 Task: Open a blank sheet, save the file as setbound.doc Add Heading 'Importance of setting boundaries: 'Importance of setting boundaries:  Add the following points with circle bulletsAdd the following points with circle bullets •	Work-life balance_x000D_
•	Mental and physical well-being_x000D_
•	Healthy relationships_x000D_
 Highlight heading with color  Blue Select the entire text and apply  Outside Borders ,change the font size of heading and points to 18
Action: Mouse pressed left at (172, 192)
Screenshot: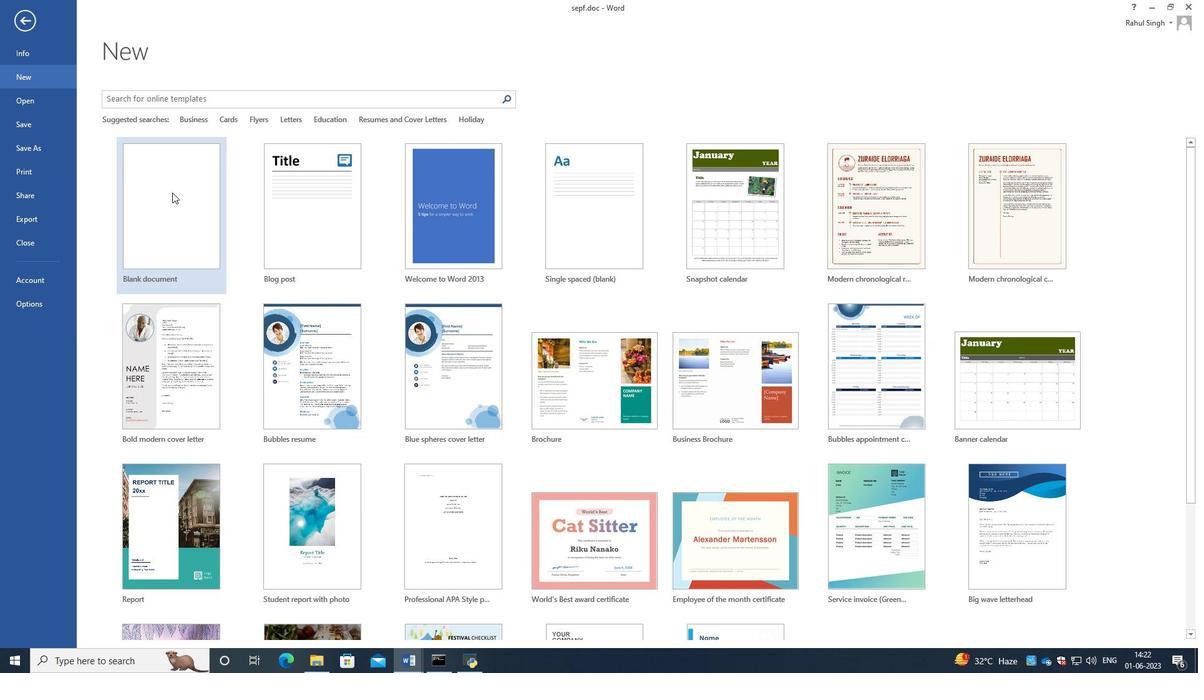 
Action: Mouse moved to (7, 21)
Screenshot: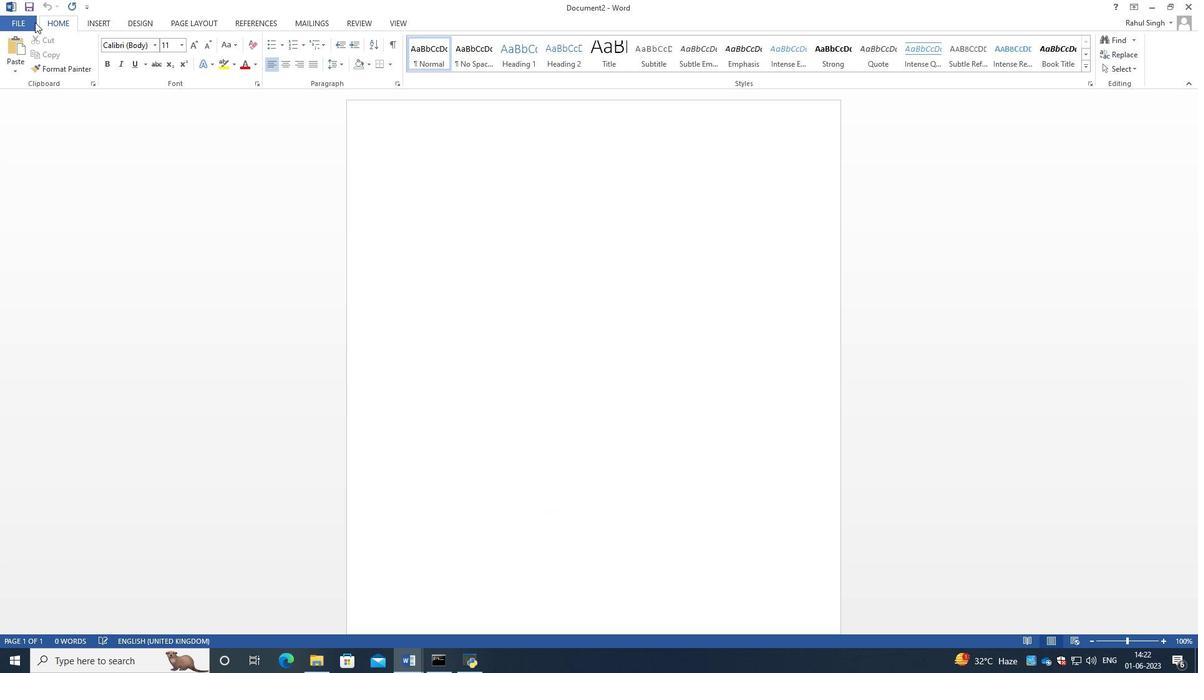 
Action: Mouse pressed left at (7, 21)
Screenshot: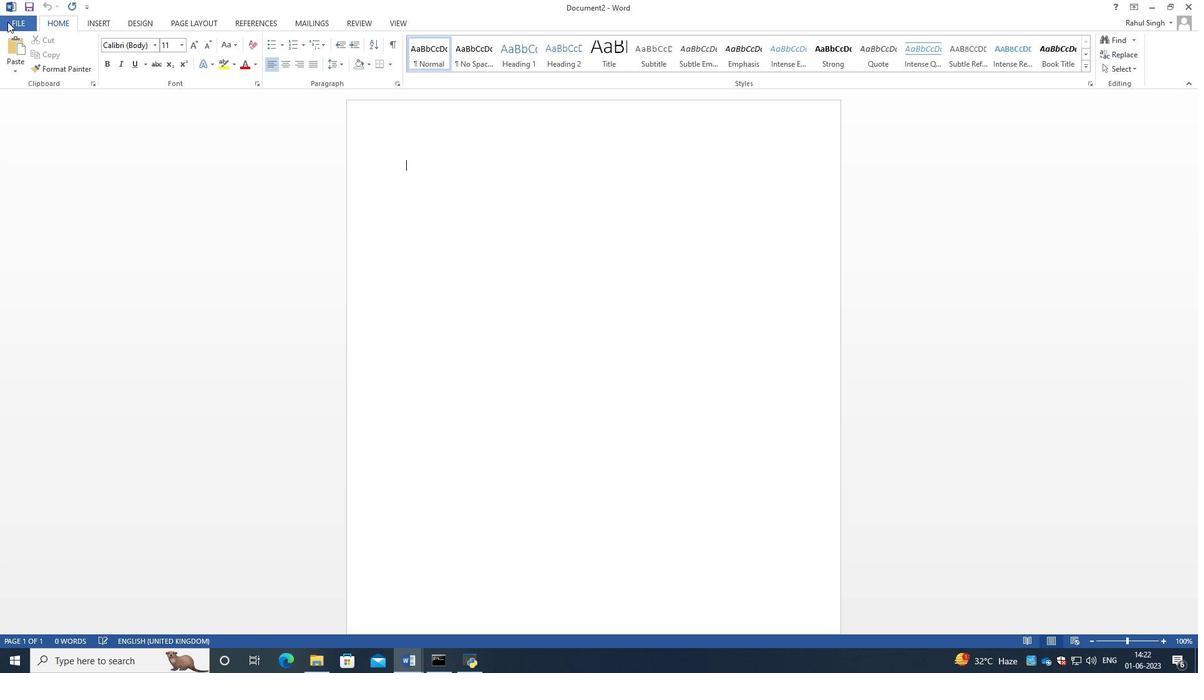 
Action: Mouse moved to (43, 145)
Screenshot: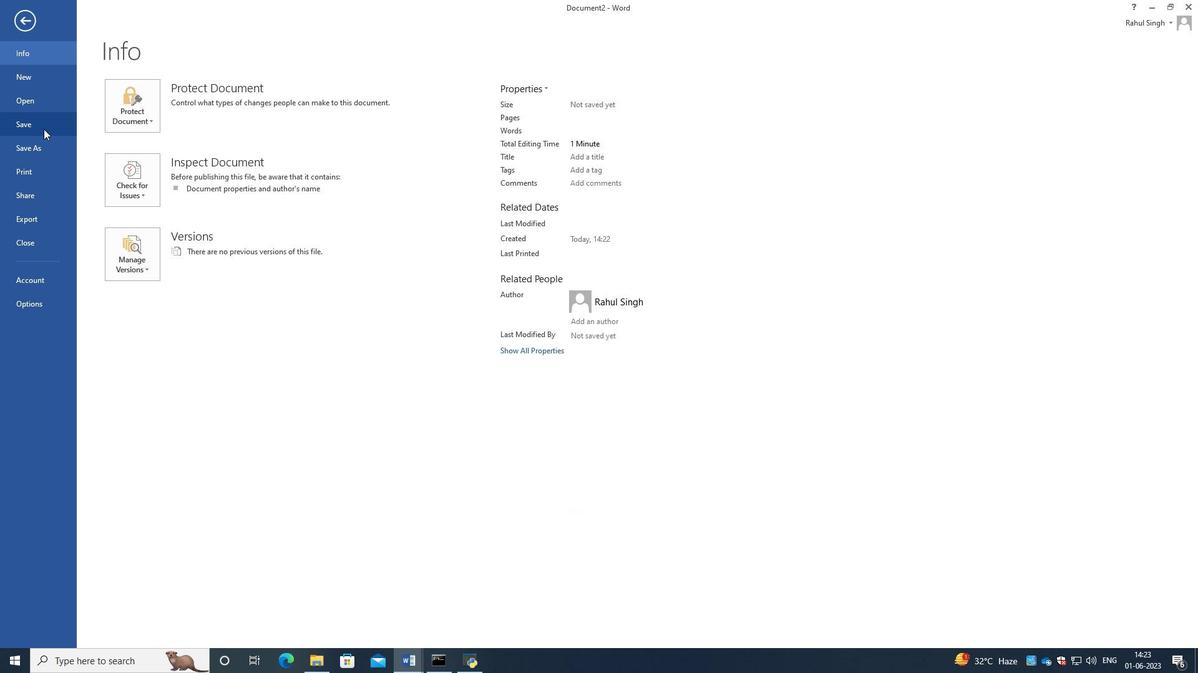 
Action: Mouse pressed left at (43, 145)
Screenshot: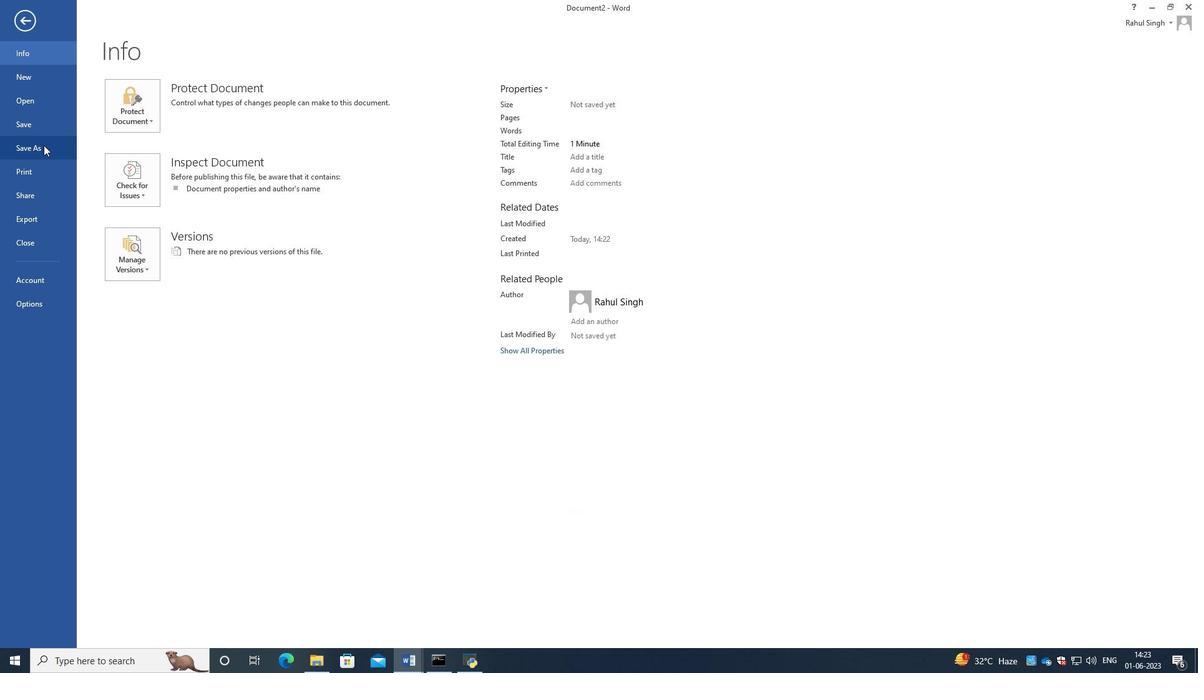 
Action: Mouse moved to (323, 136)
Screenshot: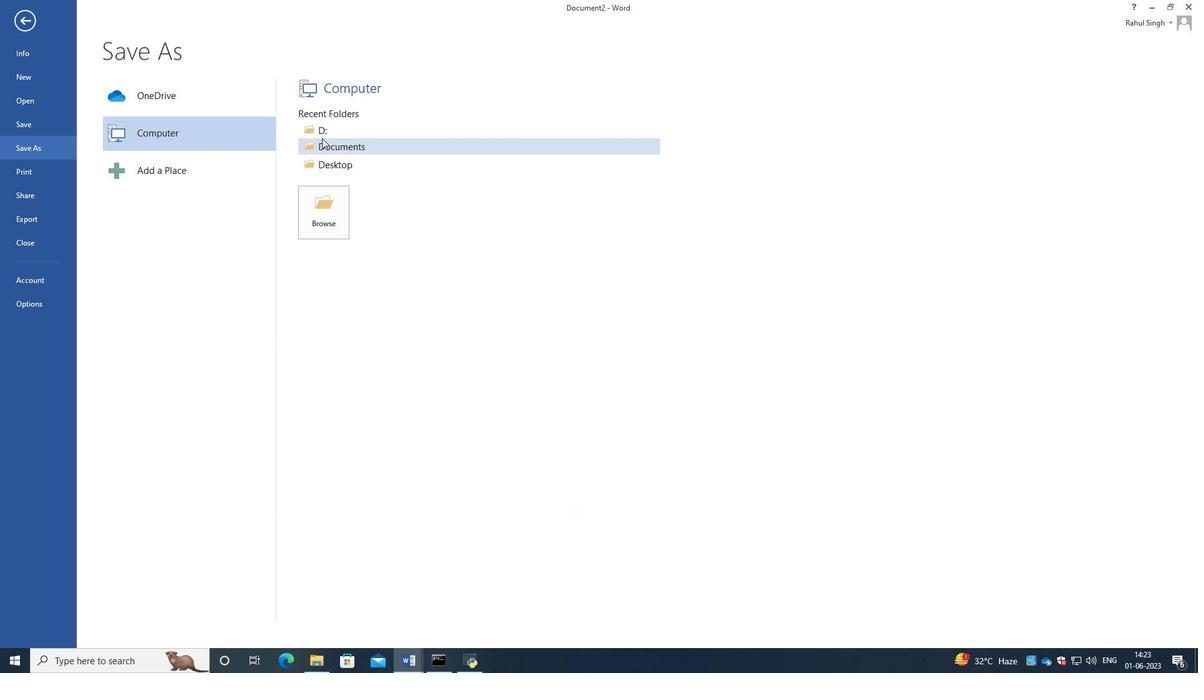 
Action: Mouse pressed left at (323, 136)
Screenshot: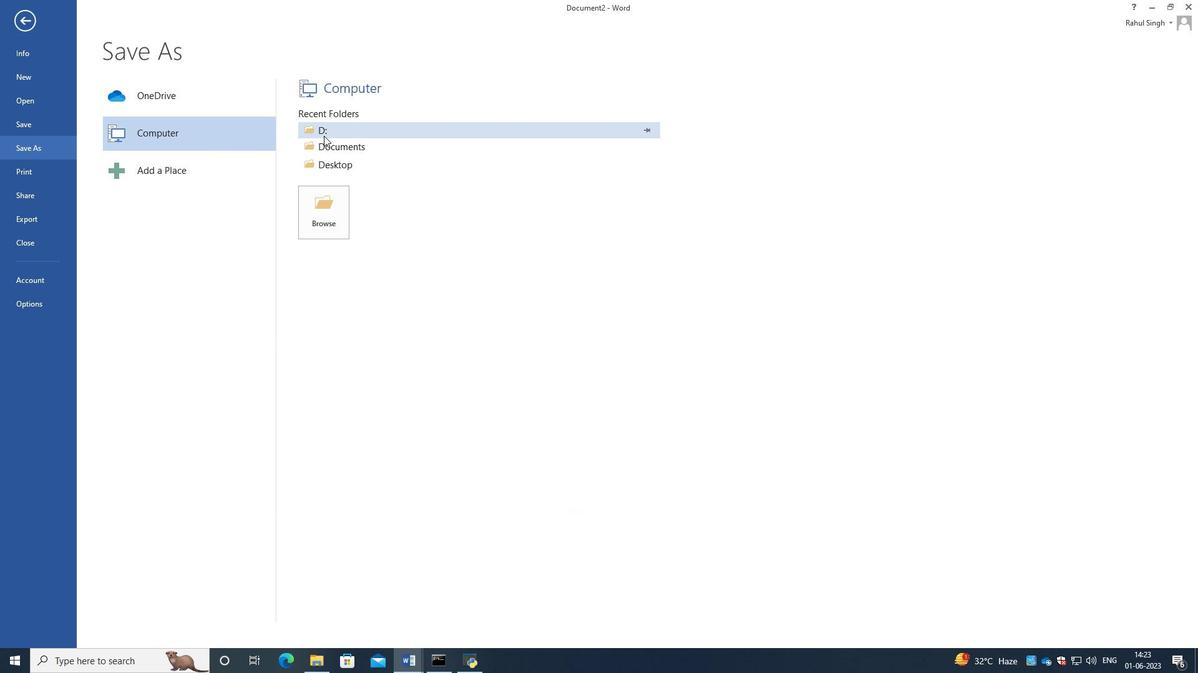 
Action: Mouse moved to (388, 288)
Screenshot: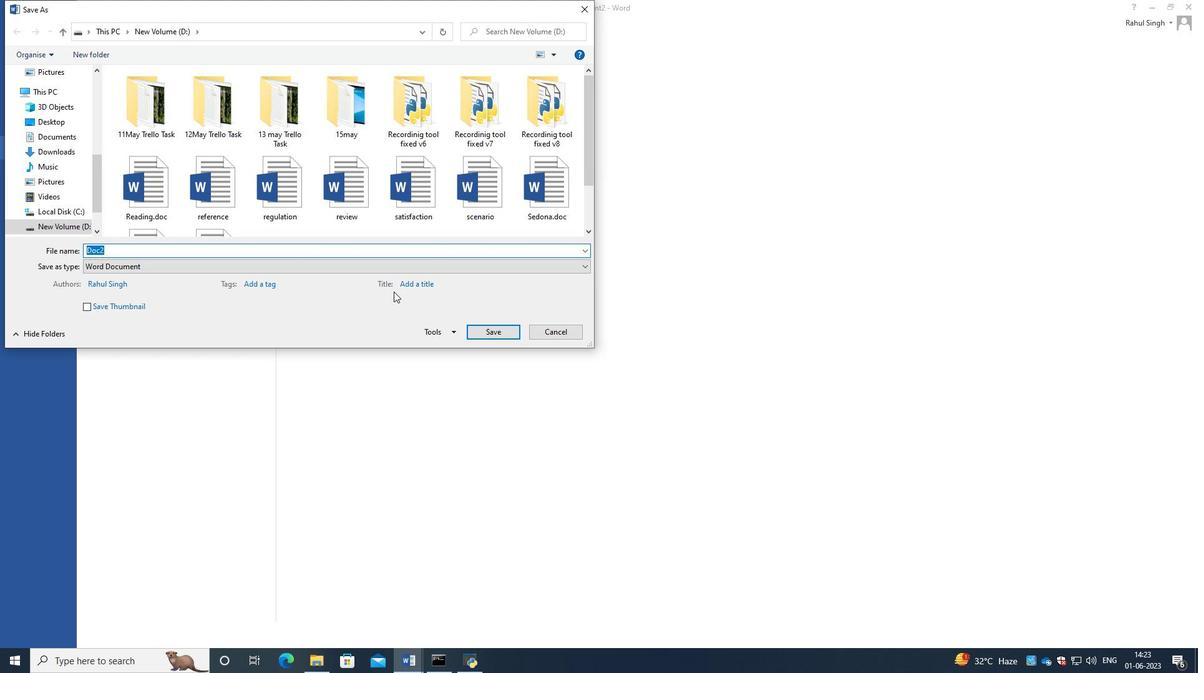 
Action: Key pressed <Key.backspace><Key.caps_lock>
Screenshot: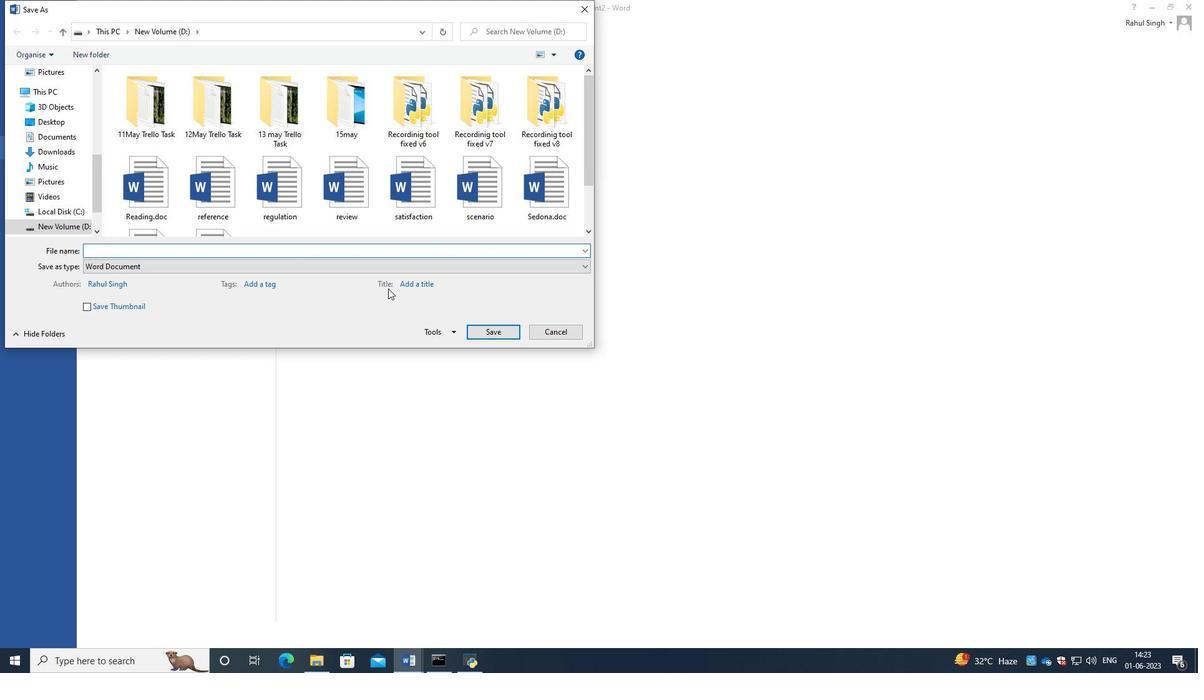 
Action: Mouse moved to (388, 288)
Screenshot: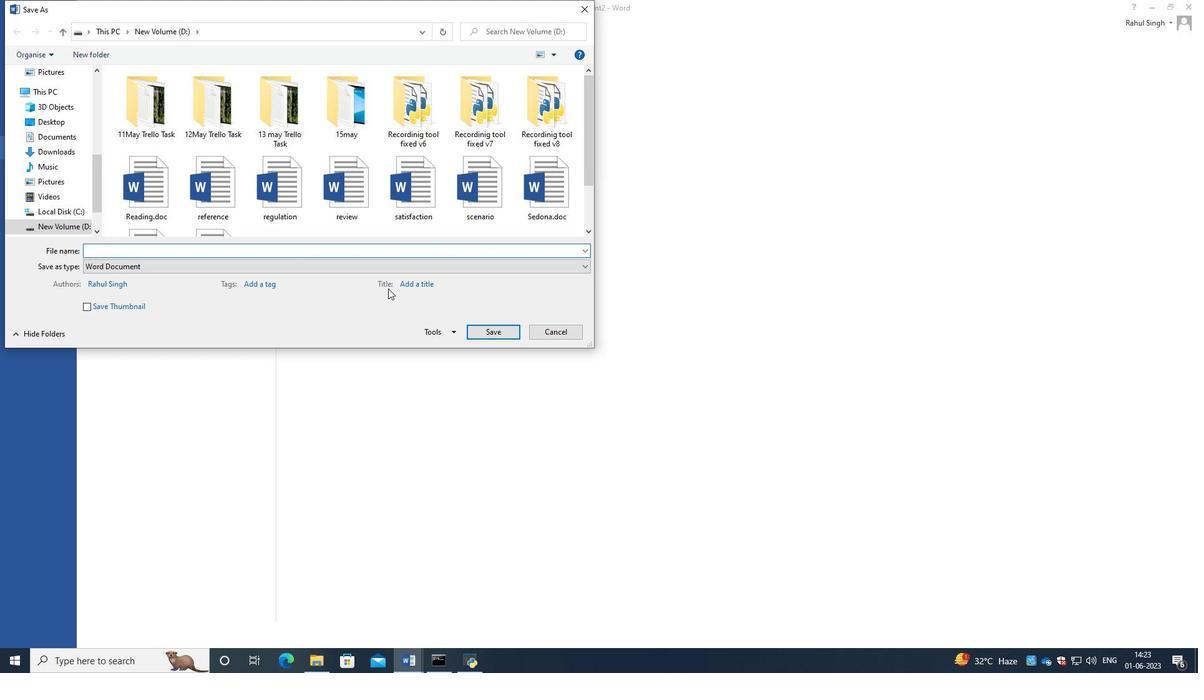 
Action: Key pressed S<Key.backspace><Key.caps_lock>setbound.doc
Screenshot: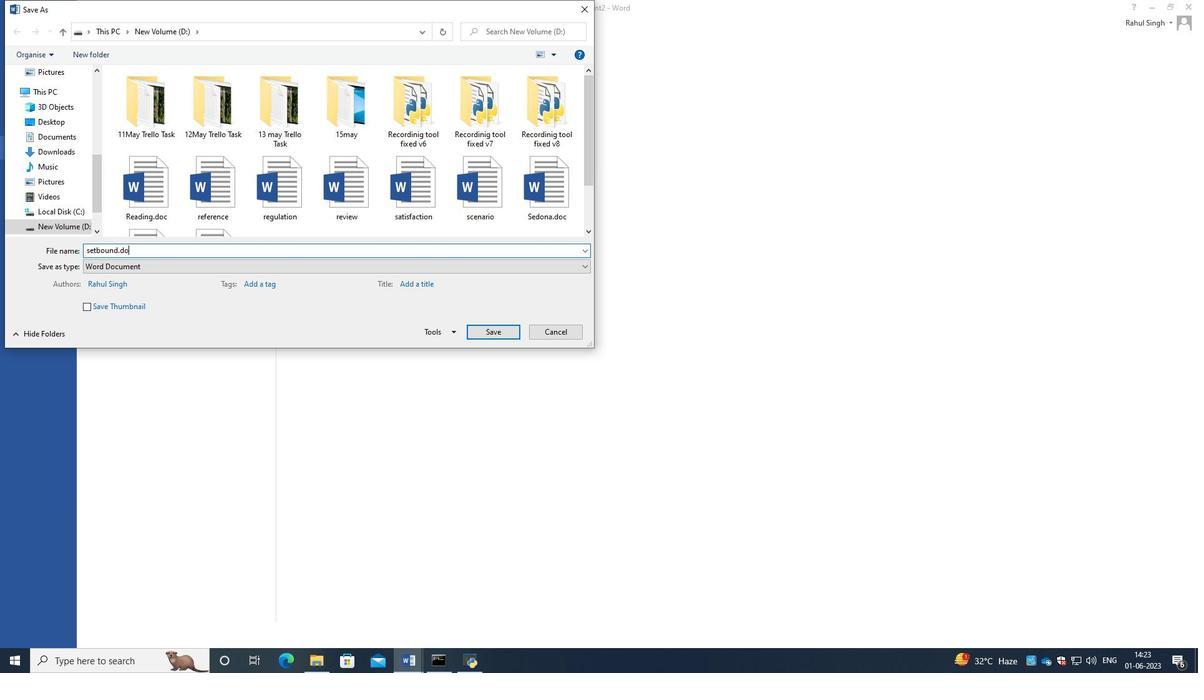 
Action: Mouse moved to (508, 332)
Screenshot: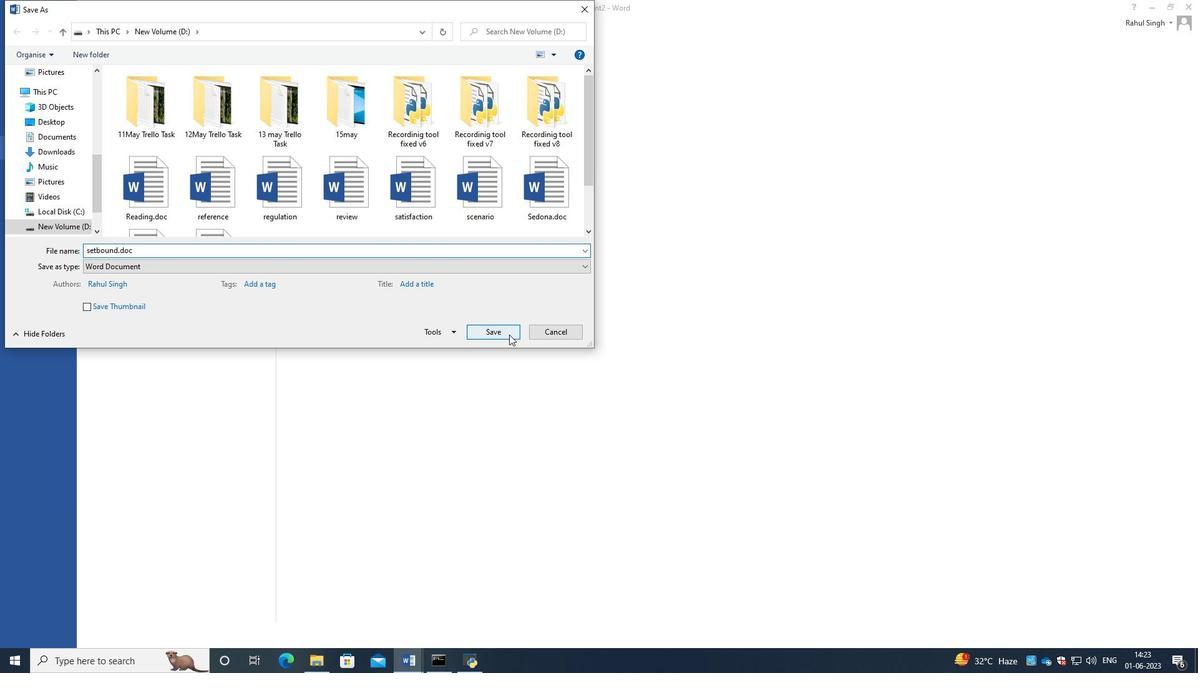 
Action: Mouse pressed left at (508, 332)
Screenshot: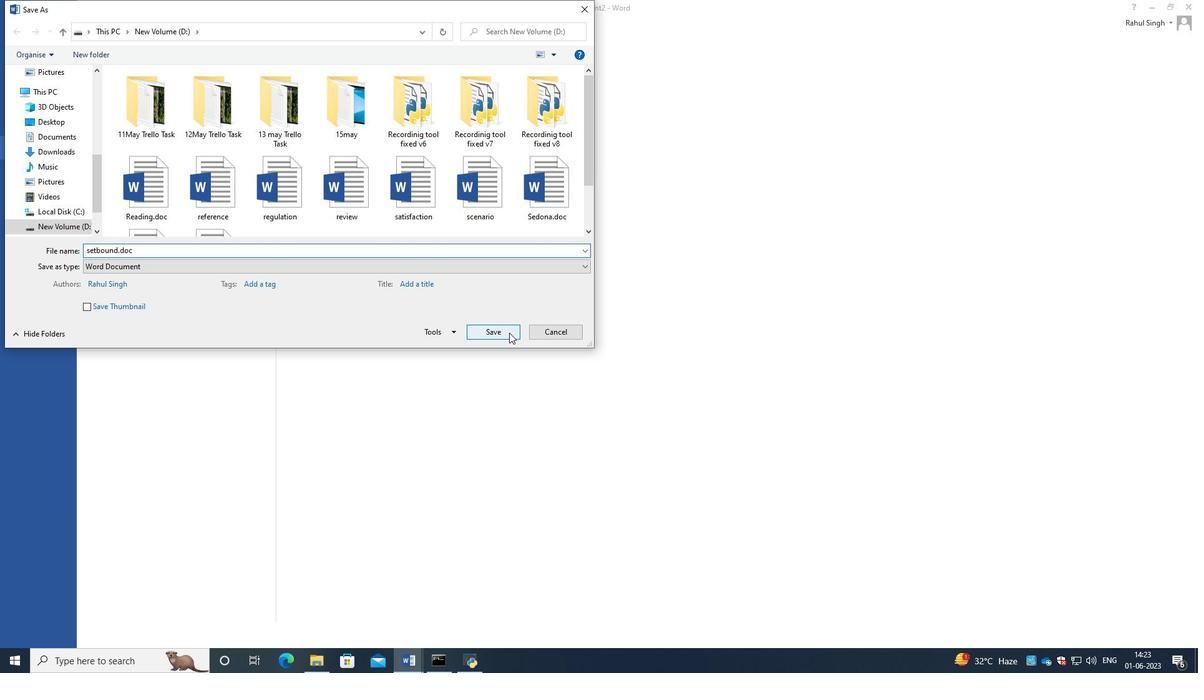 
Action: Mouse moved to (476, 174)
Screenshot: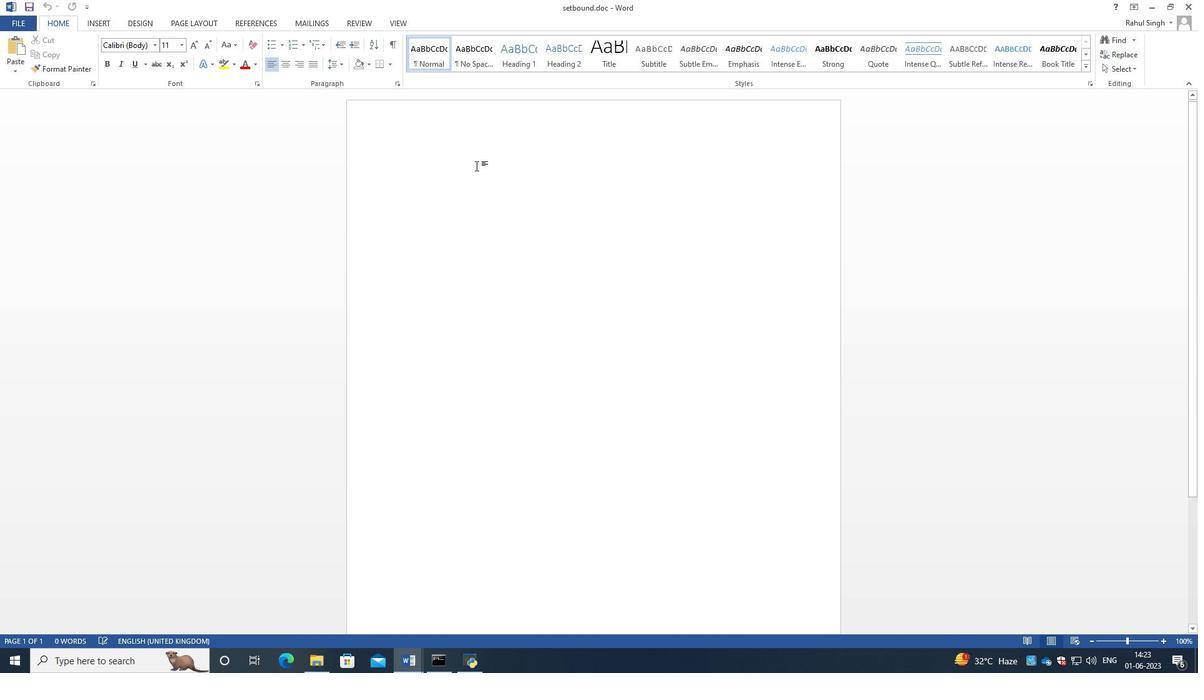 
Action: Key pressed <Key.caps_lock>I<Key.caps_lock>mpot<Key.backspace>rtance<Key.space>of<Key.space>setting<Key.space>boundaries<Key.shift_r><Key.shift_r><Key.shift_r>:<Key.enter>
Screenshot: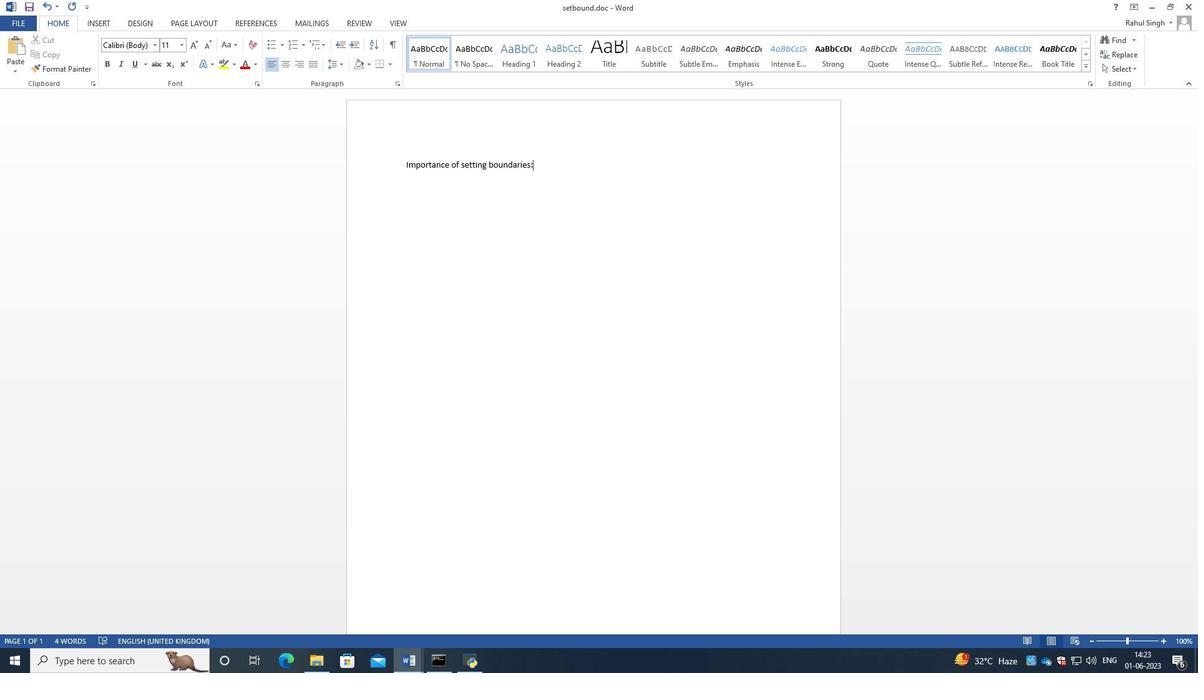 
Action: Mouse moved to (283, 45)
Screenshot: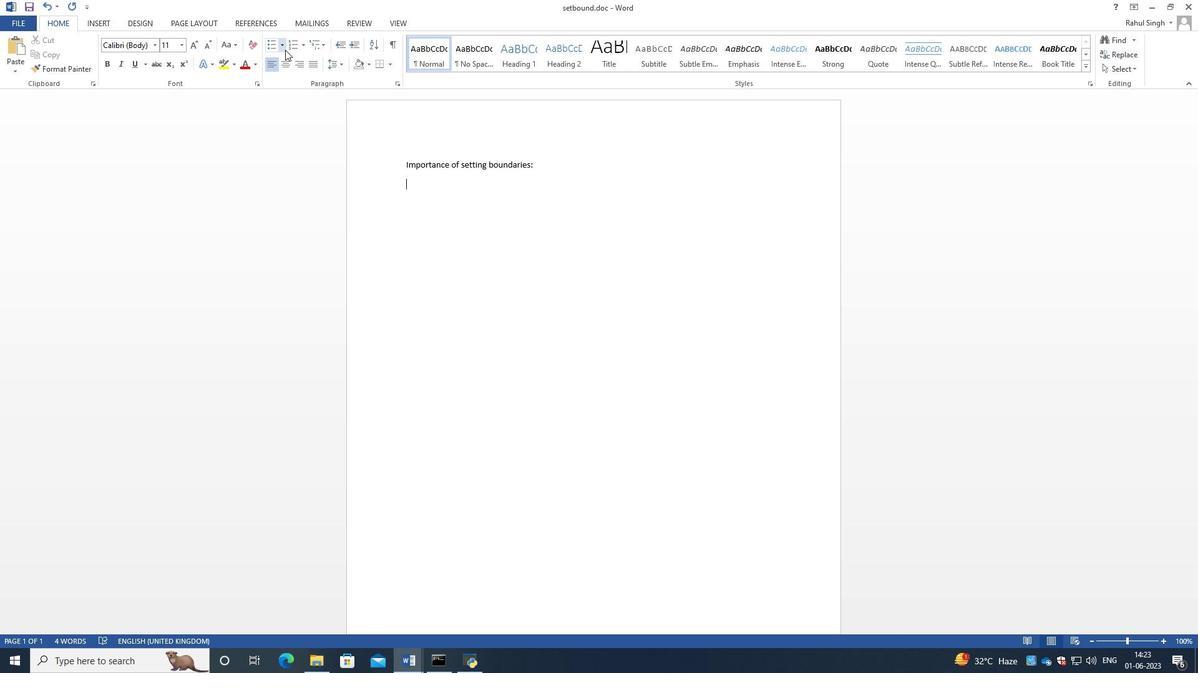 
Action: Mouse pressed left at (283, 45)
Screenshot: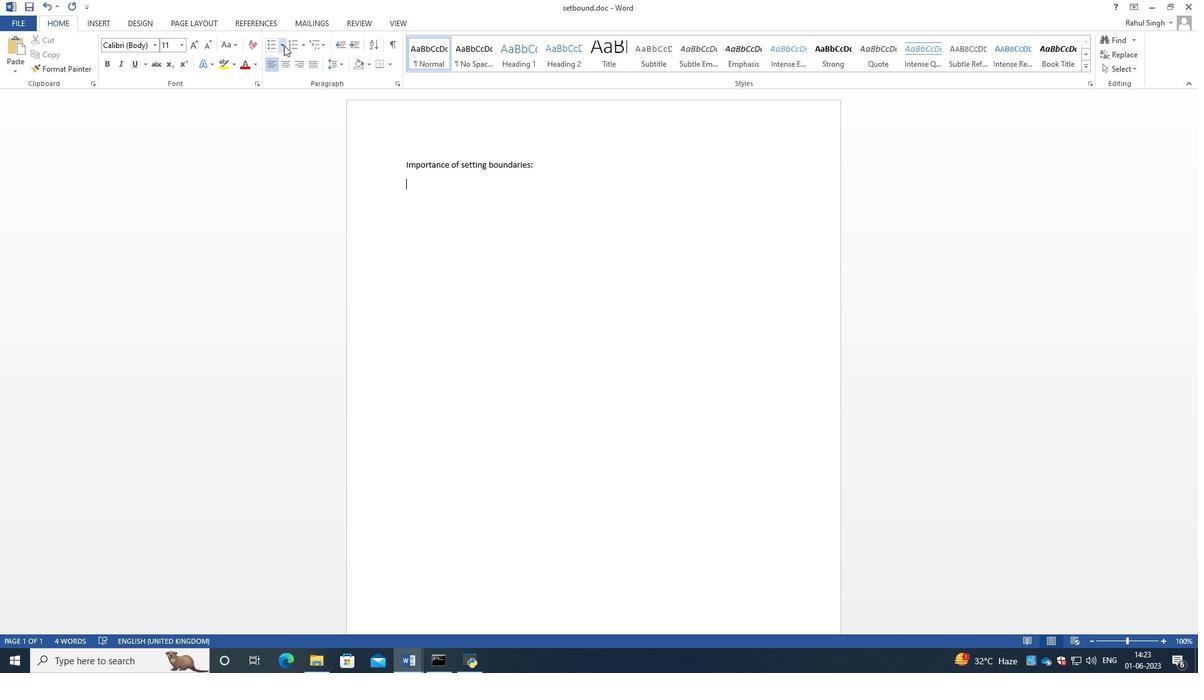 
Action: Mouse moved to (318, 134)
Screenshot: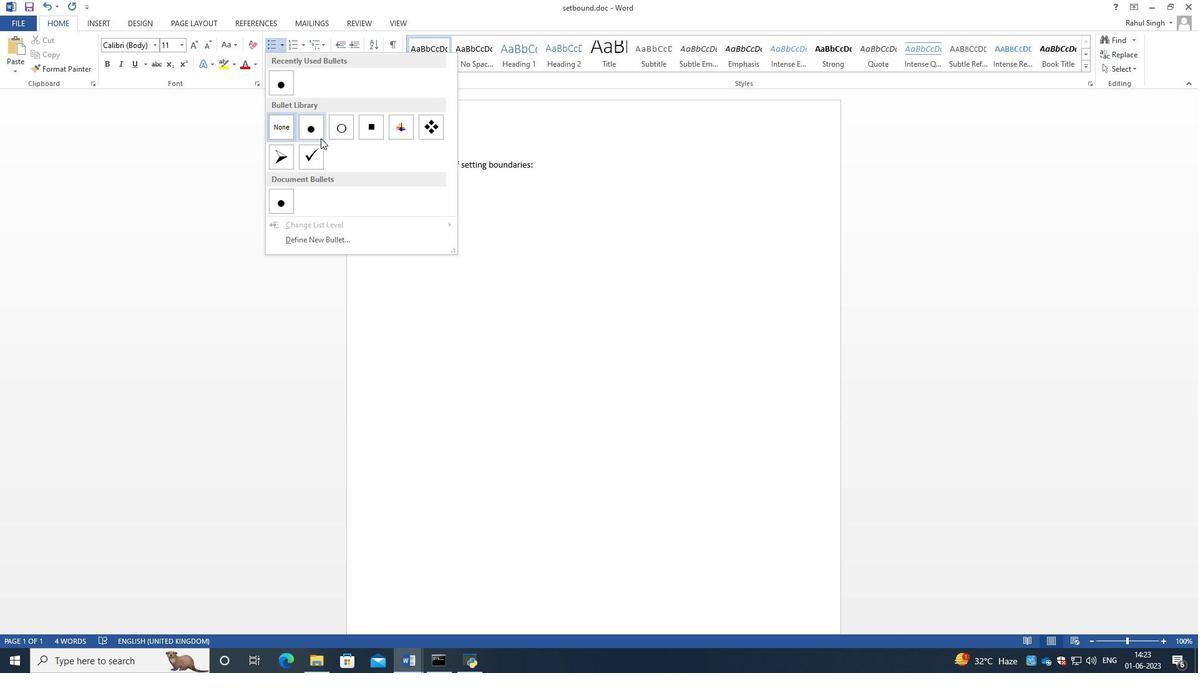 
Action: Mouse pressed left at (318, 134)
Screenshot: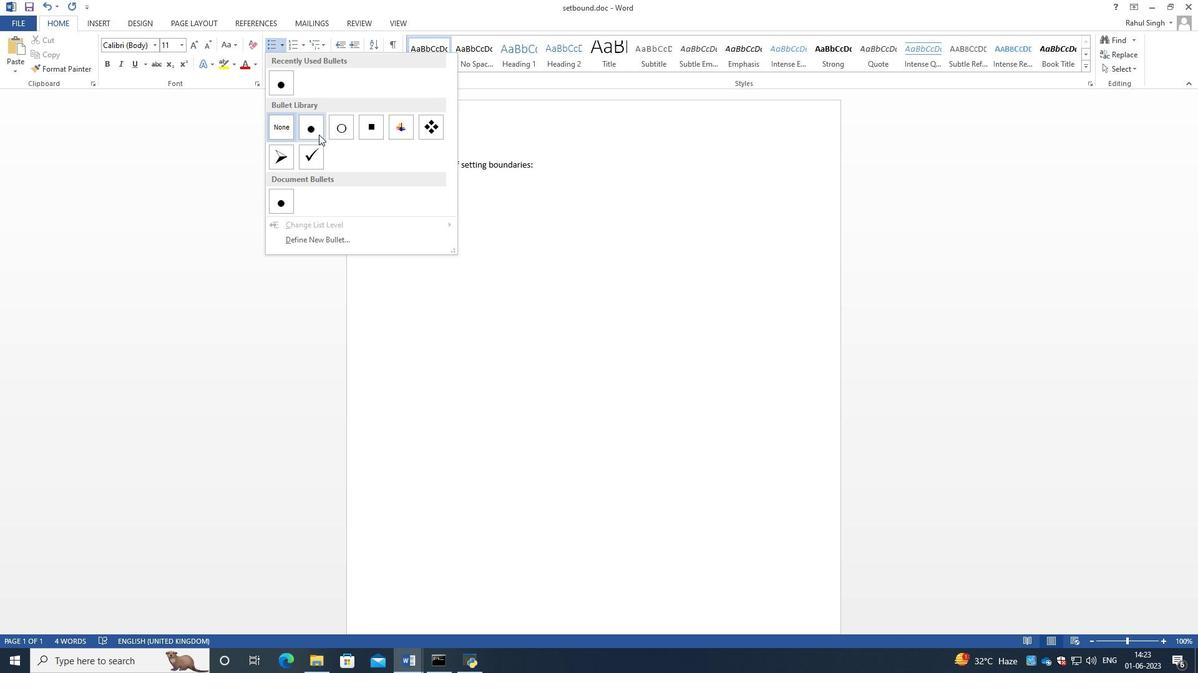 
Action: Mouse moved to (484, 194)
Screenshot: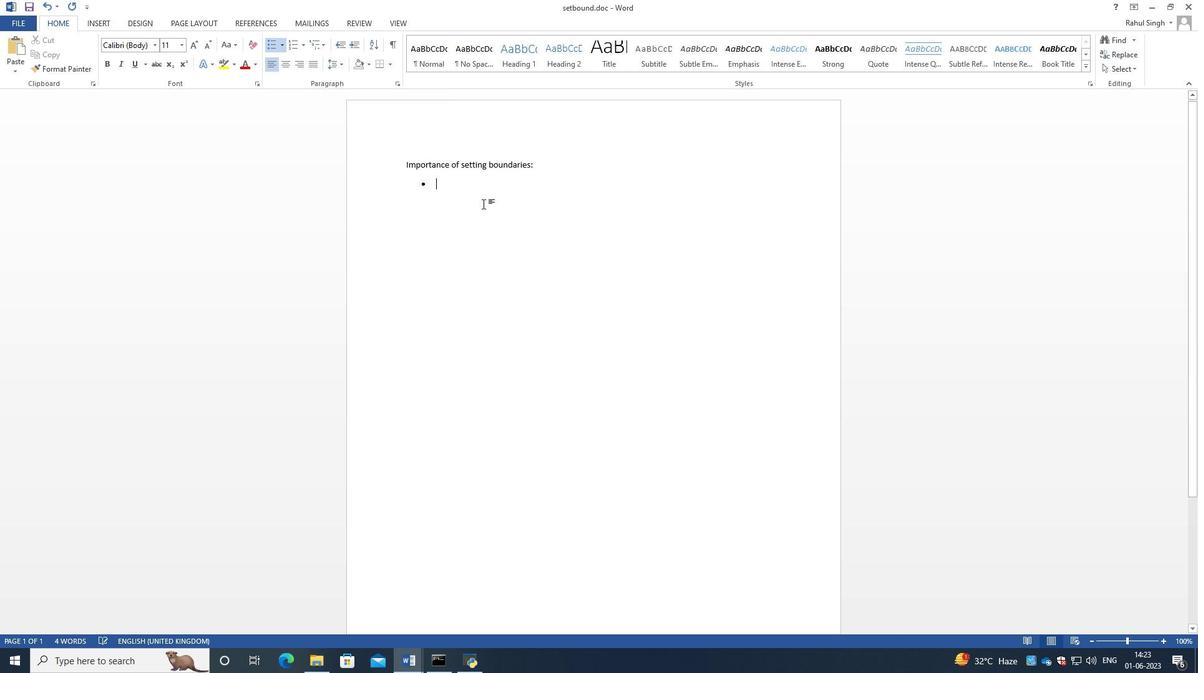 
Action: Key pressed <Key.caps_lock>W<Key.caps_lock>ork-life<Key.space><Key.caps_lock>B<Key.caps_lock><Key.backspace>balance<Key.enter><Key.caps_lock>M<Key.caps_lock>ental<Key.space>and<Key.space>phyical<Key.space><Key.caps_lock><Key.caps_lock>well-being<Key.enter><Key.caps_lock>H<Key.caps_lock>ealthy<Key.space><Key.caps_lock>R<Key.caps_lock><Key.backspace>realationship<Key.space><Key.enter><Key.enter><Key.enter>
Screenshot: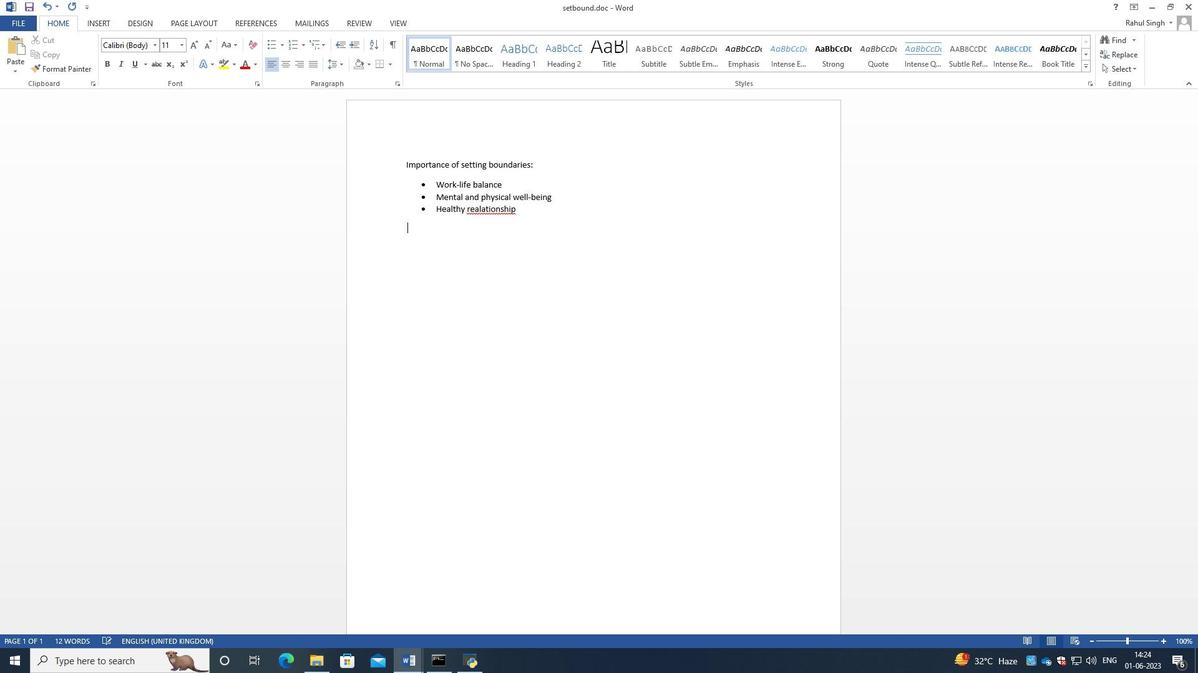 
Action: Mouse moved to (493, 207)
Screenshot: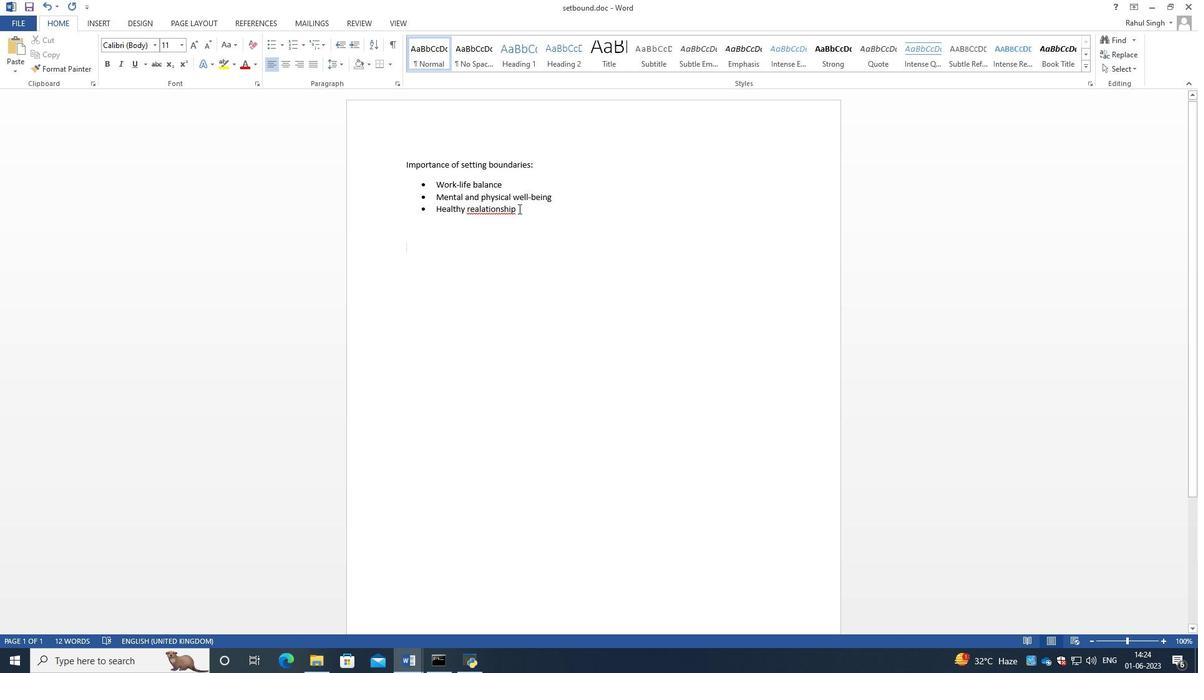
Action: Mouse pressed left at (493, 207)
Screenshot: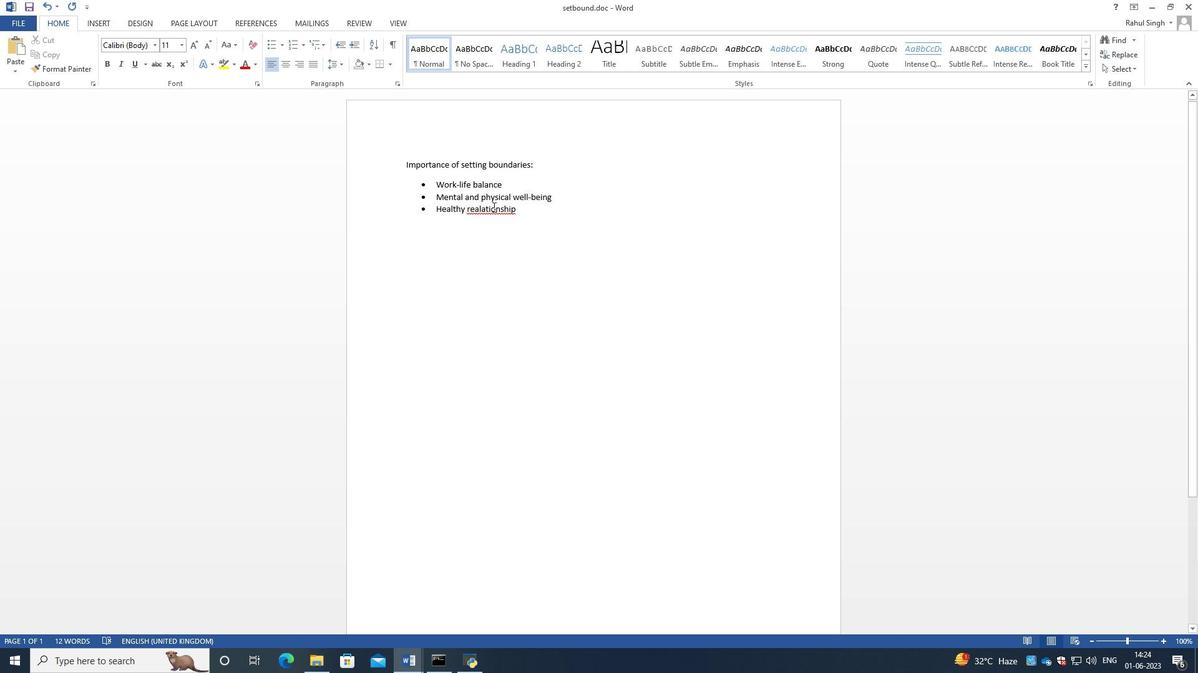 
Action: Mouse moved to (501, 206)
Screenshot: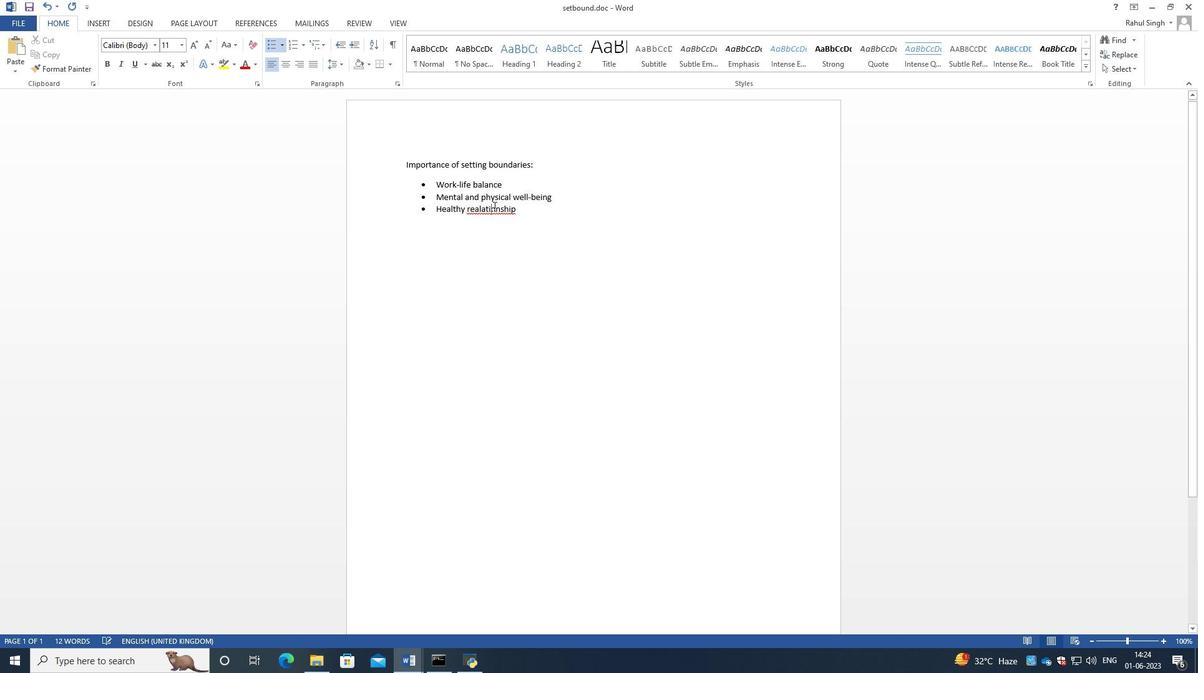 
Action: Mouse pressed right at (501, 206)
Screenshot: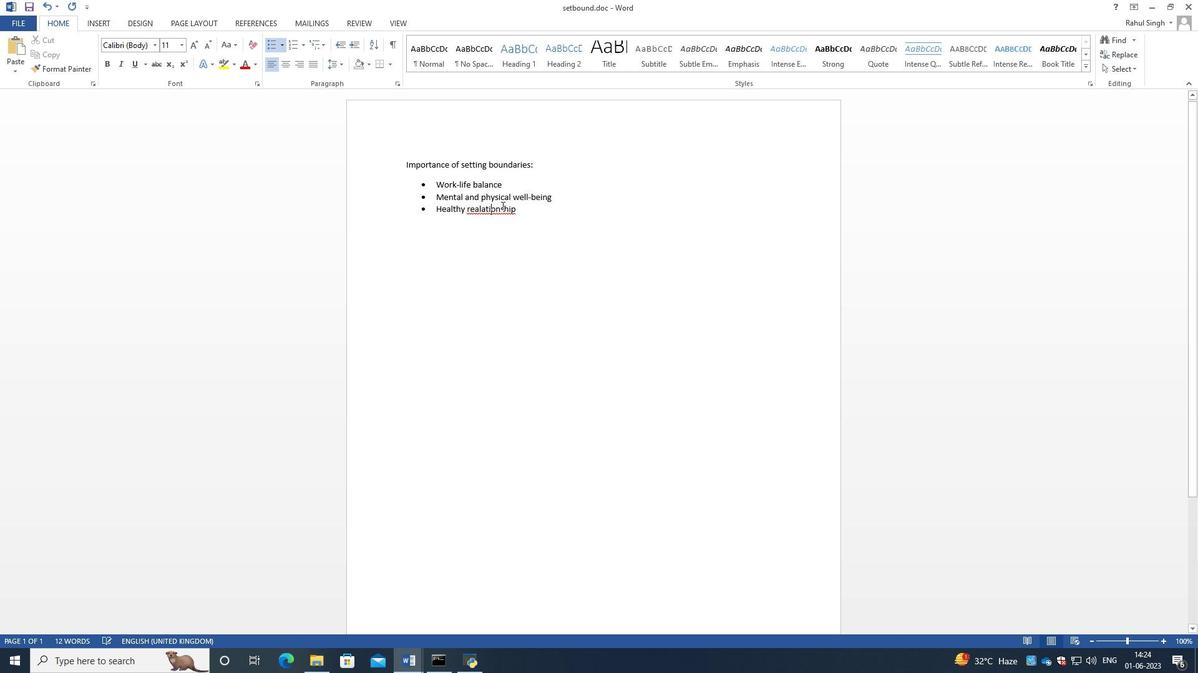 
Action: Mouse moved to (542, 219)
Screenshot: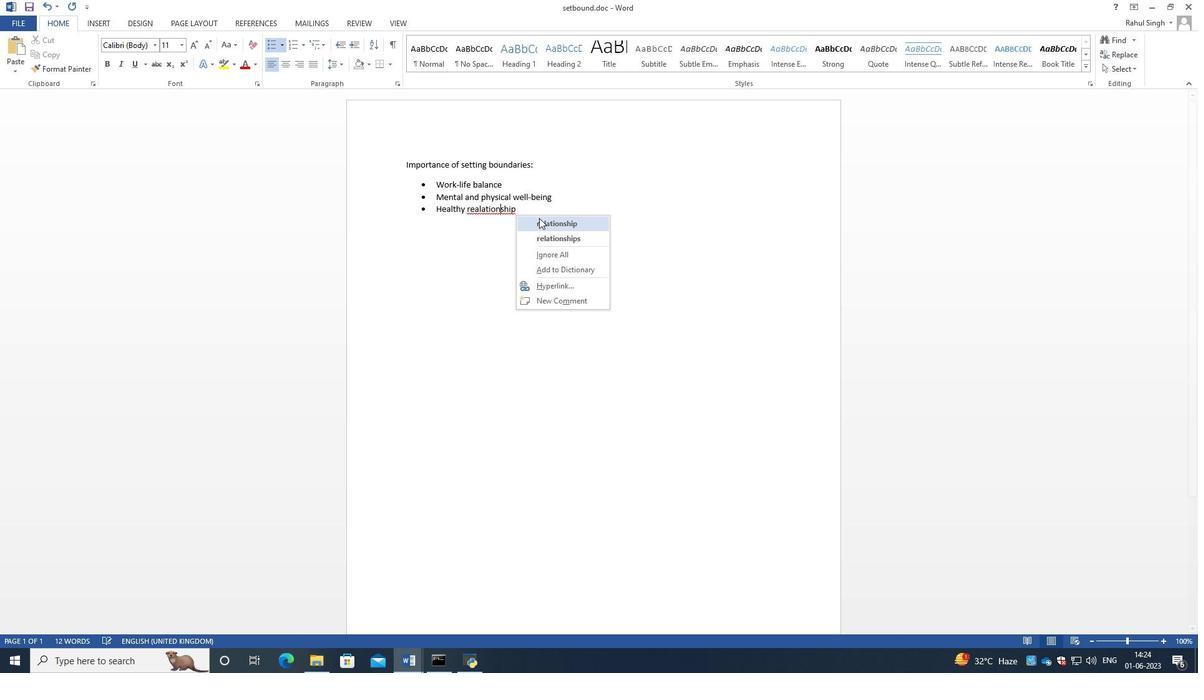 
Action: Mouse pressed left at (542, 219)
Screenshot: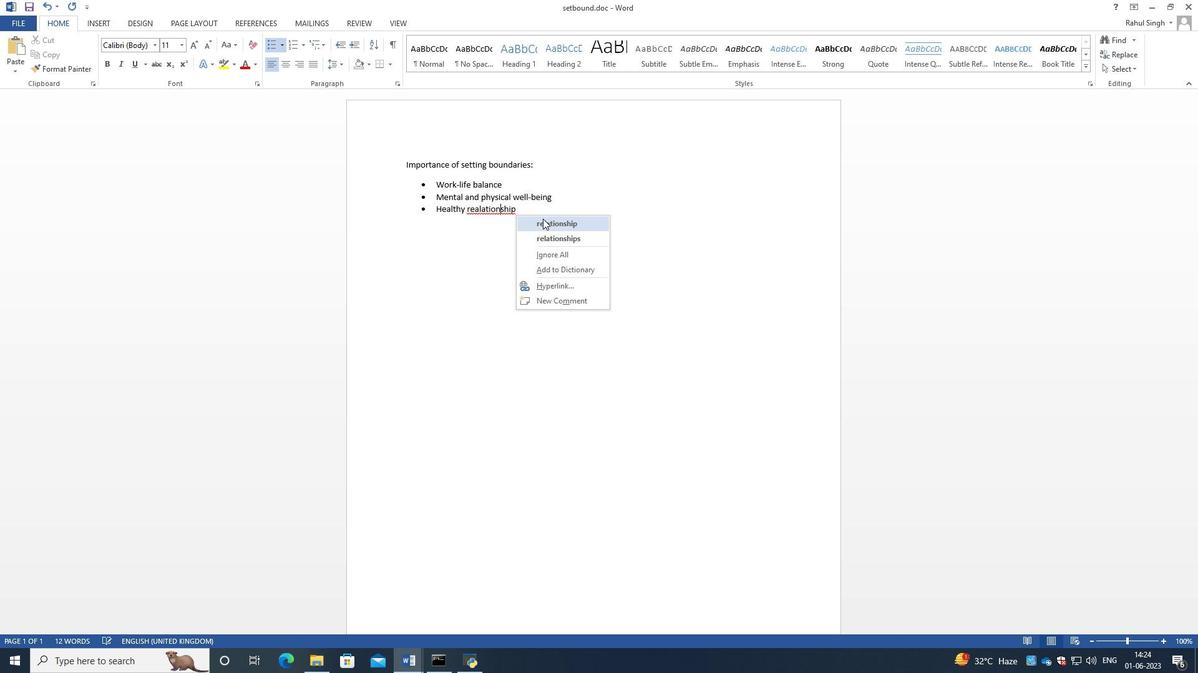 
Action: Mouse moved to (529, 212)
Screenshot: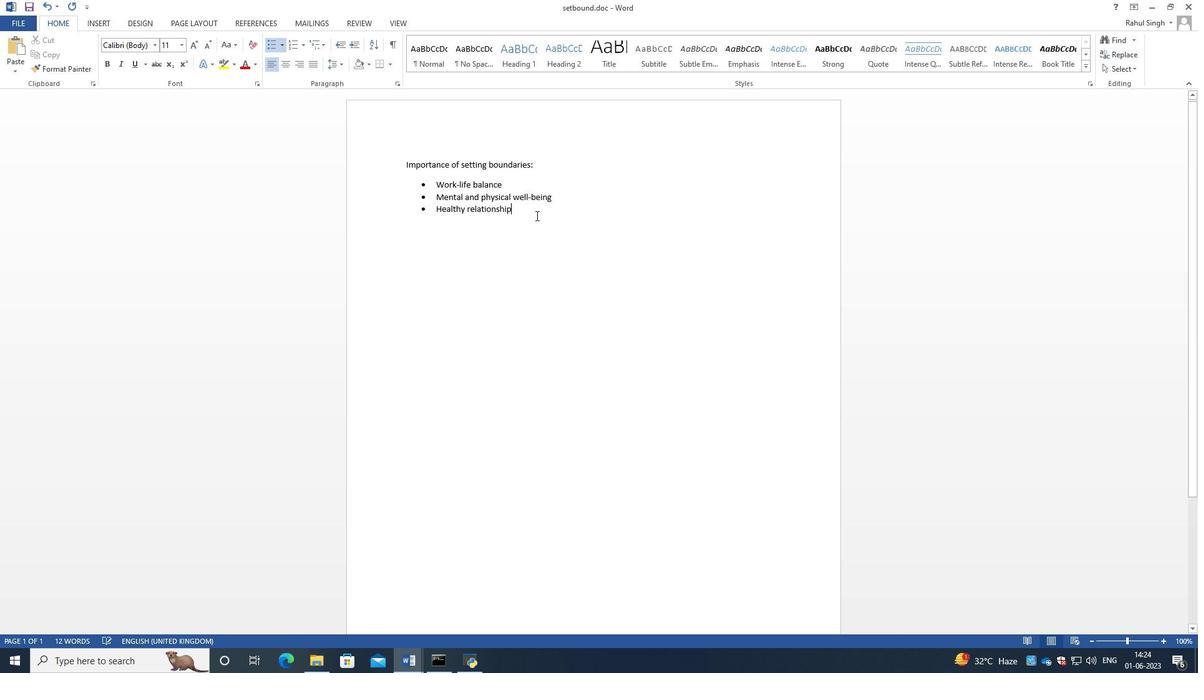 
Action: Mouse pressed left at (529, 212)
Screenshot: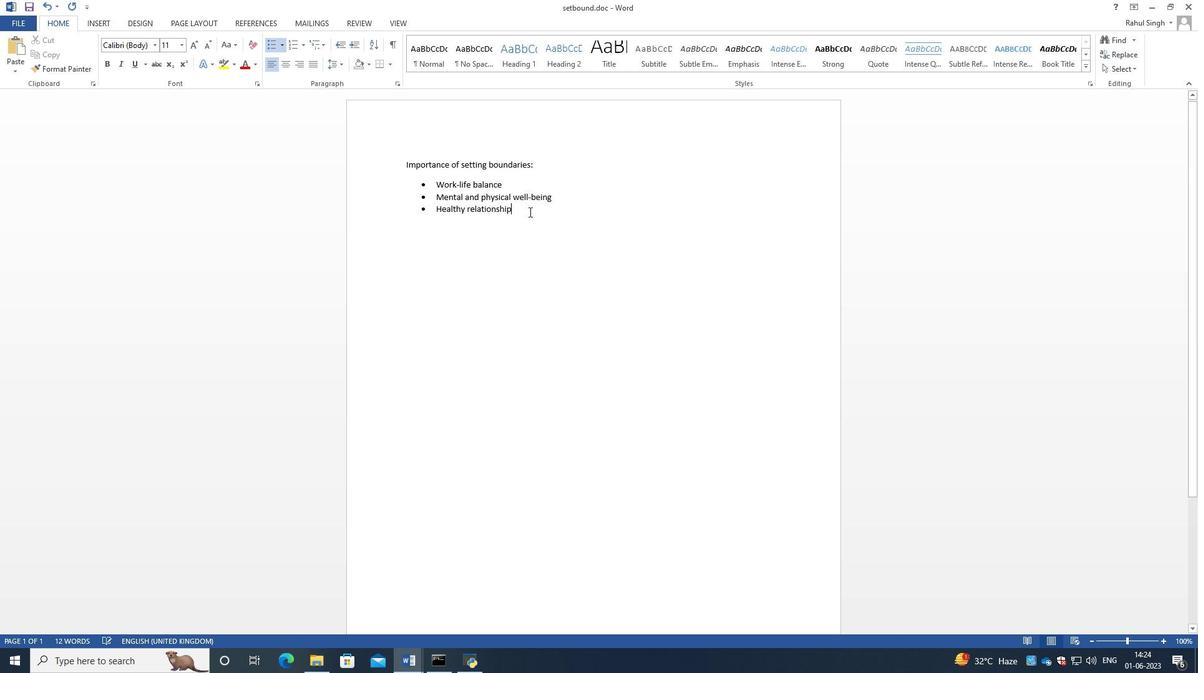 
Action: Key pressed <Key.space>
Screenshot: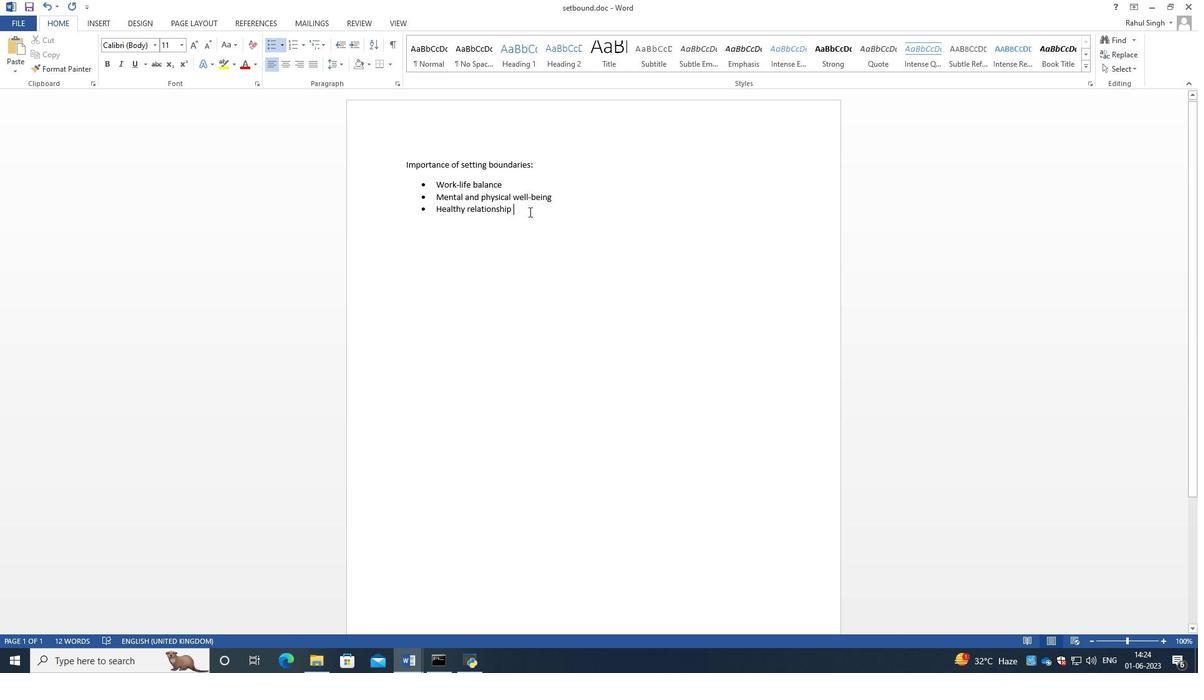 
Action: Mouse moved to (539, 162)
Screenshot: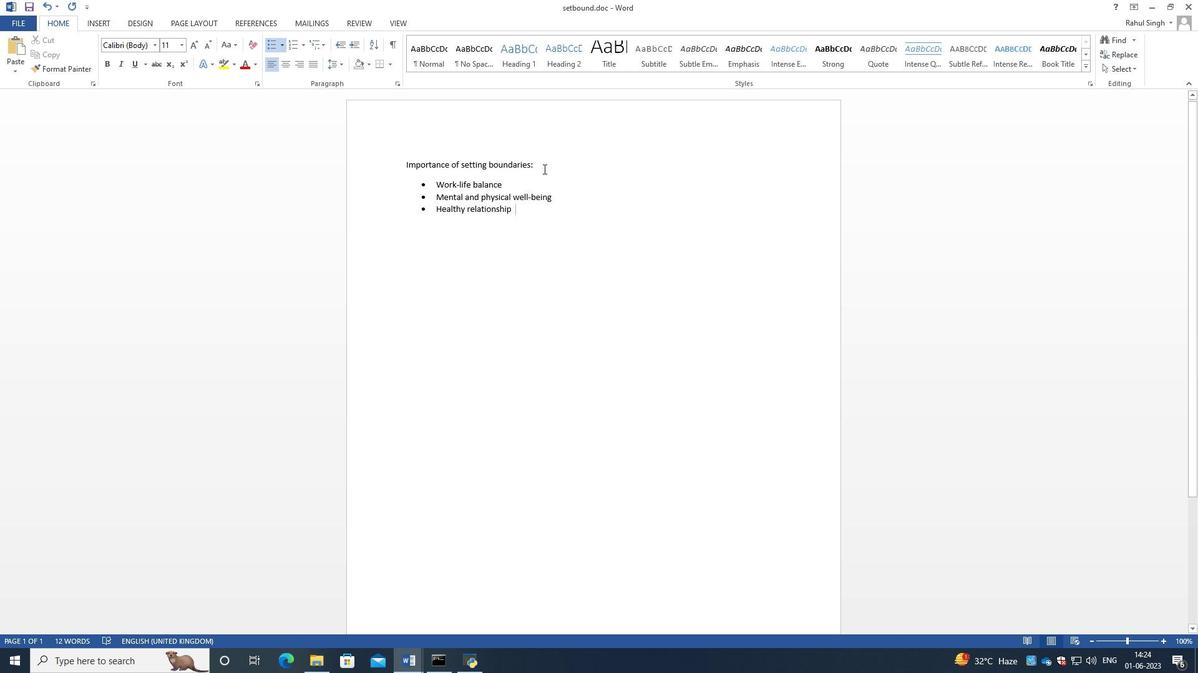 
Action: Mouse pressed left at (539, 162)
Screenshot: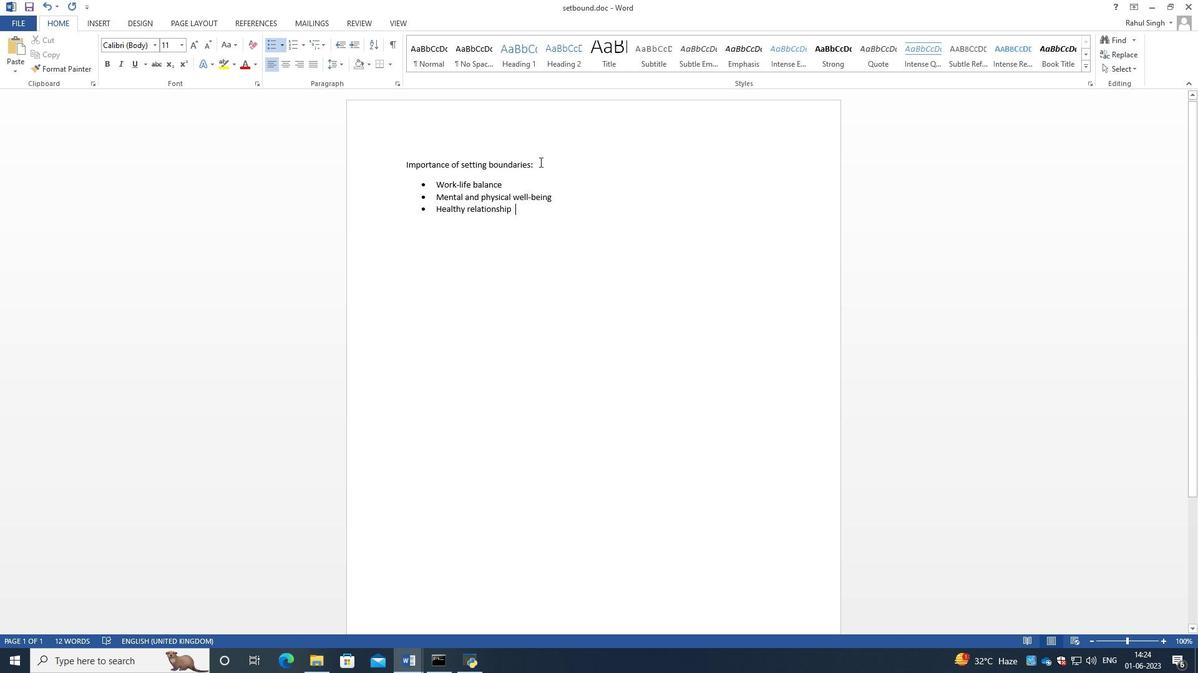 
Action: Mouse moved to (457, 141)
Screenshot: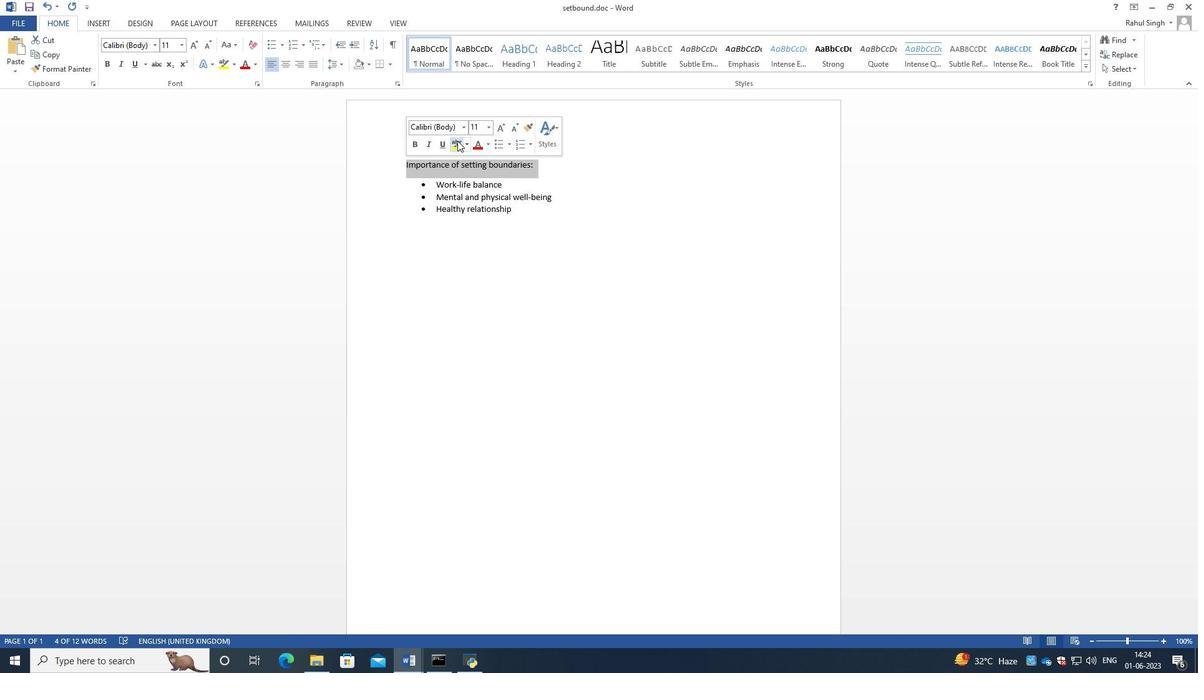 
Action: Mouse pressed left at (457, 141)
Screenshot: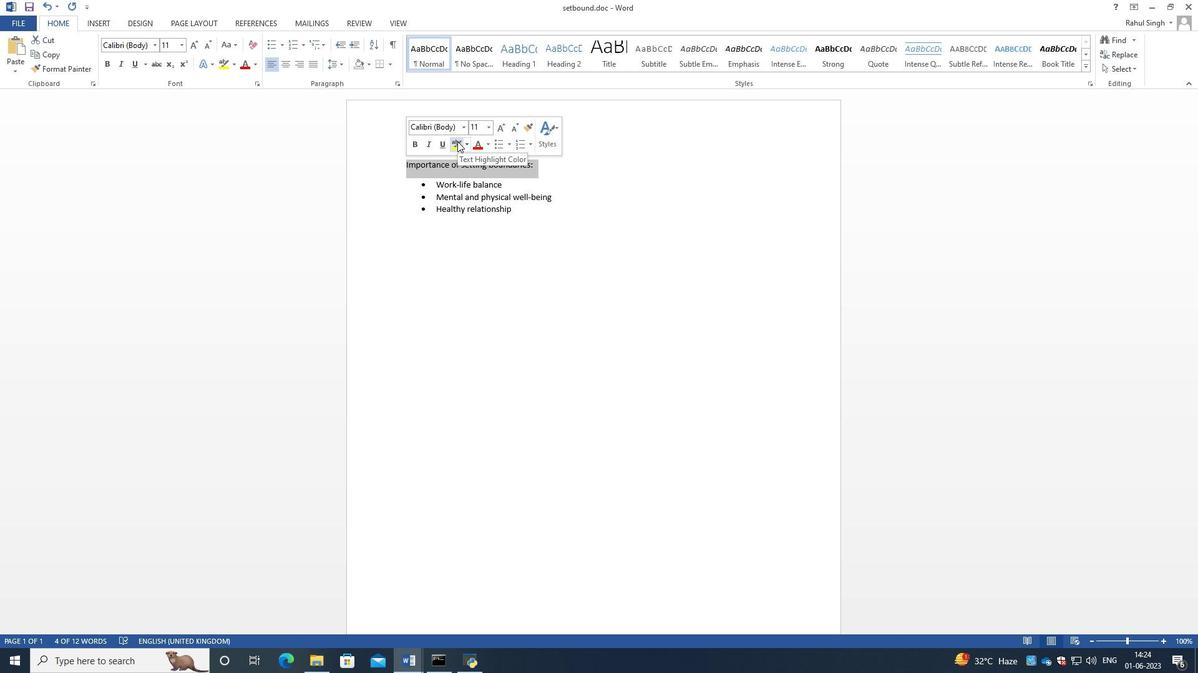 
Action: Mouse moved to (465, 142)
Screenshot: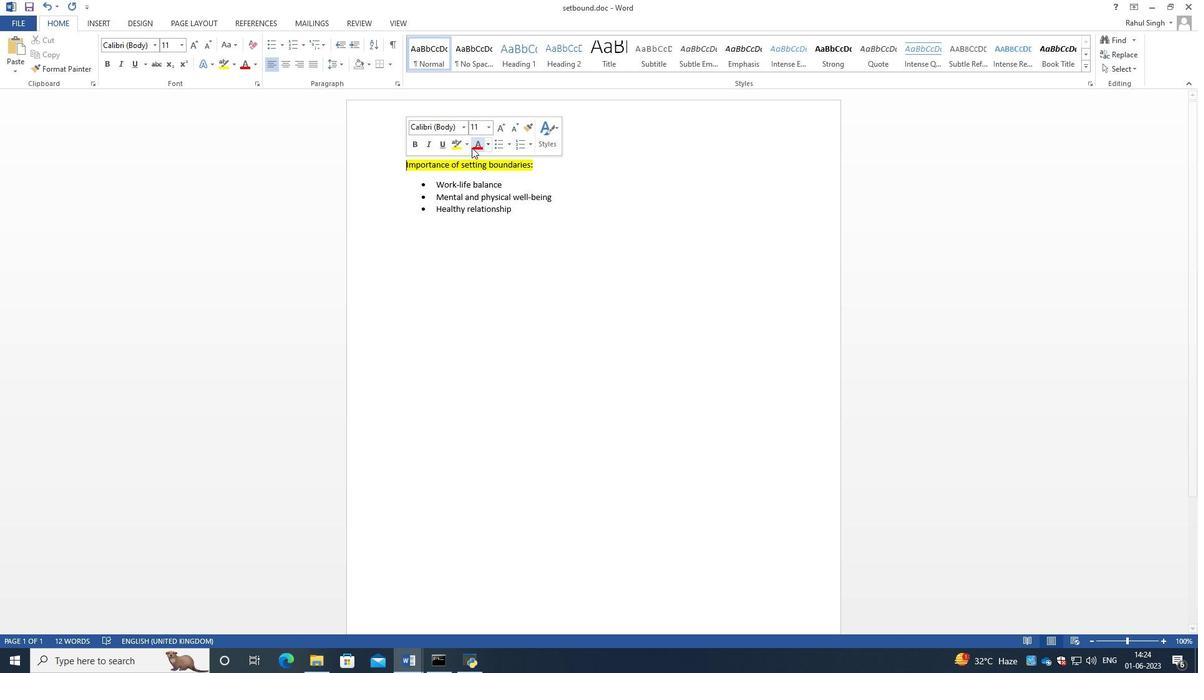 
Action: Mouse pressed left at (465, 142)
Screenshot: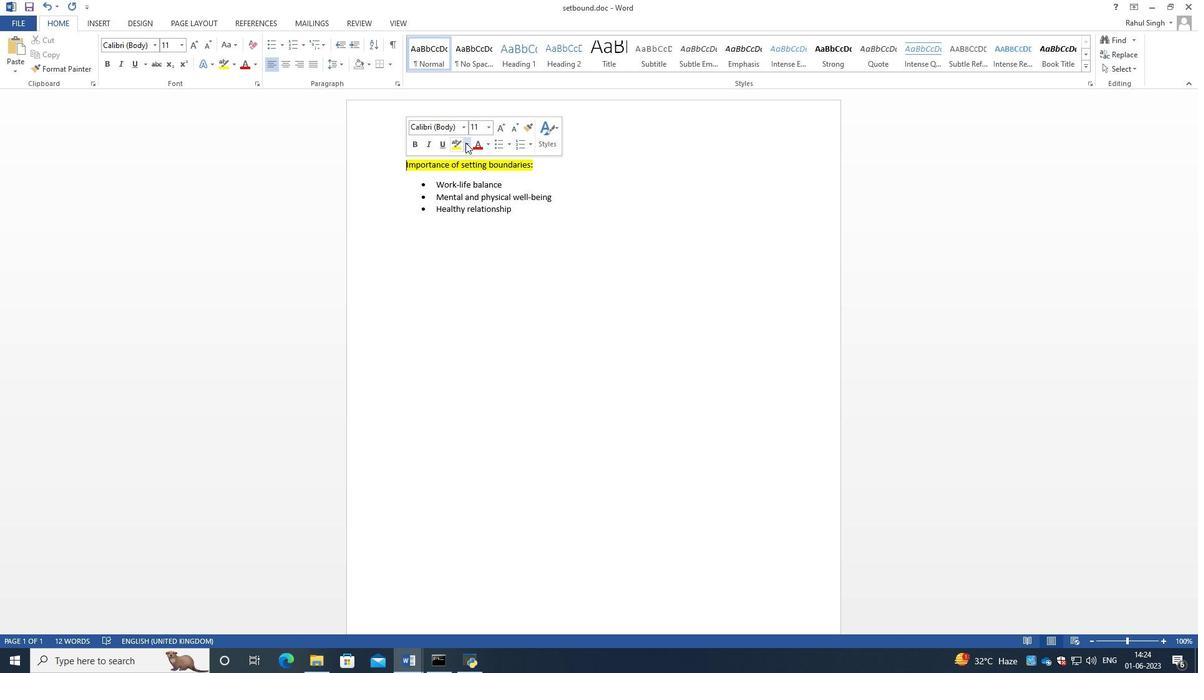 
Action: Mouse moved to (480, 177)
Screenshot: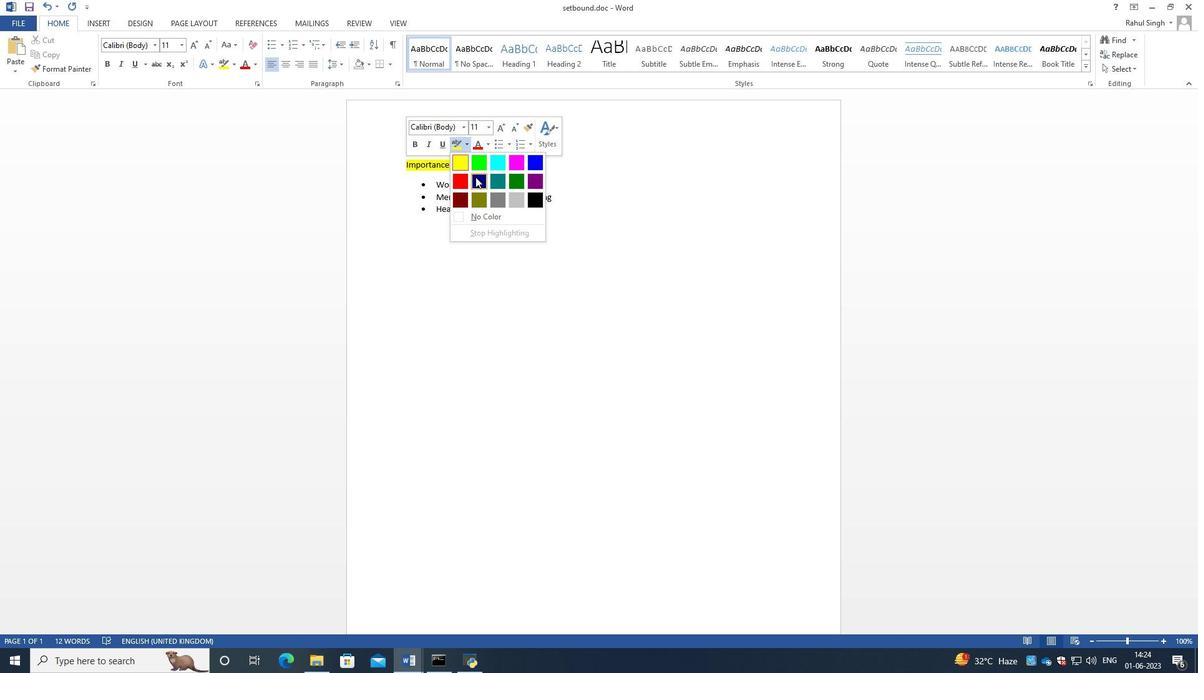 
Action: Mouse pressed left at (480, 177)
Screenshot: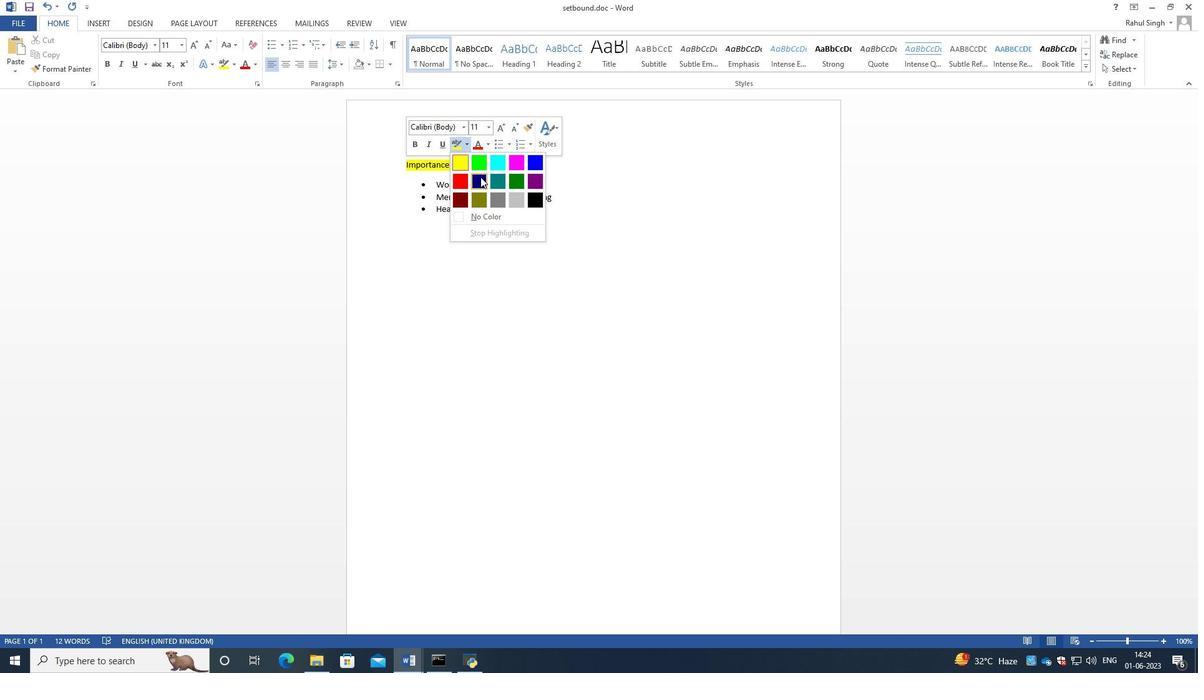 
Action: Mouse moved to (539, 167)
Screenshot: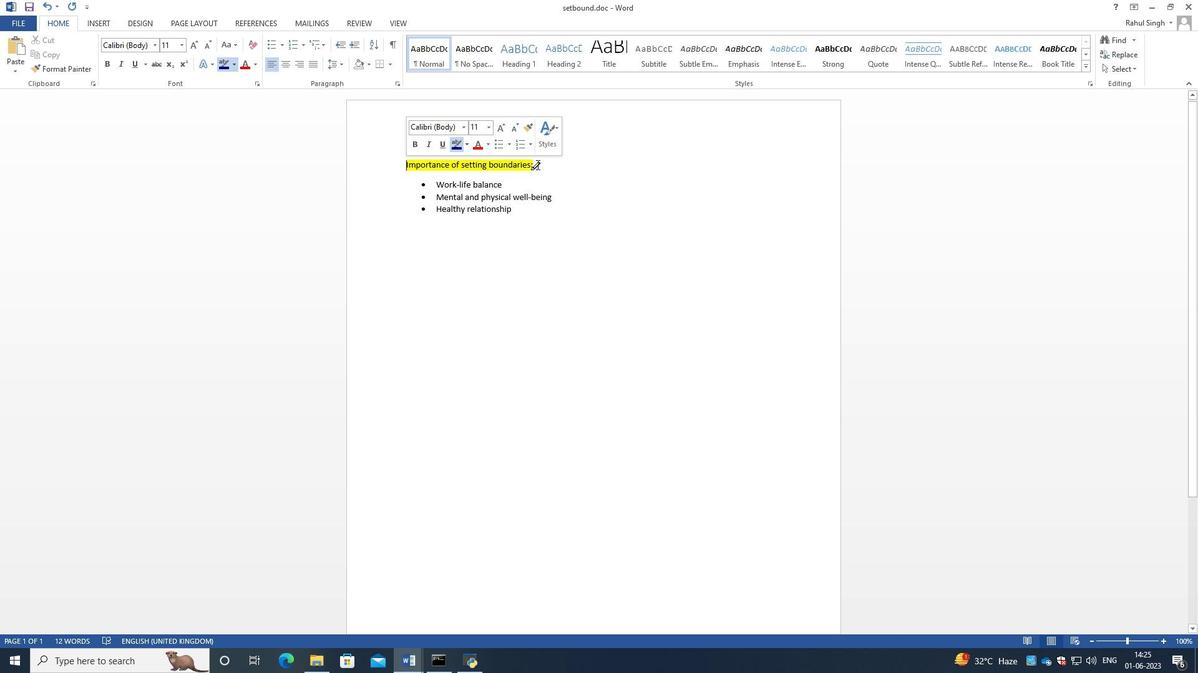 
Action: Mouse pressed left at (539, 167)
Screenshot: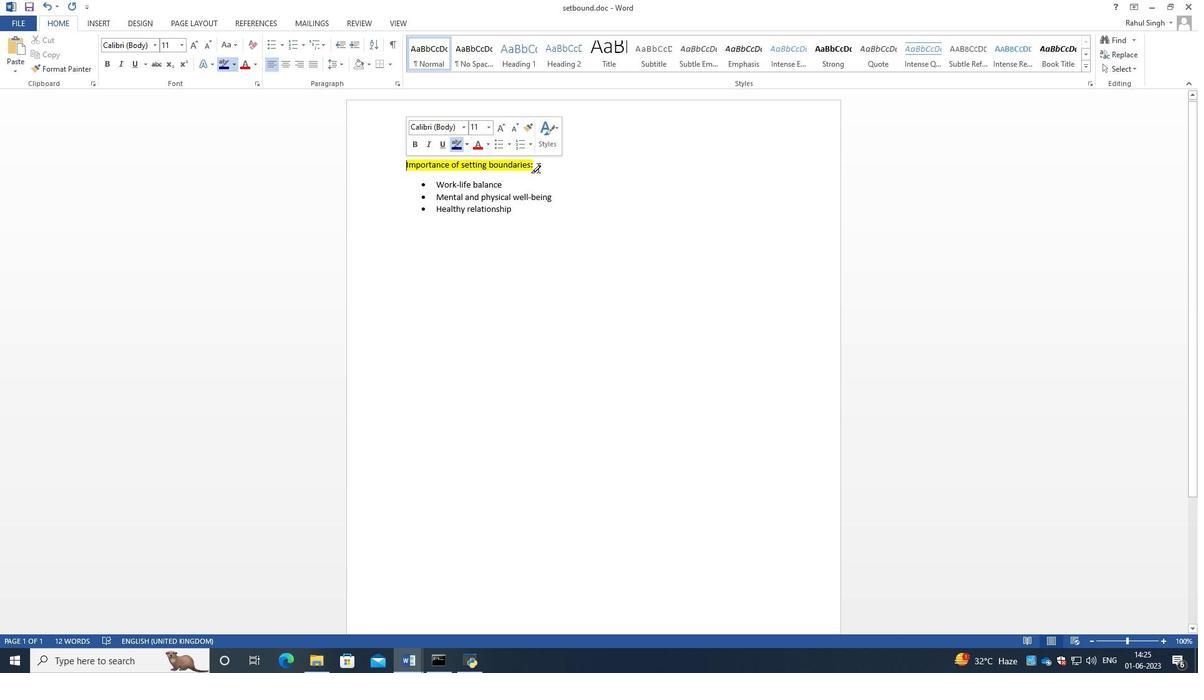 
Action: Mouse moved to (537, 164)
Screenshot: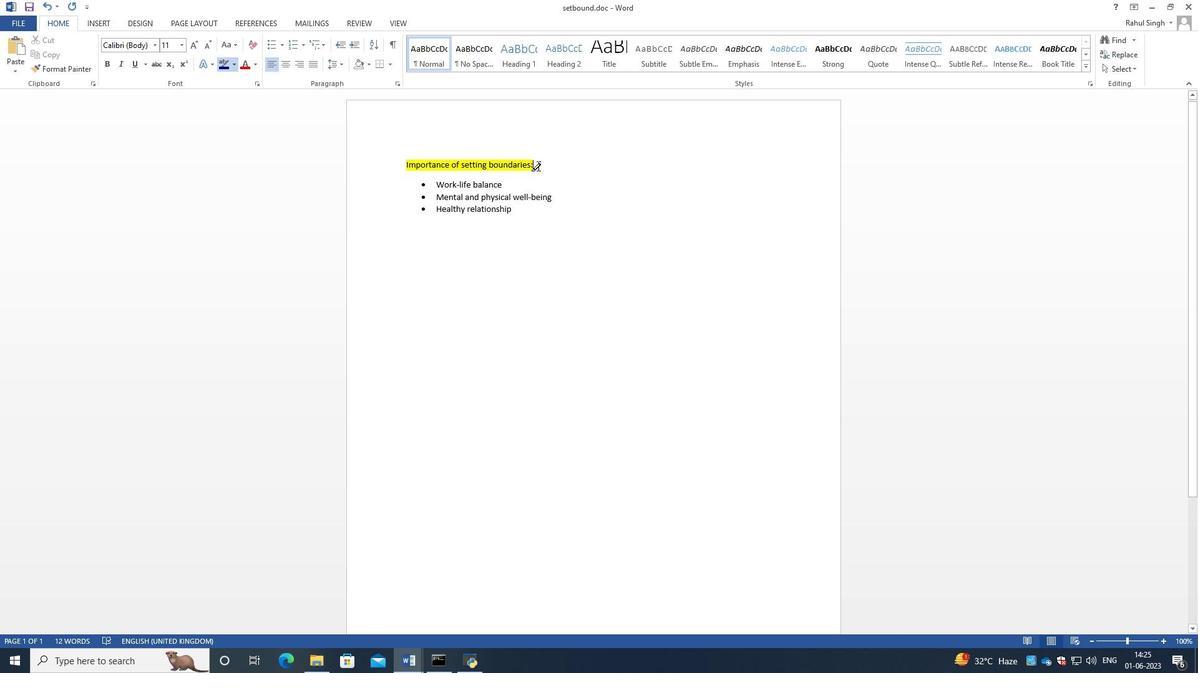 
Action: Mouse pressed left at (537, 164)
Screenshot: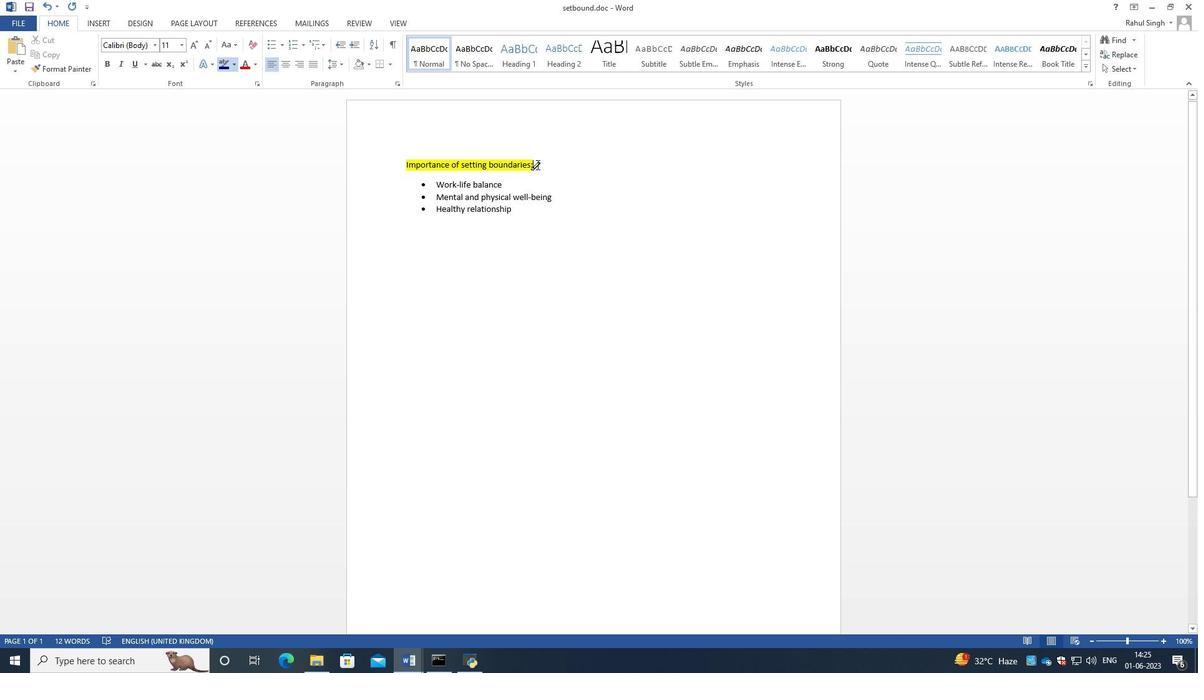 
Action: Mouse moved to (478, 142)
Screenshot: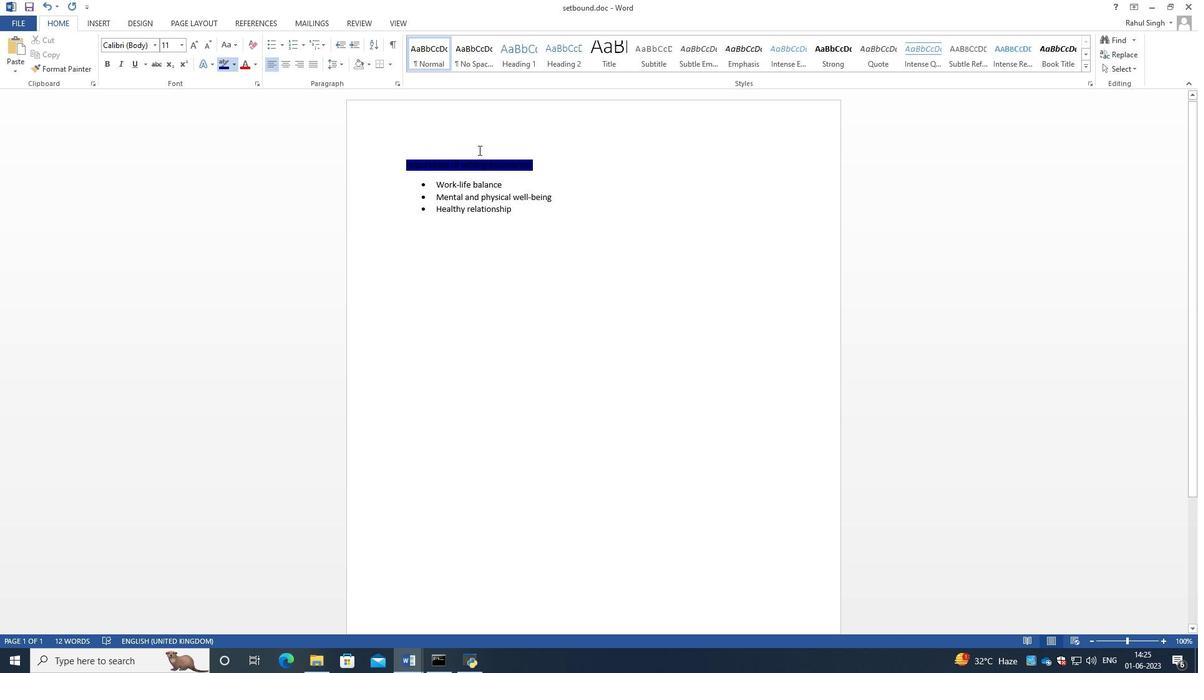 
Action: Mouse pressed left at (478, 142)
Screenshot: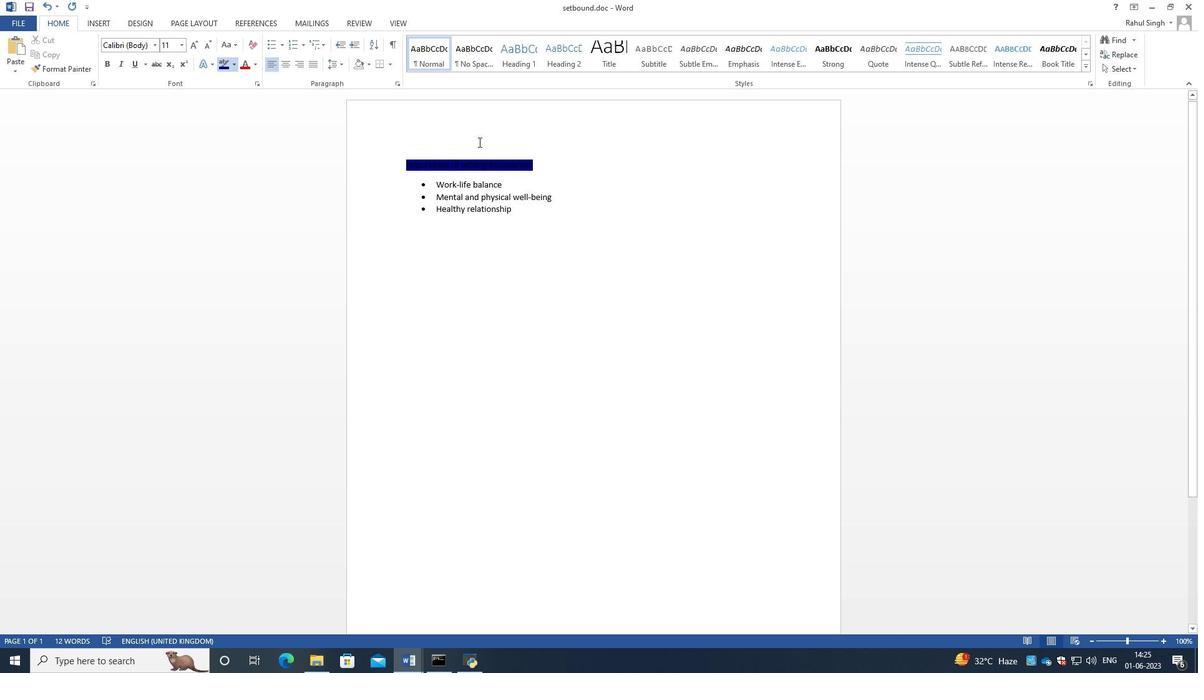 
Action: Mouse moved to (565, 159)
Screenshot: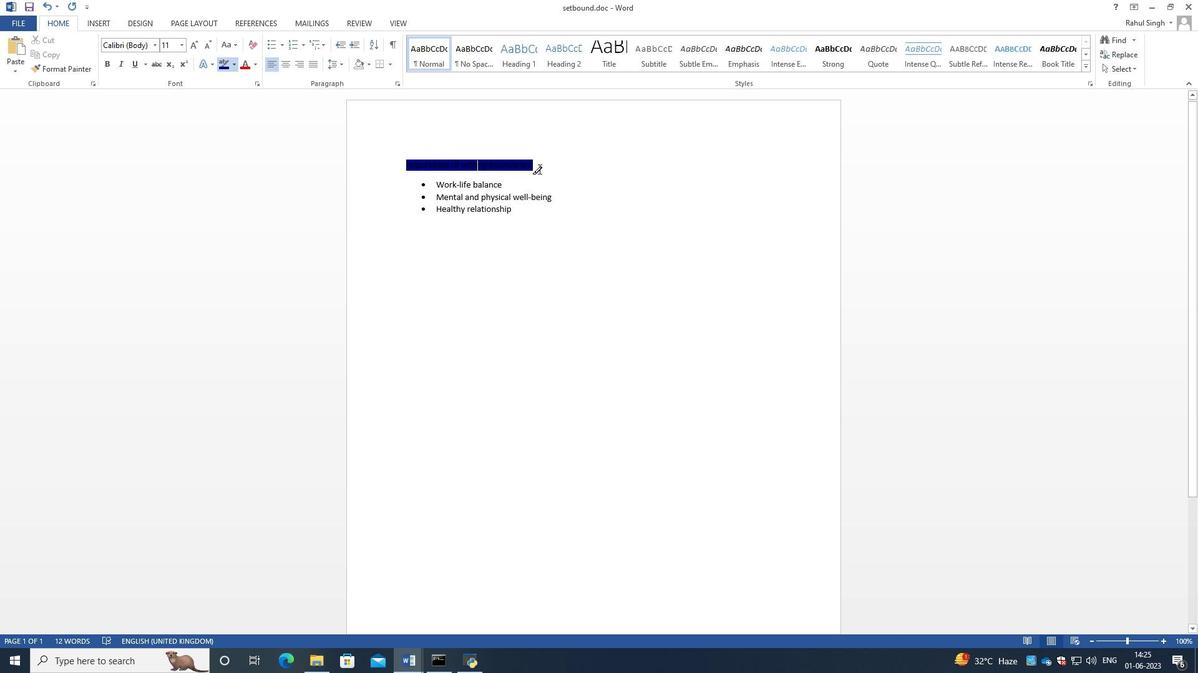
Action: Mouse pressed left at (565, 159)
Screenshot: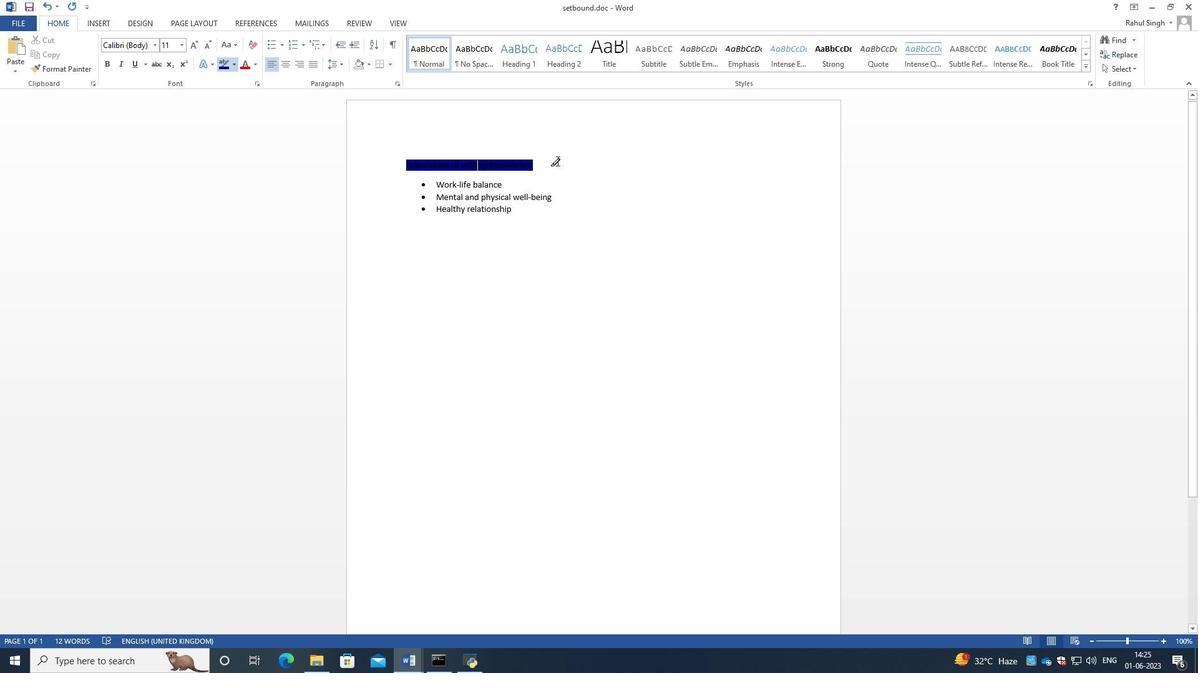 
Action: Mouse moved to (43, 4)
Screenshot: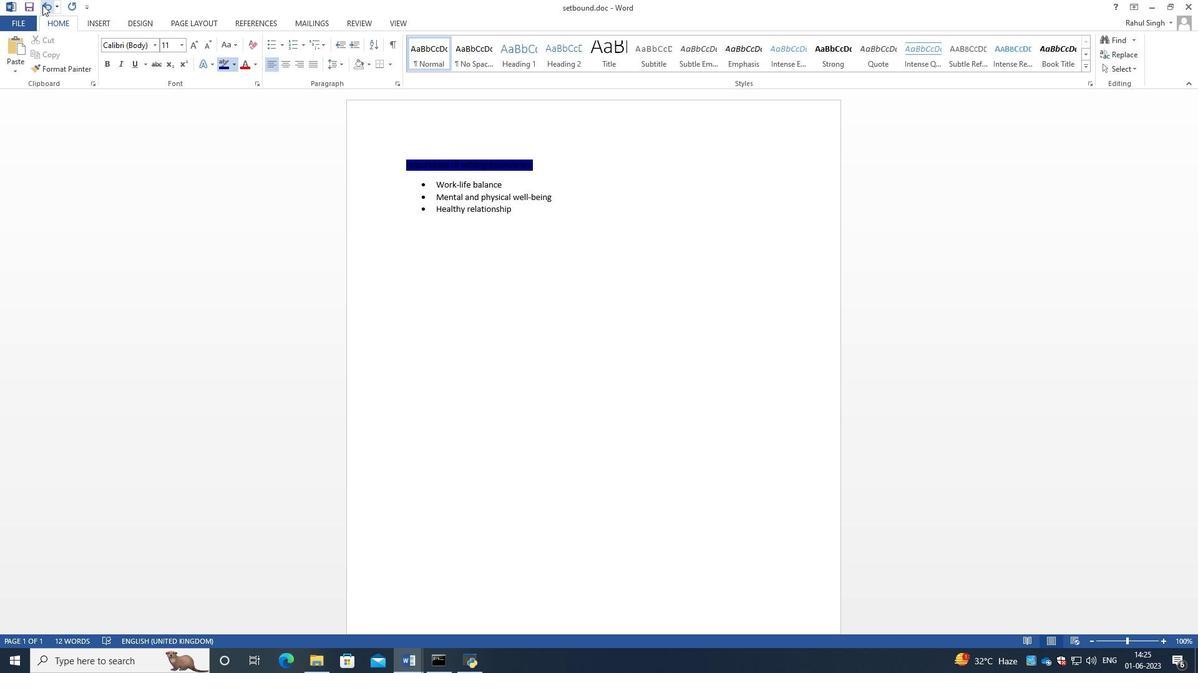 
Action: Mouse pressed left at (43, 4)
Screenshot: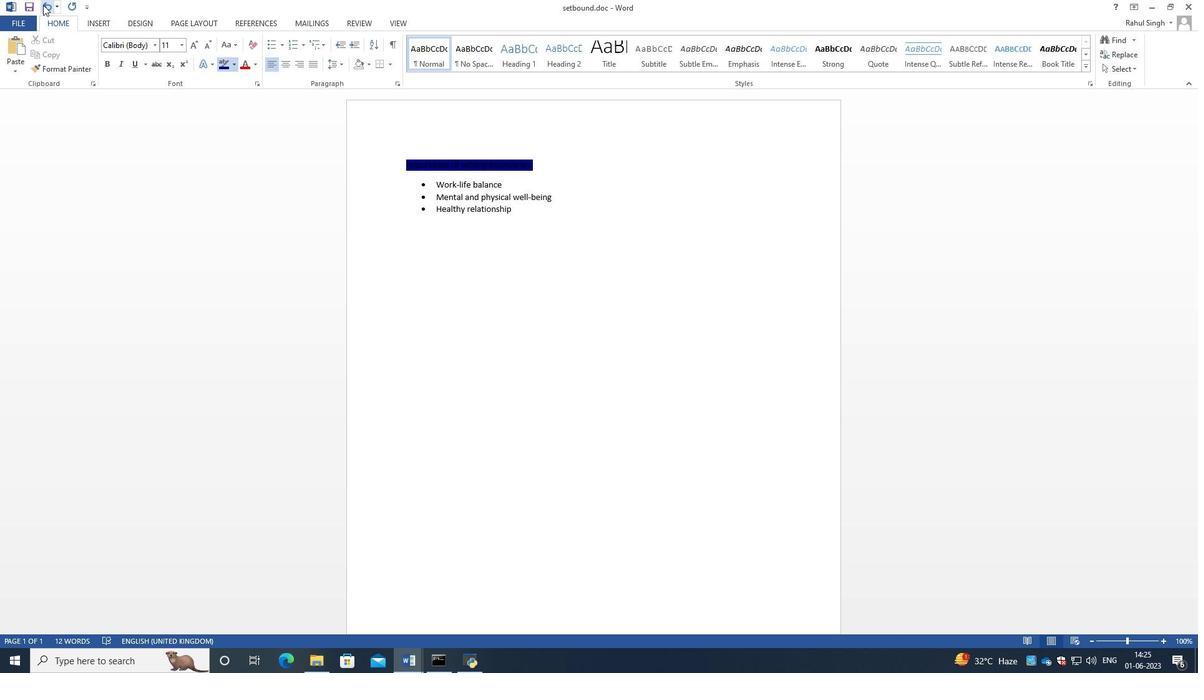 
Action: Mouse pressed left at (43, 4)
Screenshot: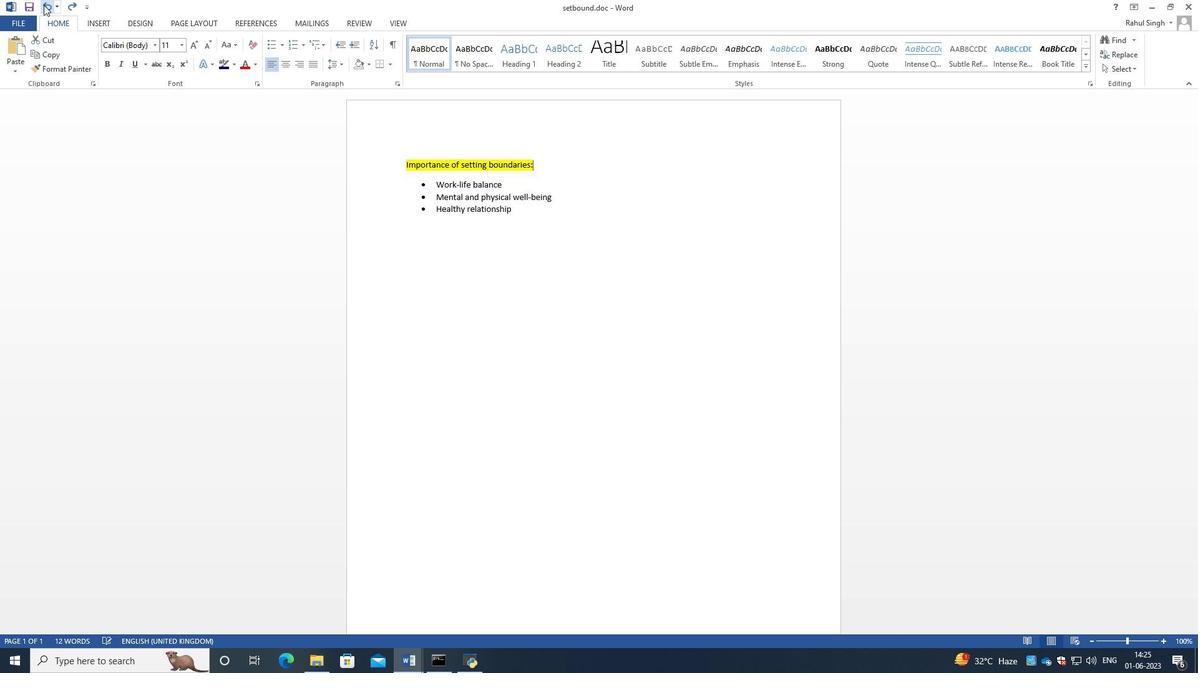 
Action: Mouse moved to (463, 166)
Screenshot: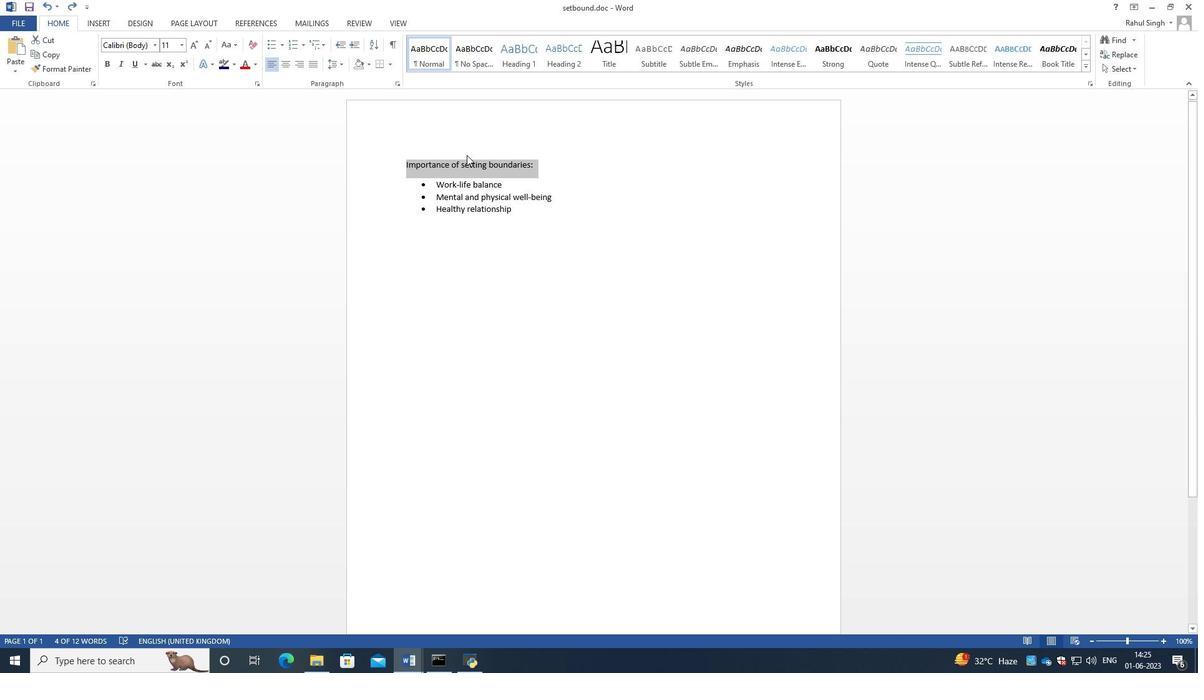 
Action: Mouse pressed left at (463, 166)
Screenshot: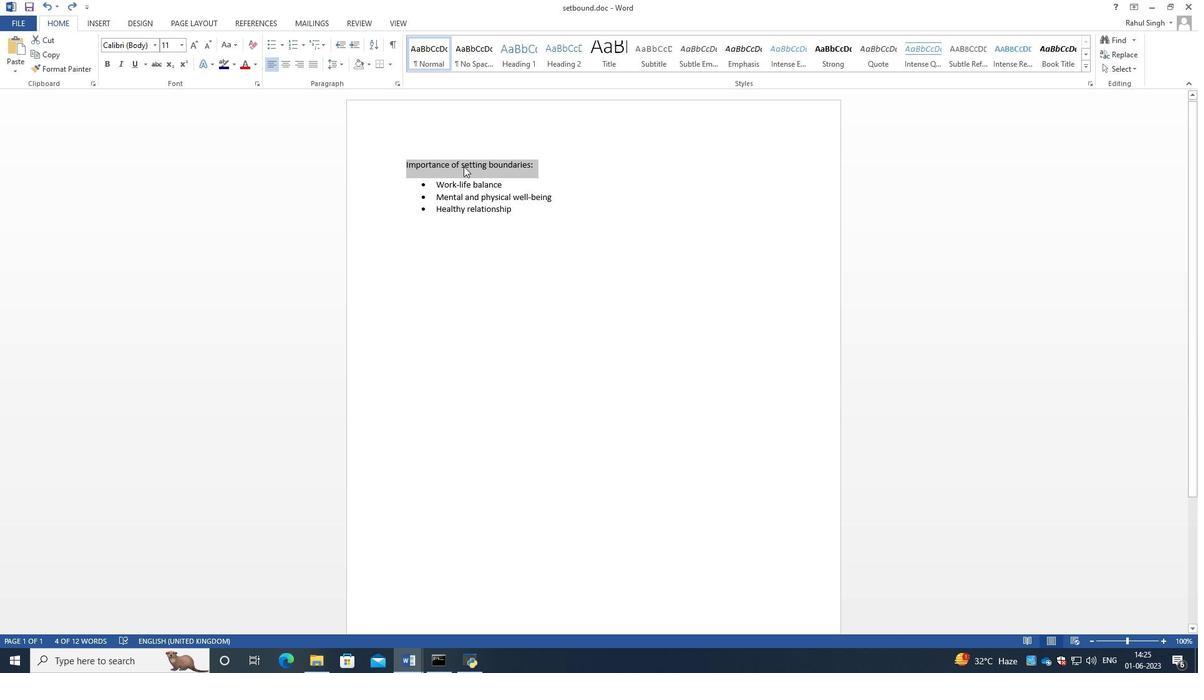 
Action: Mouse moved to (530, 163)
Screenshot: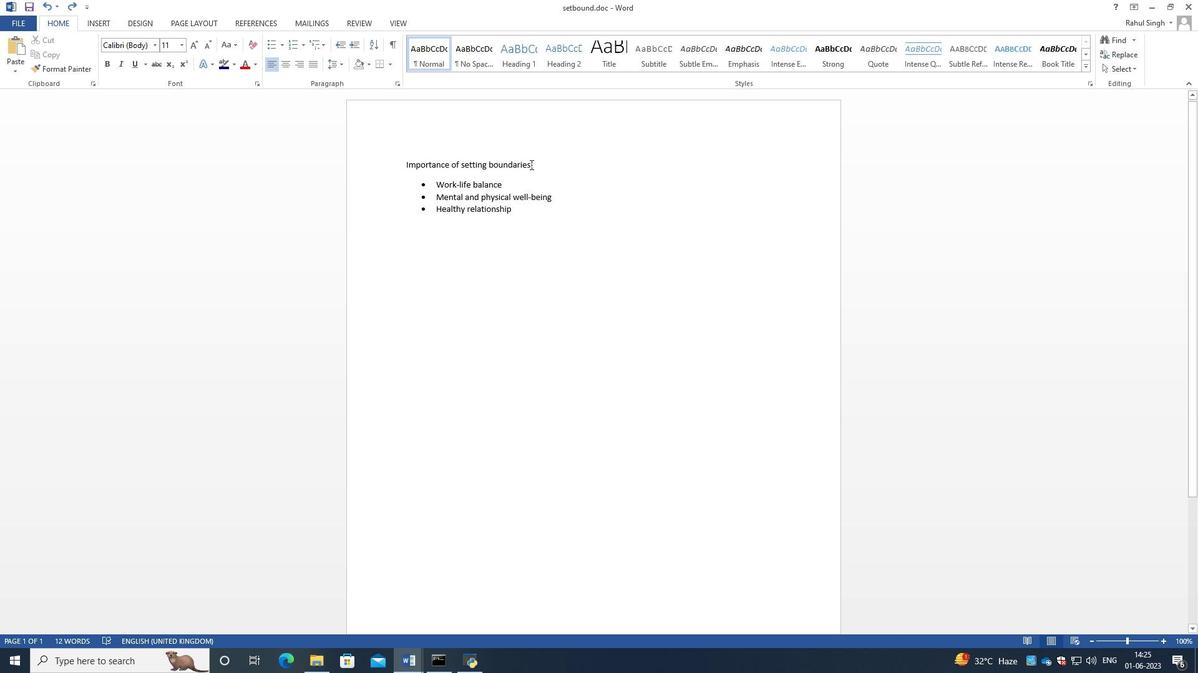 
Action: Mouse pressed left at (530, 163)
Screenshot: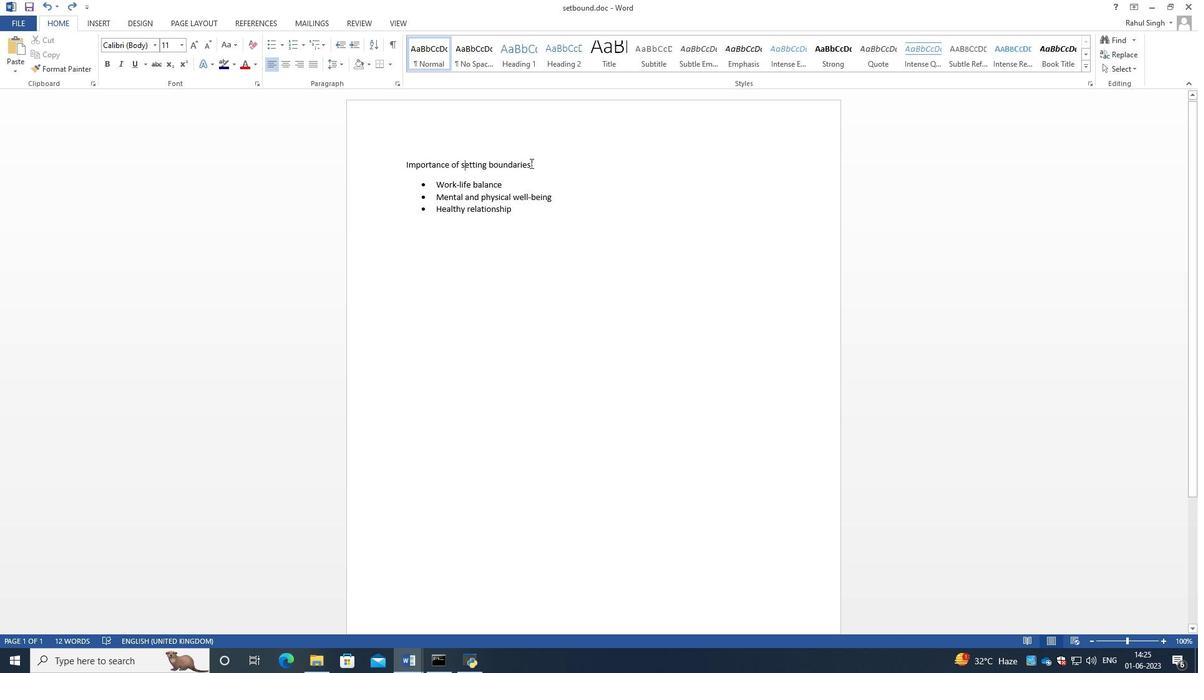 
Action: Mouse pressed left at (530, 163)
Screenshot: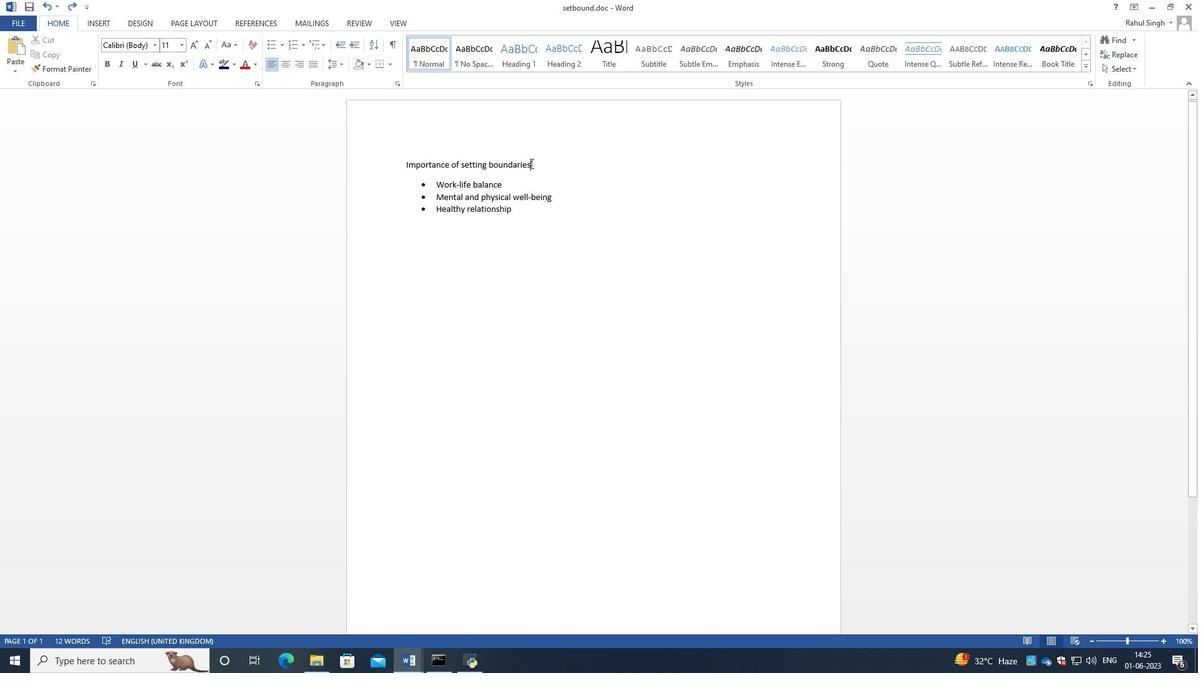
Action: Mouse moved to (464, 128)
Screenshot: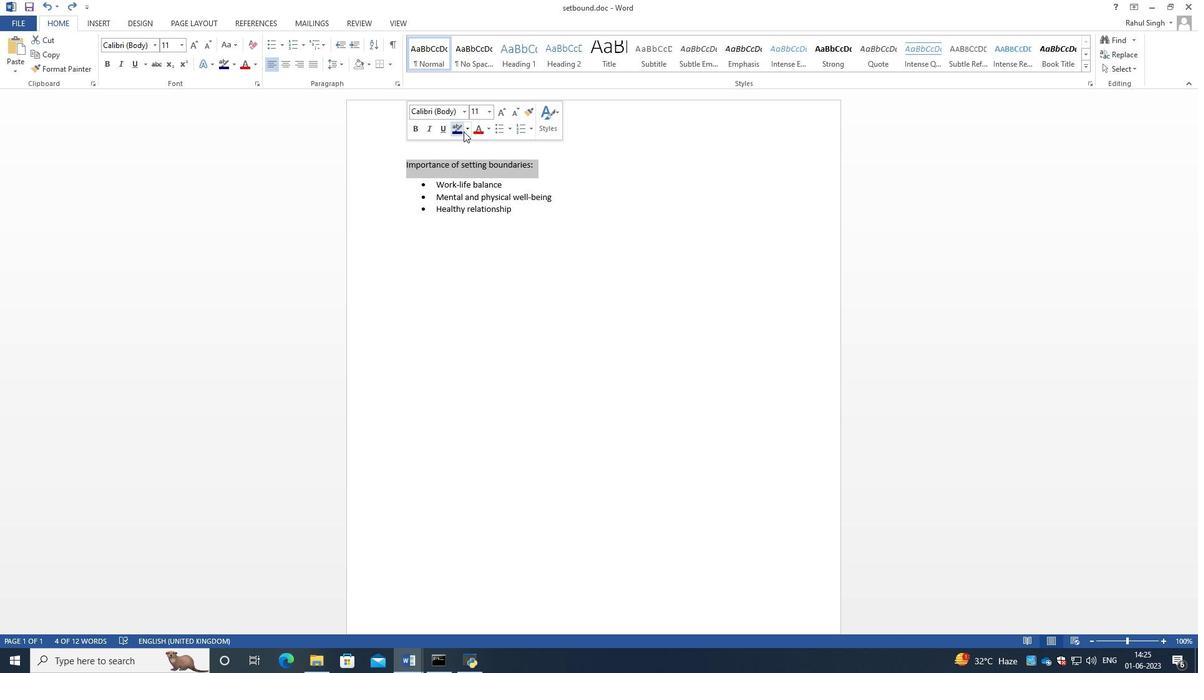 
Action: Mouse pressed left at (464, 128)
Screenshot: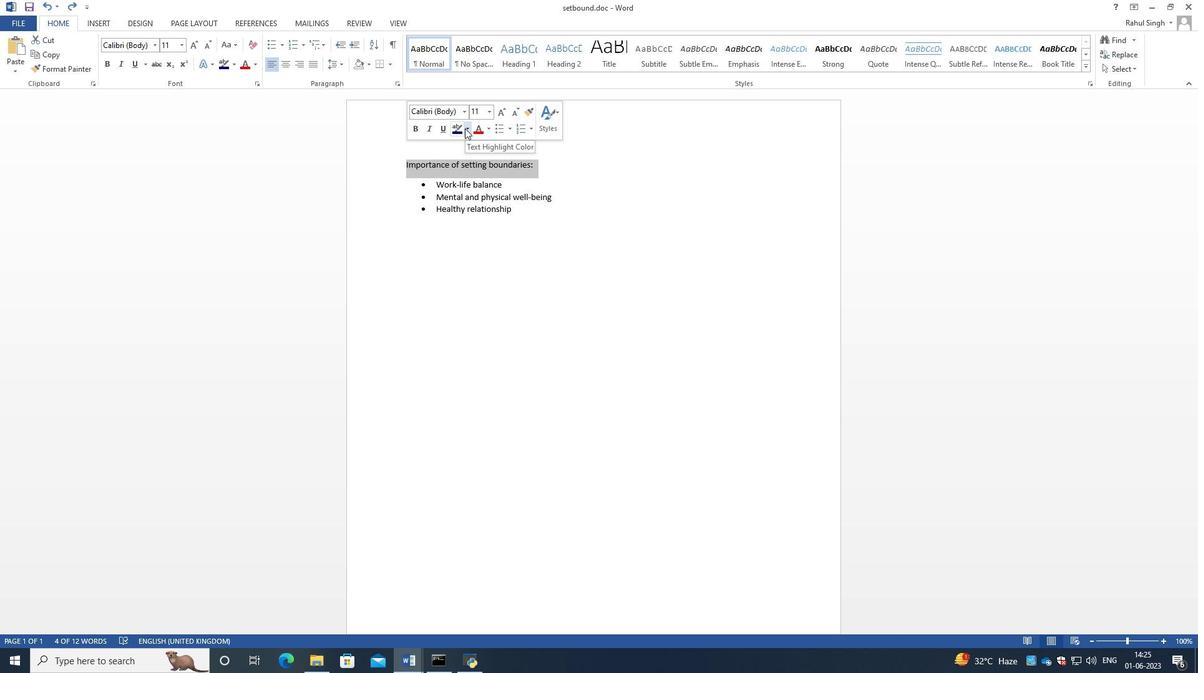 
Action: Mouse moved to (481, 164)
Screenshot: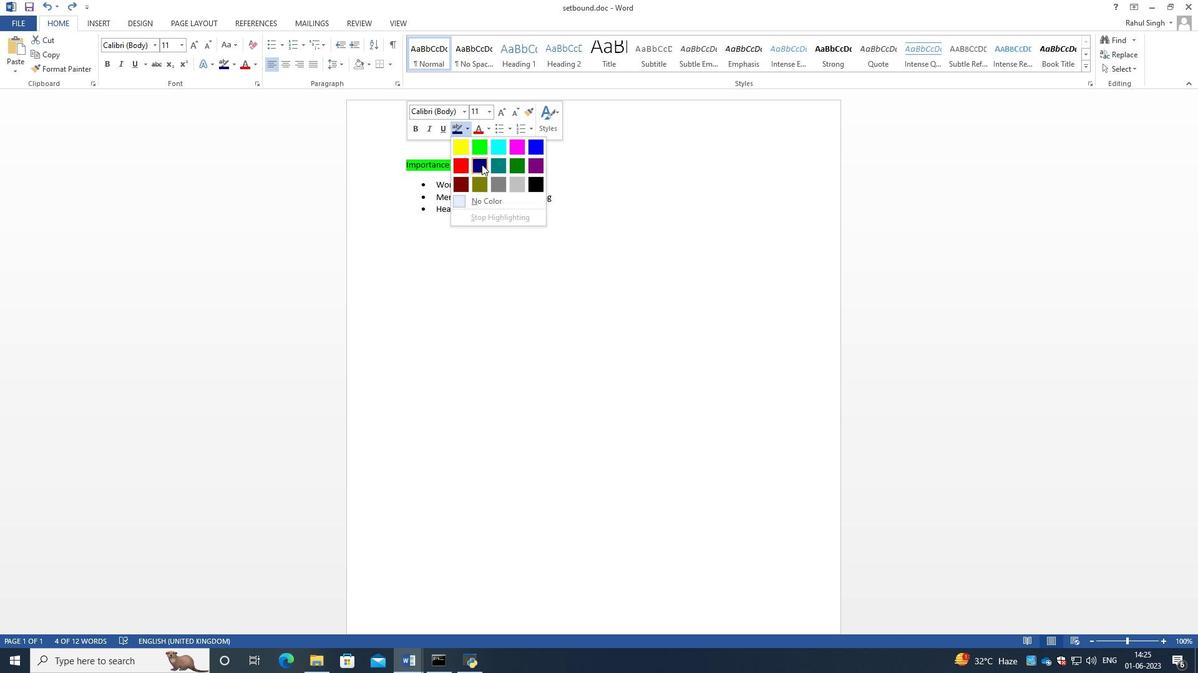 
Action: Mouse pressed left at (481, 164)
Screenshot: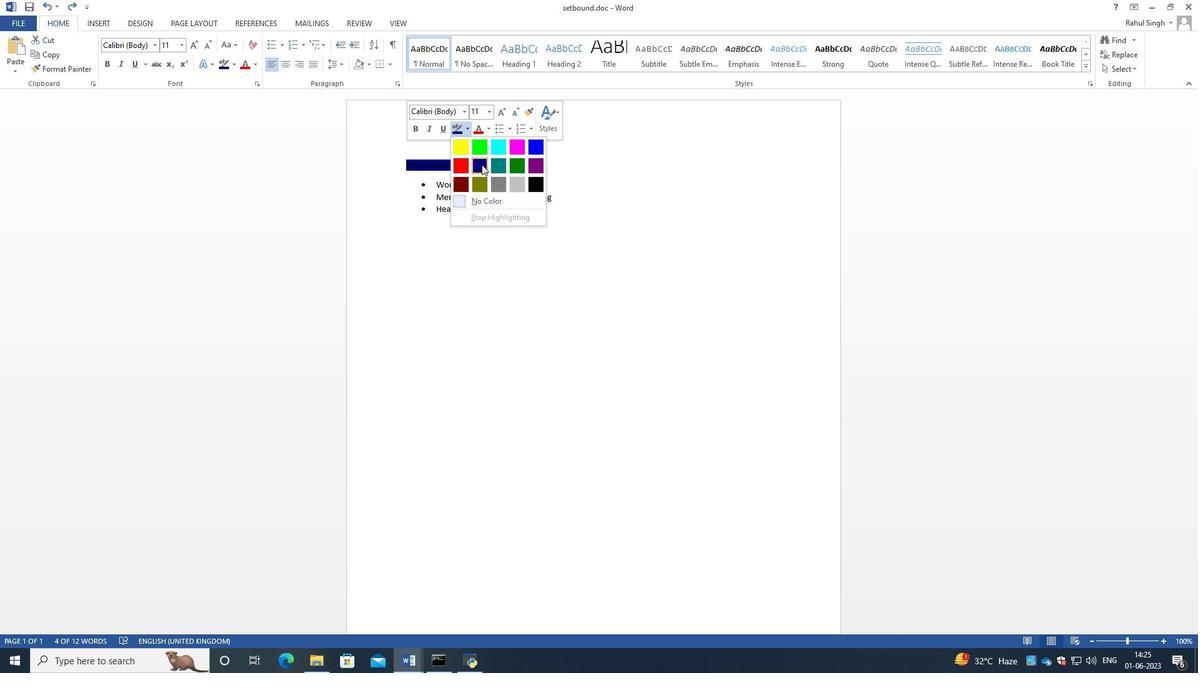 
Action: Mouse moved to (43, 4)
Screenshot: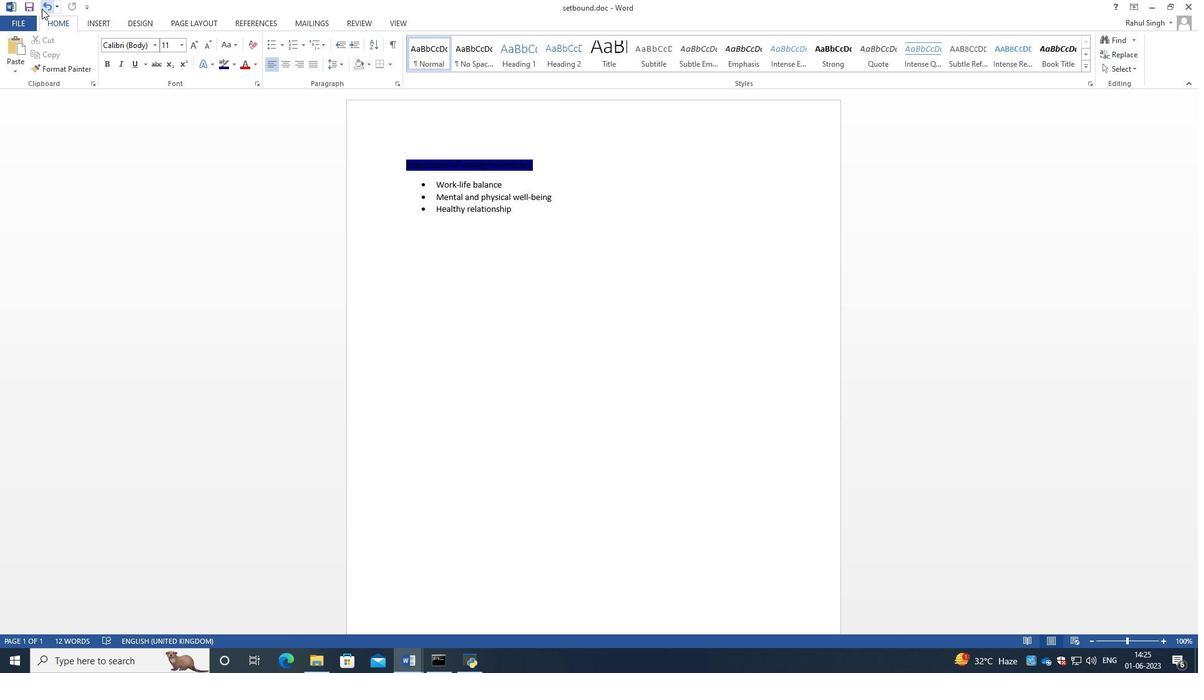 
Action: Mouse pressed left at (43, 4)
Screenshot: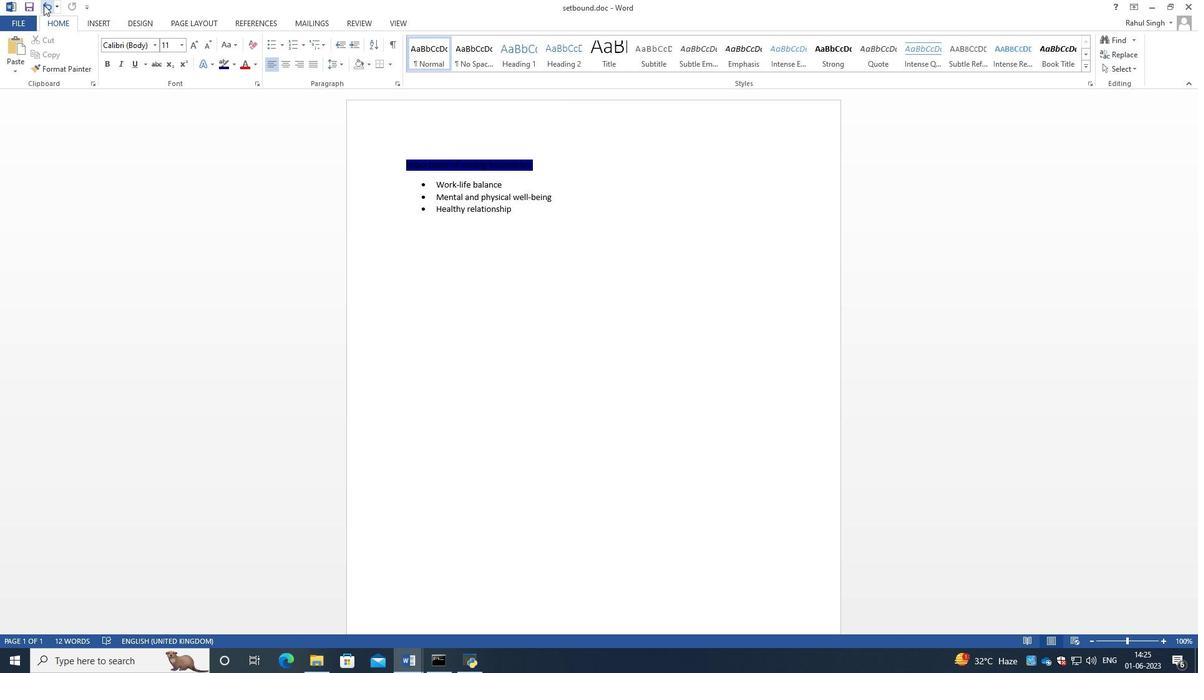 
Action: Mouse moved to (529, 164)
Screenshot: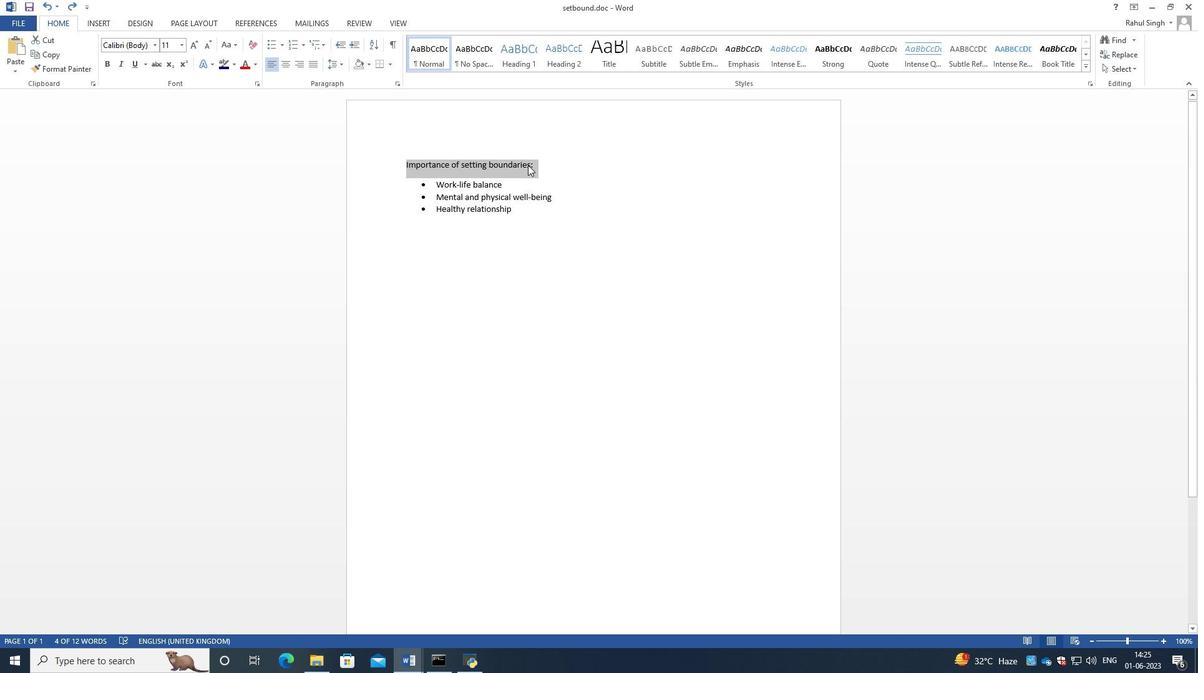 
Action: Mouse pressed left at (529, 164)
Screenshot: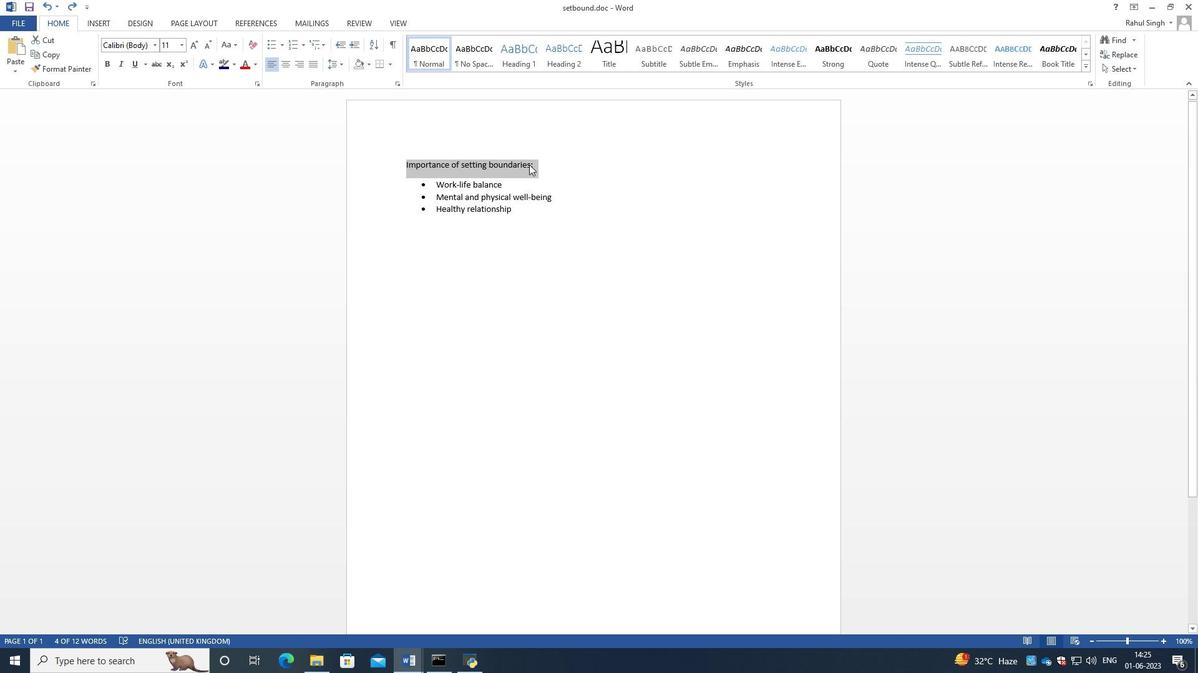 
Action: Mouse moved to (533, 164)
Screenshot: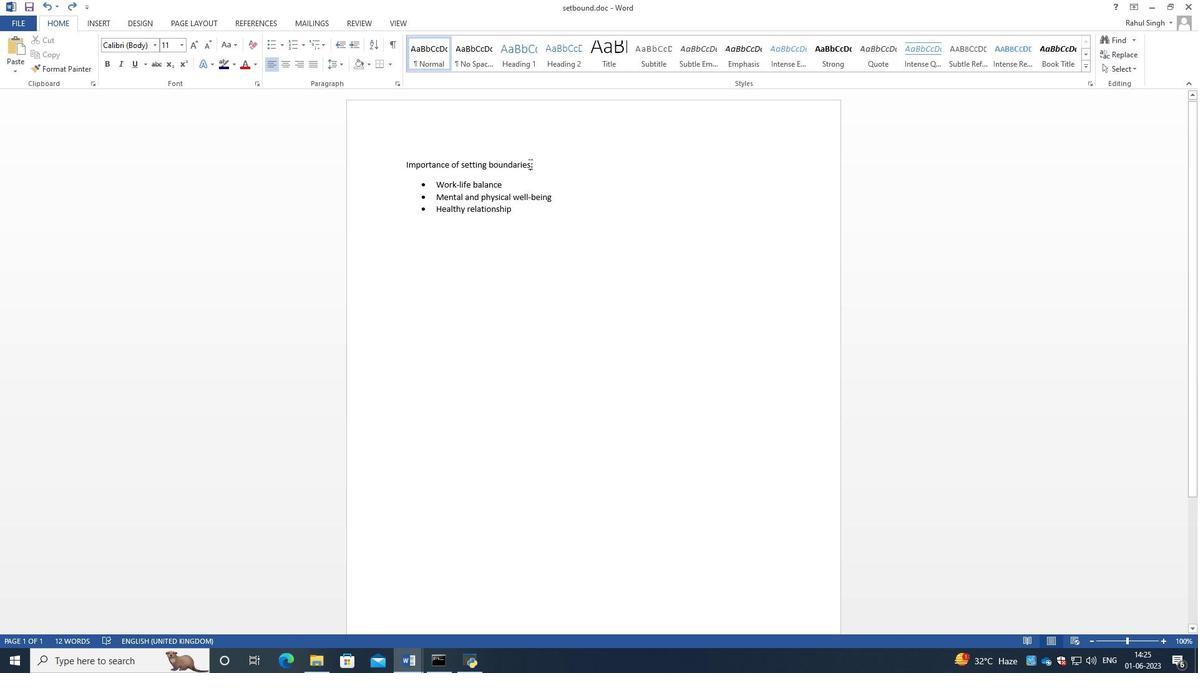 
Action: Mouse pressed left at (533, 164)
Screenshot: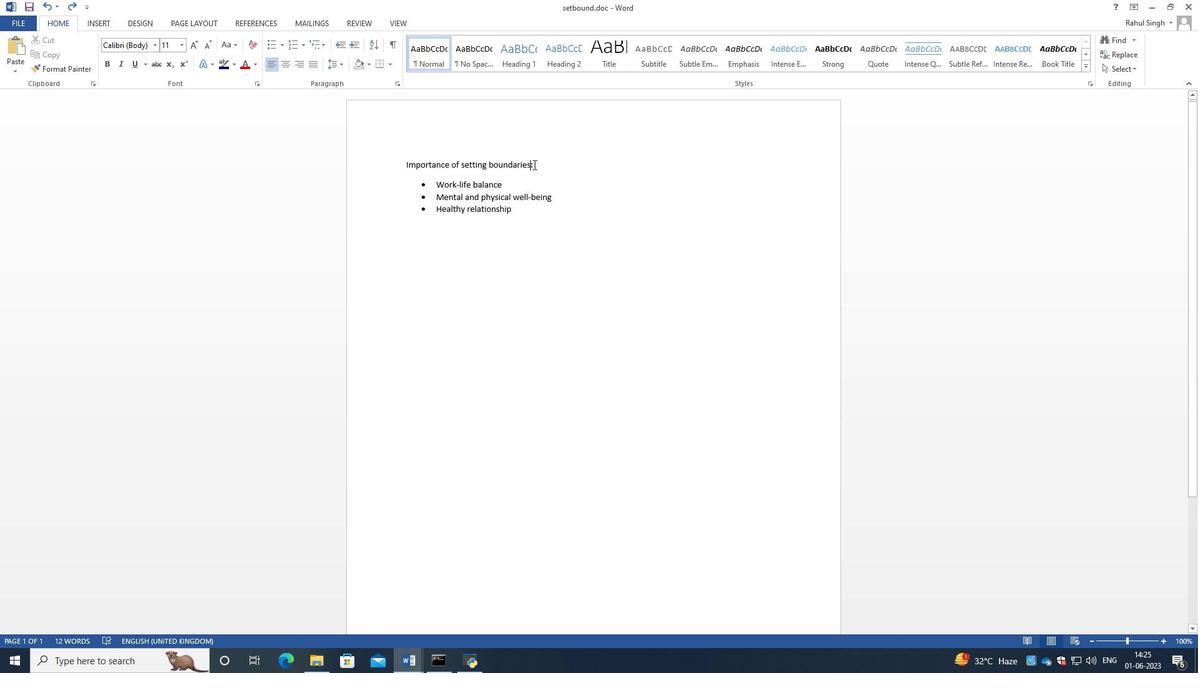 
Action: Mouse moved to (478, 127)
Screenshot: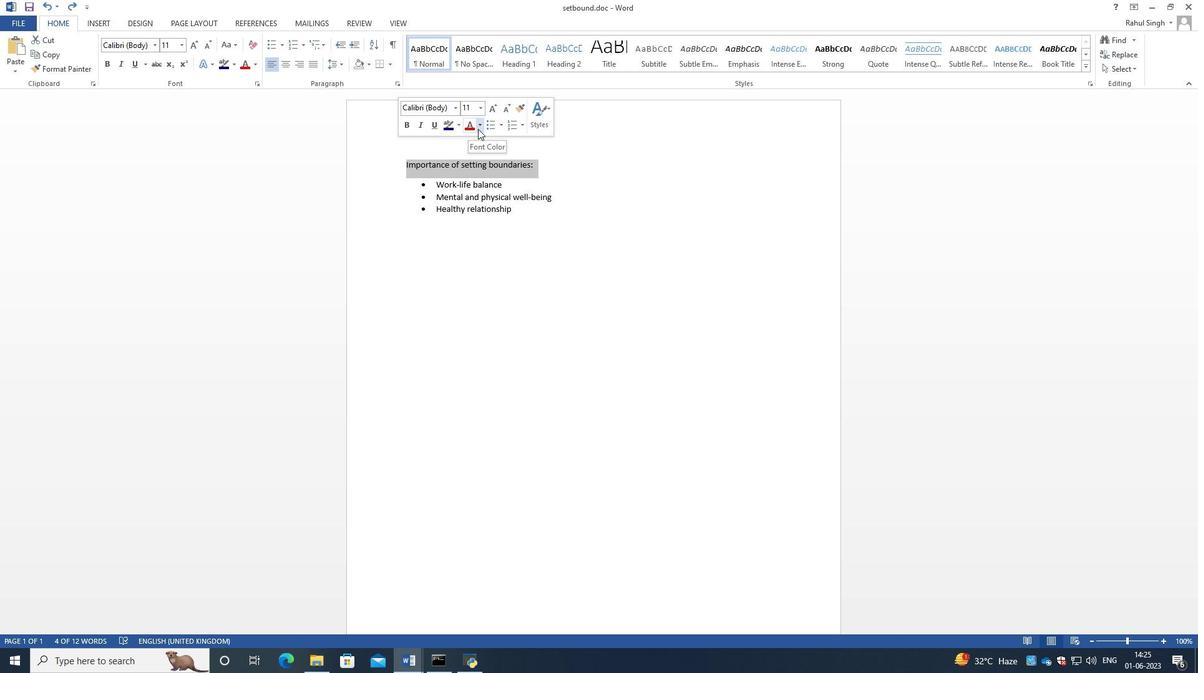 
Action: Mouse pressed left at (478, 127)
Screenshot: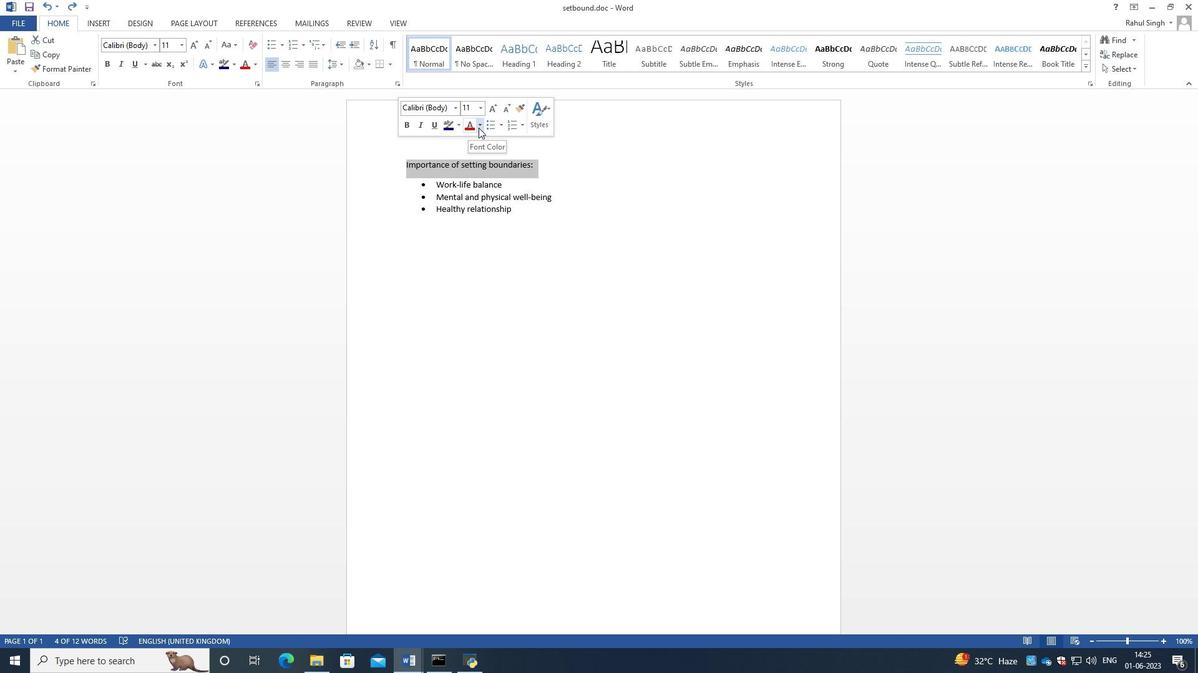 
Action: Mouse moved to (529, 234)
Screenshot: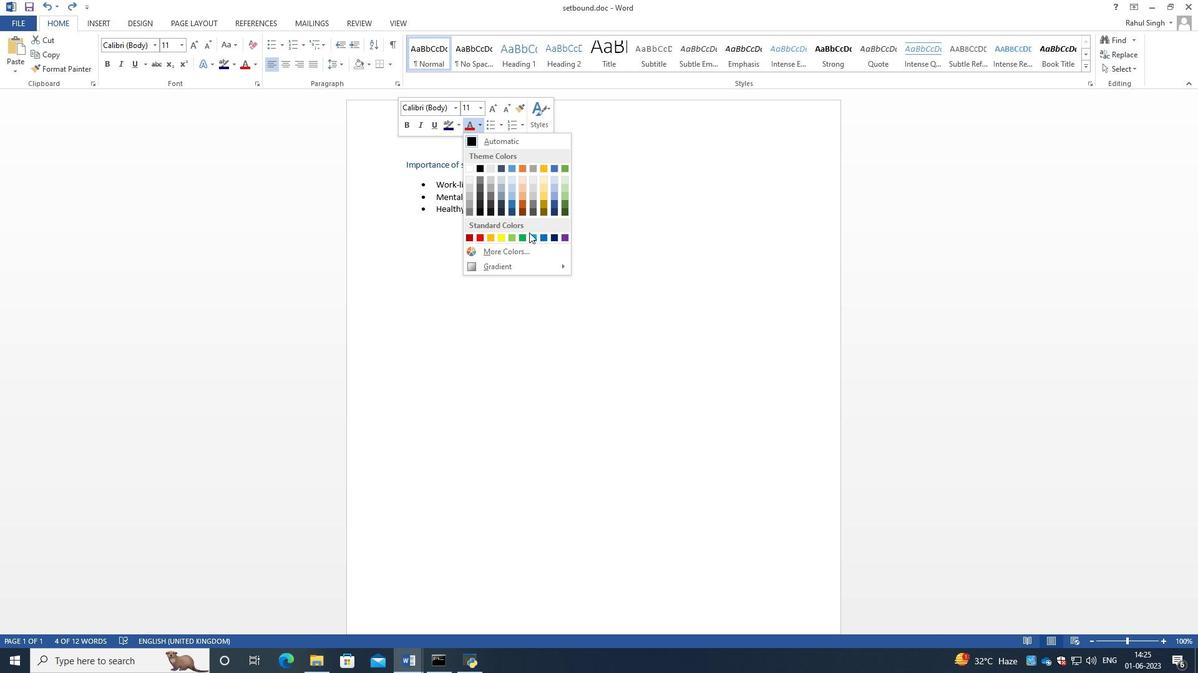 
Action: Mouse pressed left at (529, 234)
Screenshot: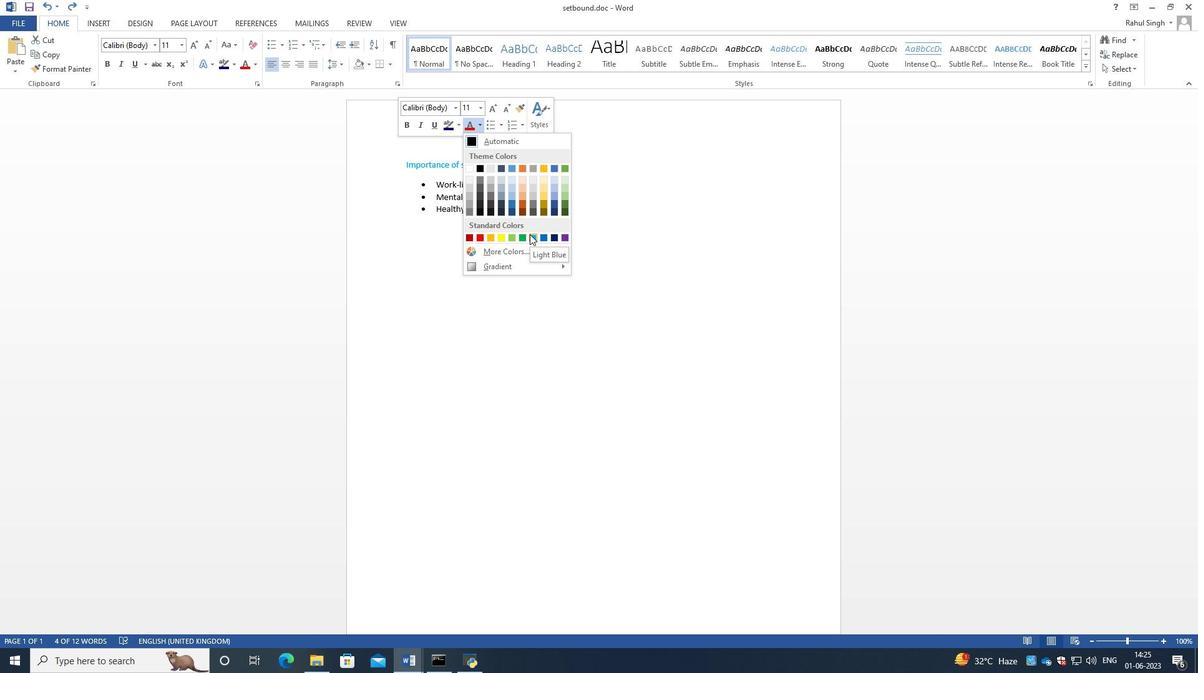 
Action: Mouse moved to (594, 159)
Screenshot: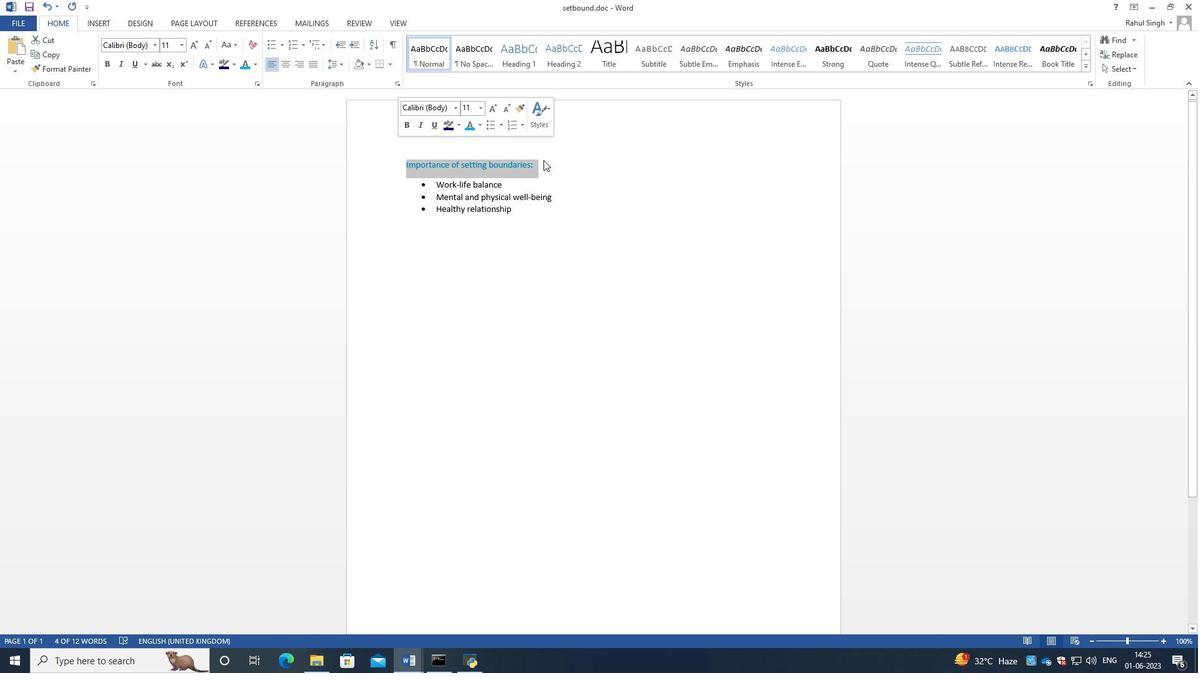 
Action: Mouse pressed left at (594, 159)
Screenshot: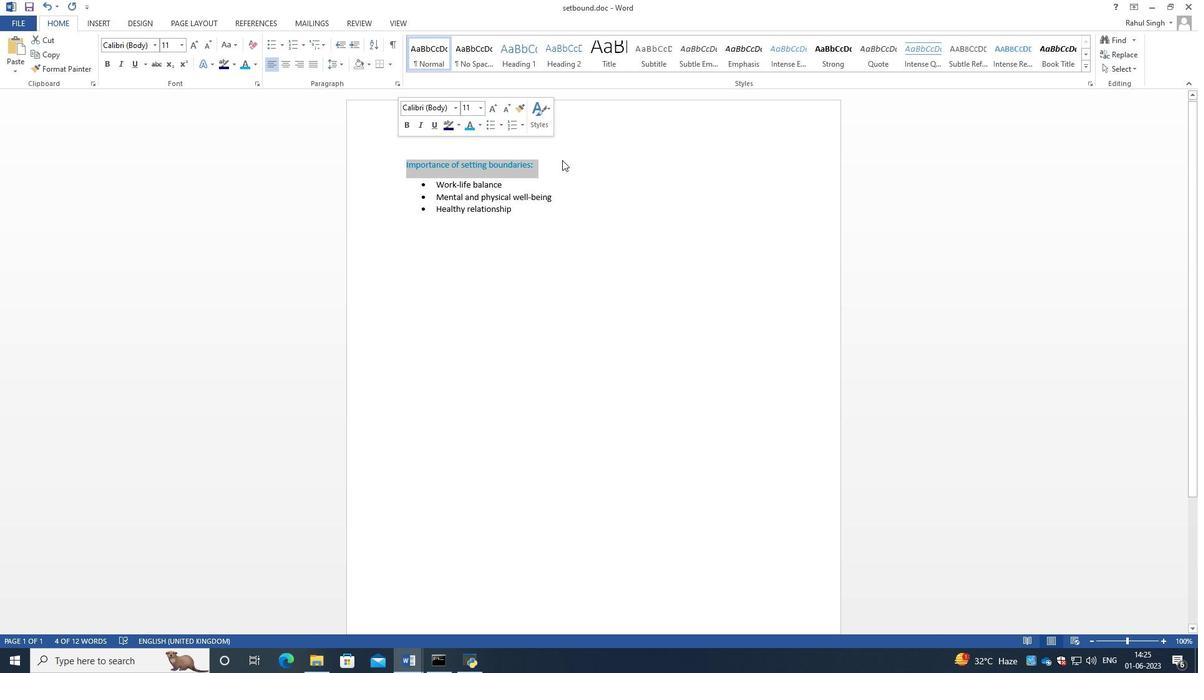 
Action: Mouse moved to (437, 181)
Screenshot: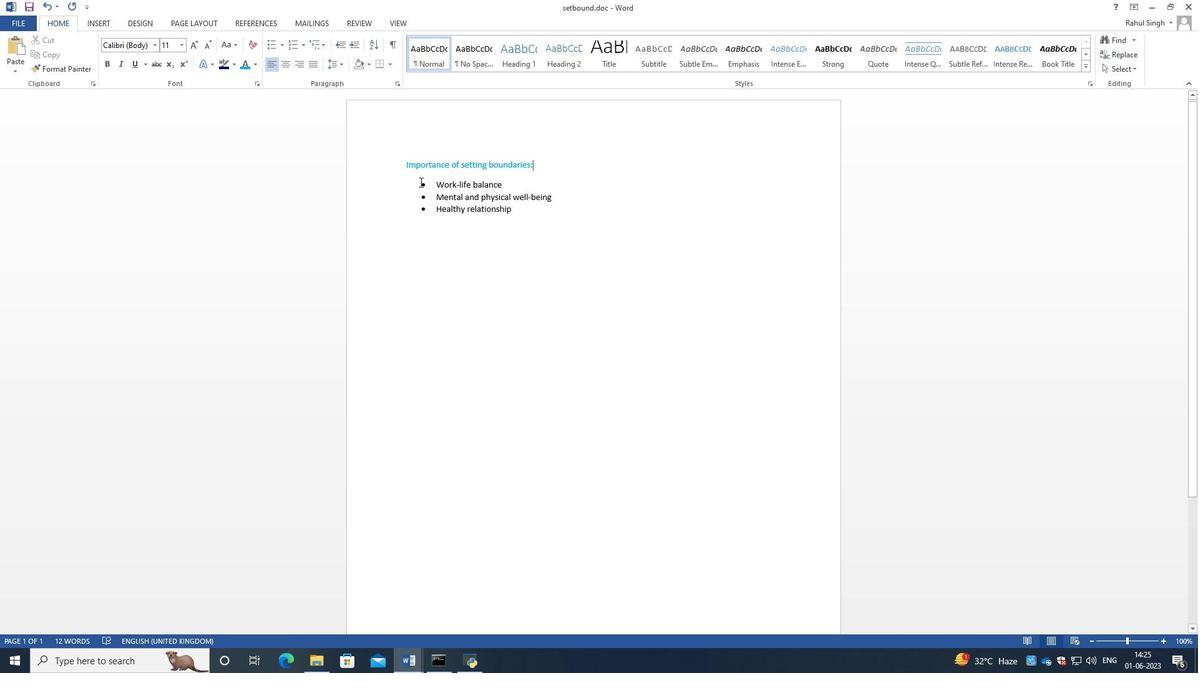 
Action: Mouse pressed left at (437, 181)
Screenshot: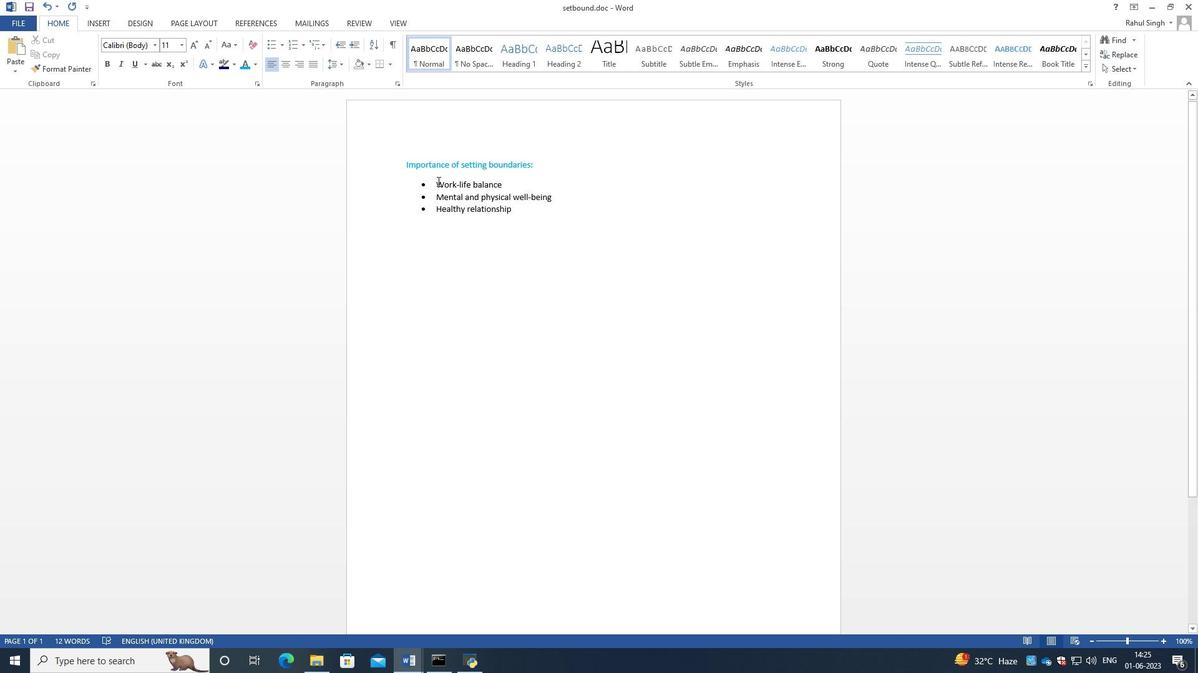 
Action: Mouse moved to (99, 21)
Screenshot: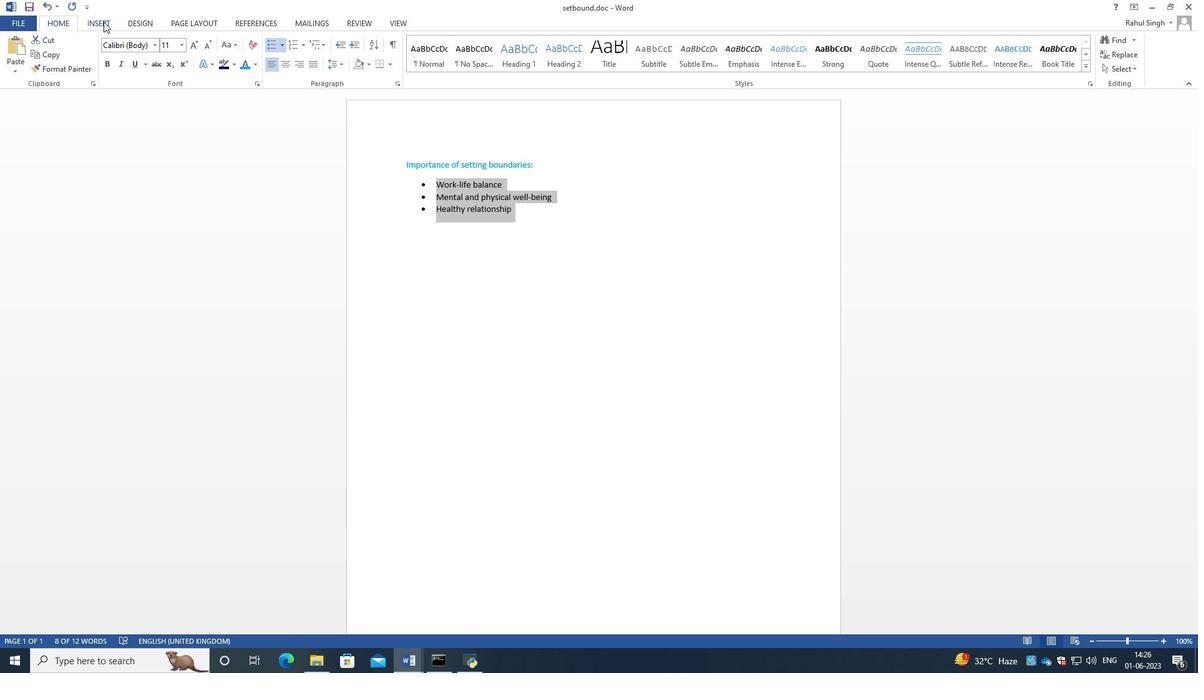 
Action: Mouse pressed left at (99, 21)
Screenshot: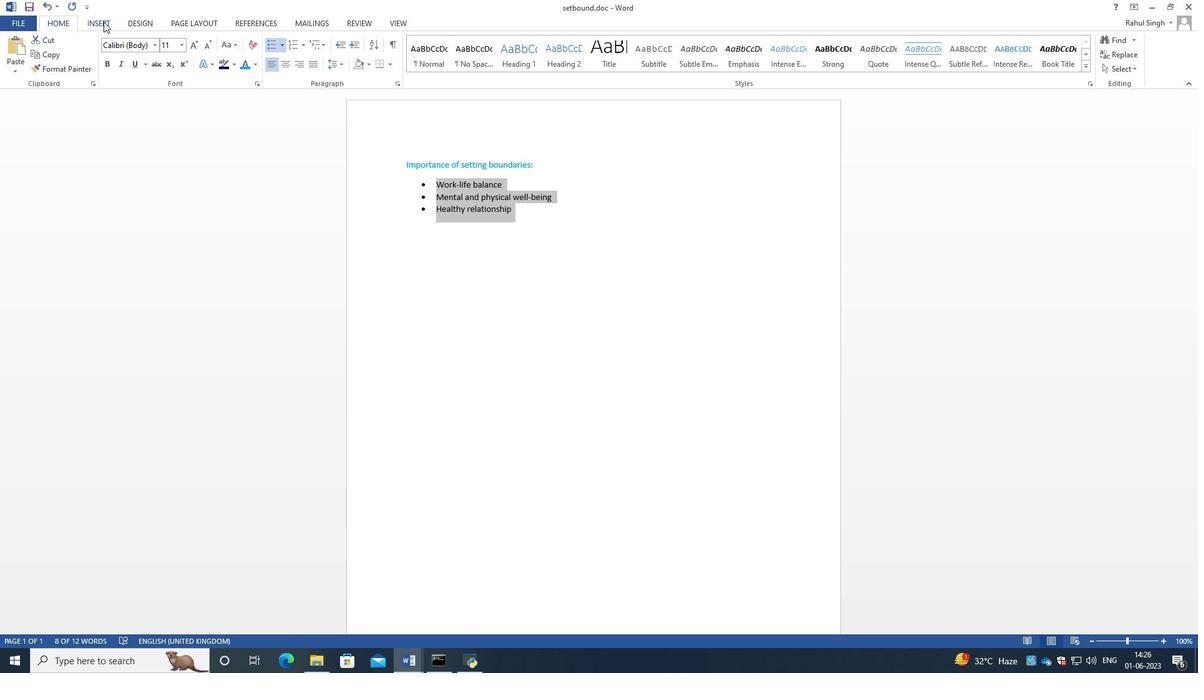 
Action: Mouse moved to (155, 22)
Screenshot: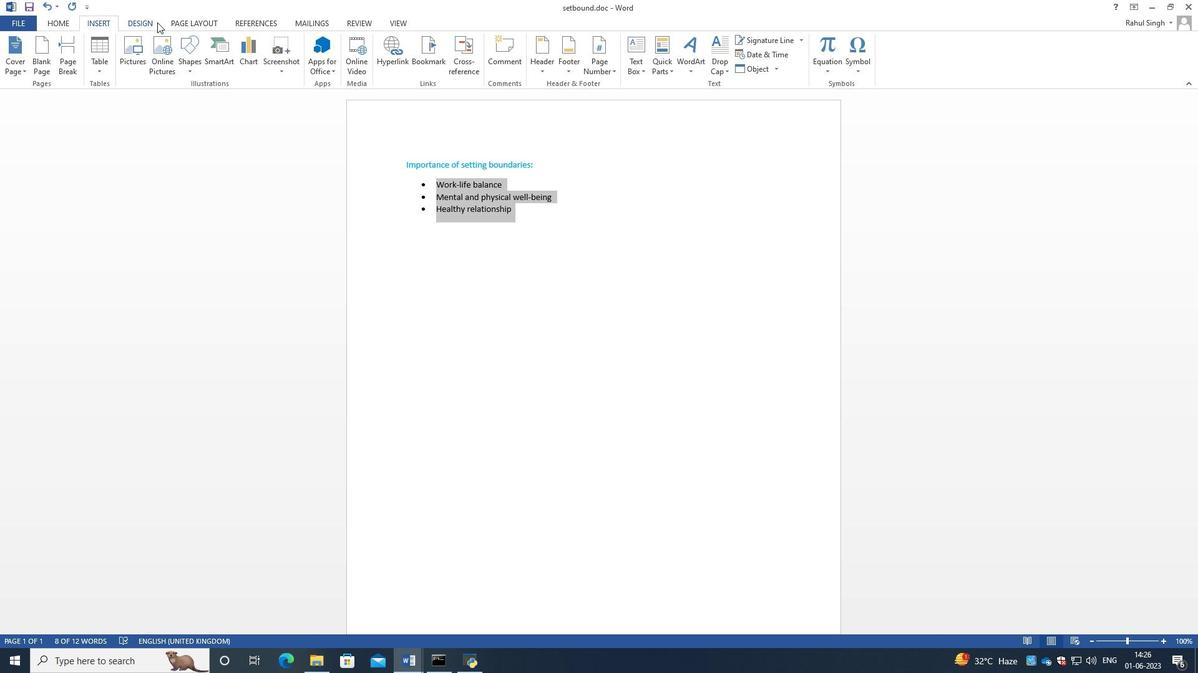 
Action: Mouse pressed left at (155, 22)
Screenshot: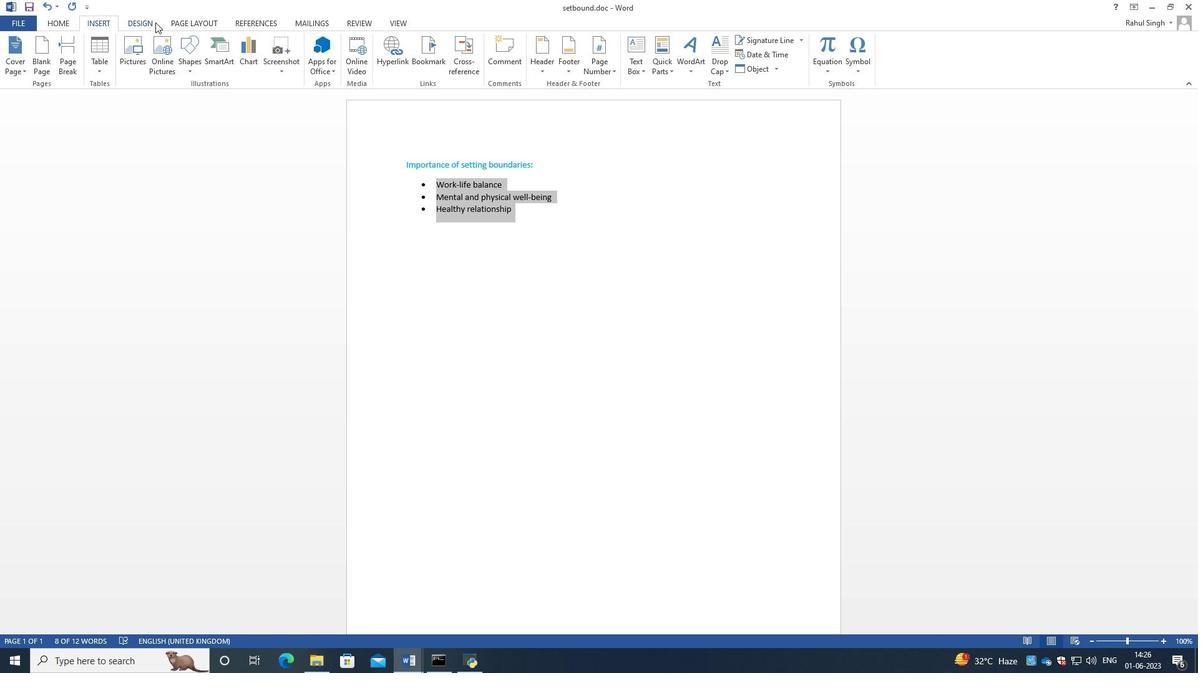 
Action: Mouse moved to (190, 21)
Screenshot: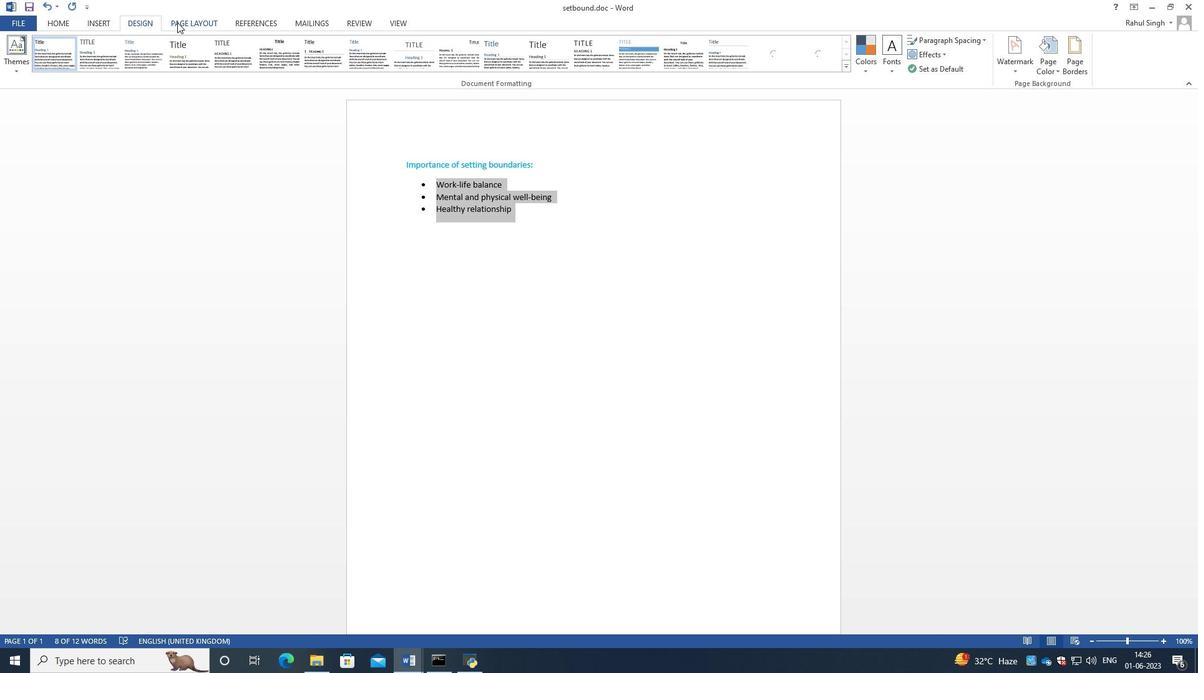 
Action: Mouse pressed left at (190, 21)
Screenshot: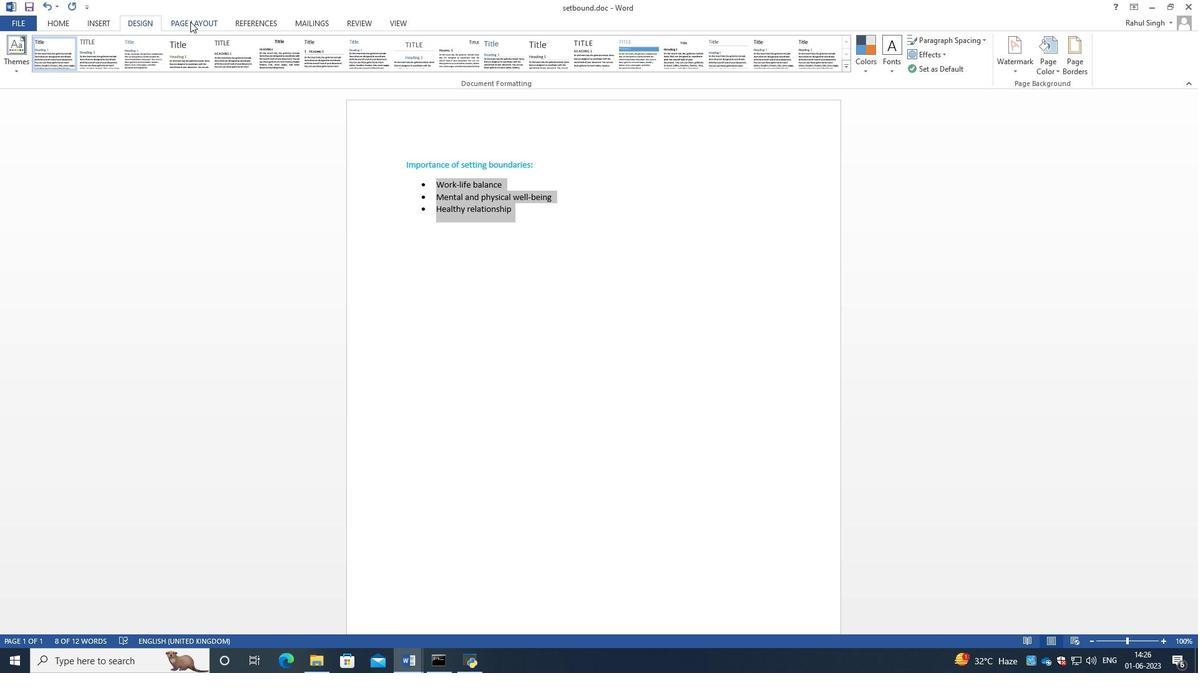 
Action: Mouse moved to (263, 23)
Screenshot: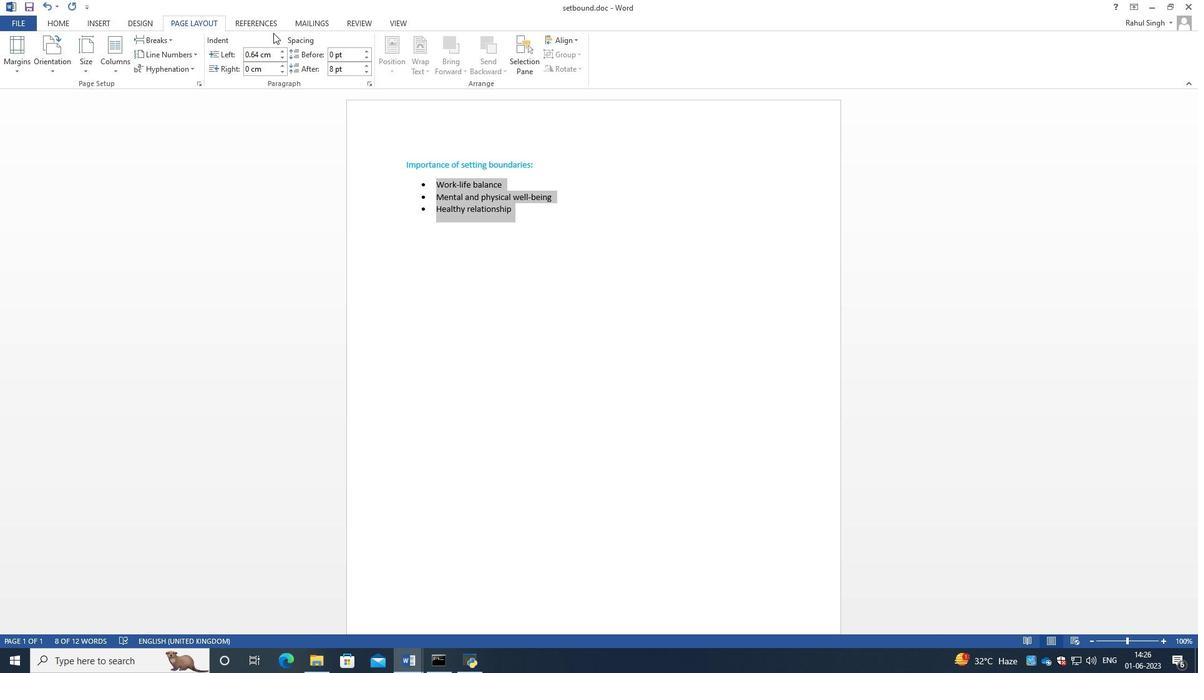 
Action: Mouse pressed left at (263, 23)
Screenshot: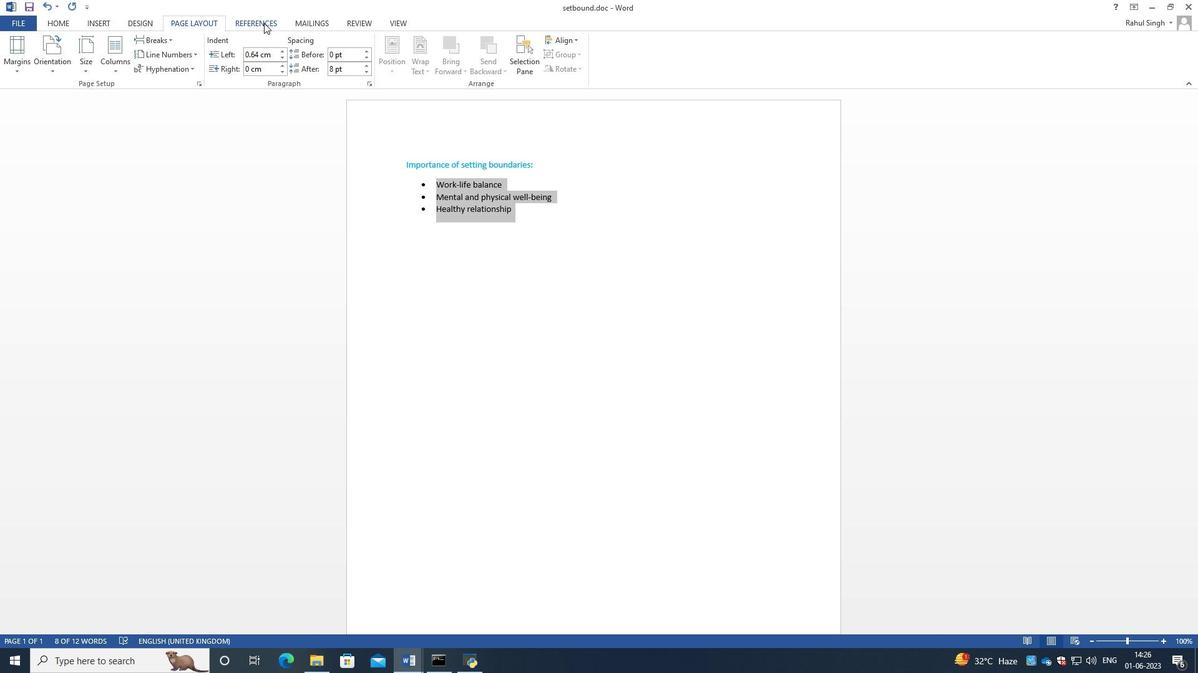 
Action: Mouse moved to (312, 26)
Screenshot: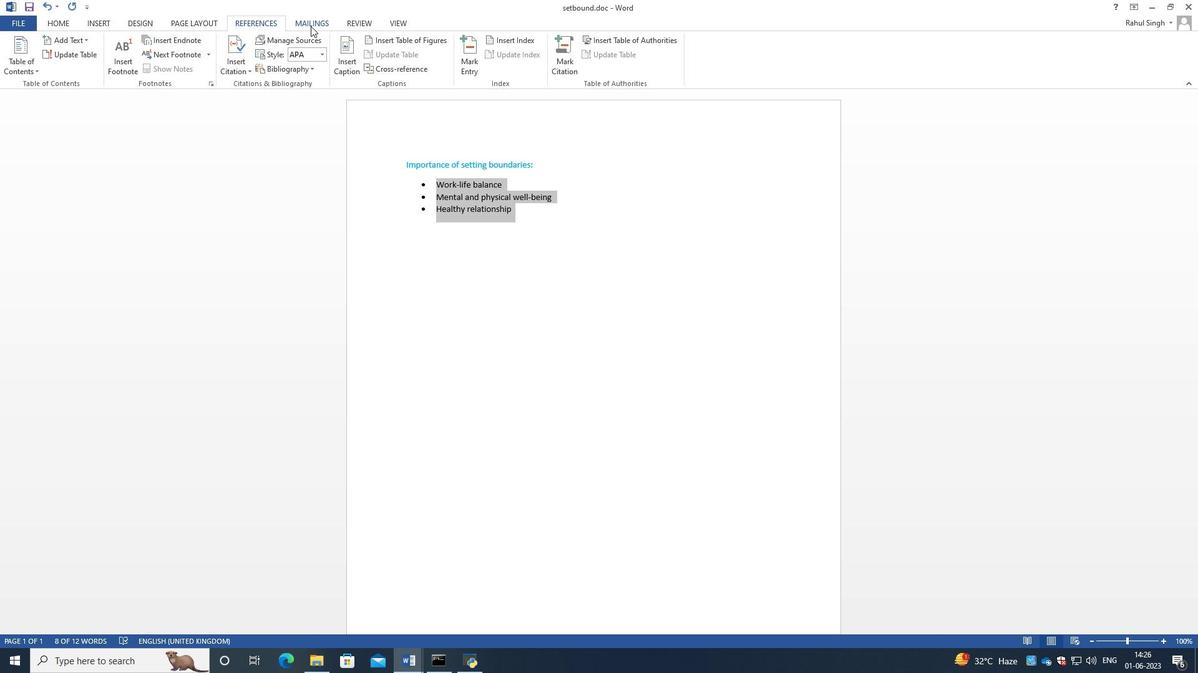 
Action: Mouse pressed left at (312, 26)
Screenshot: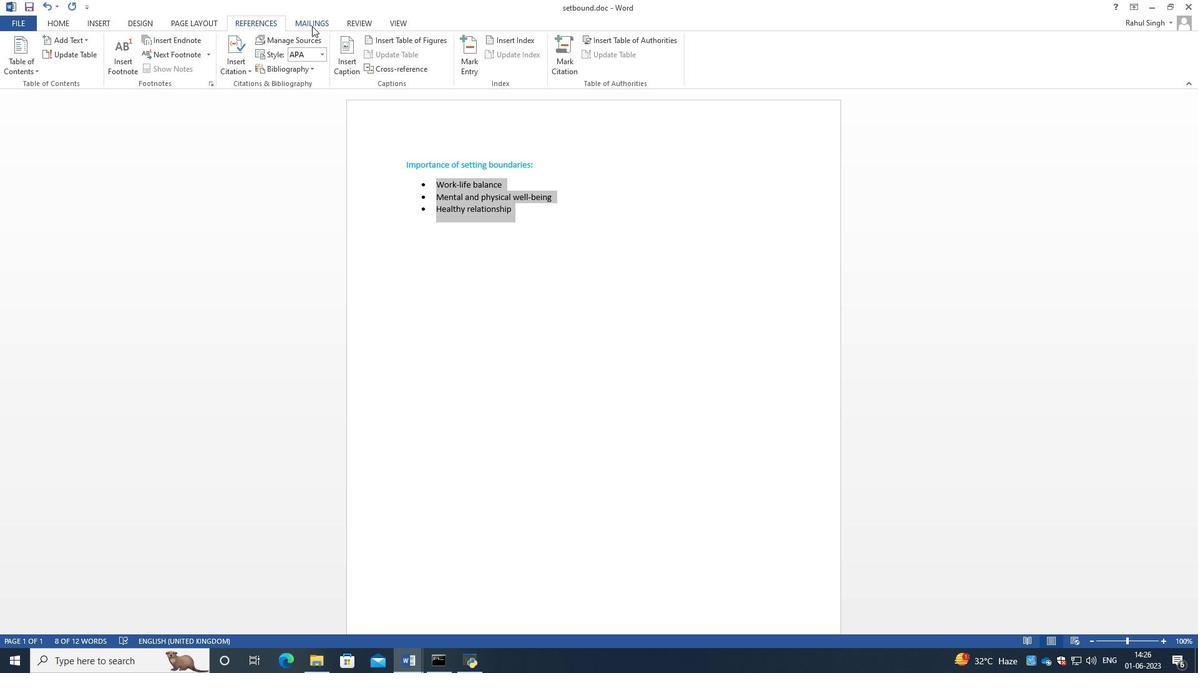 
Action: Mouse moved to (358, 22)
Screenshot: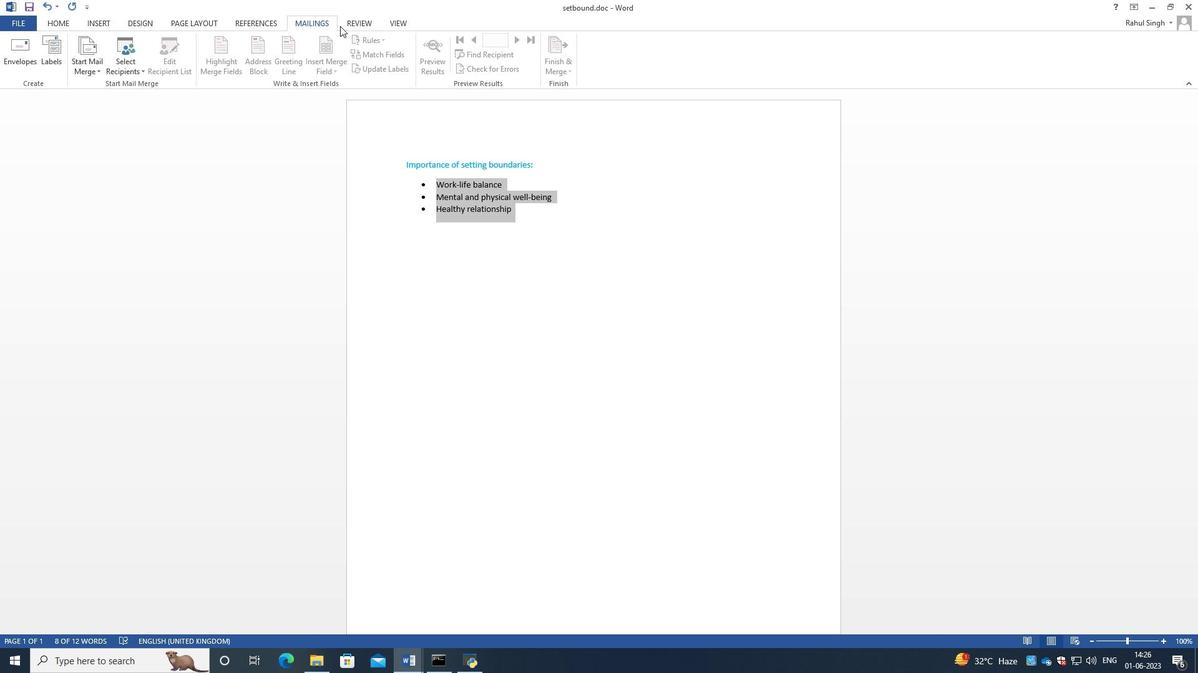 
Action: Mouse pressed left at (358, 22)
Screenshot: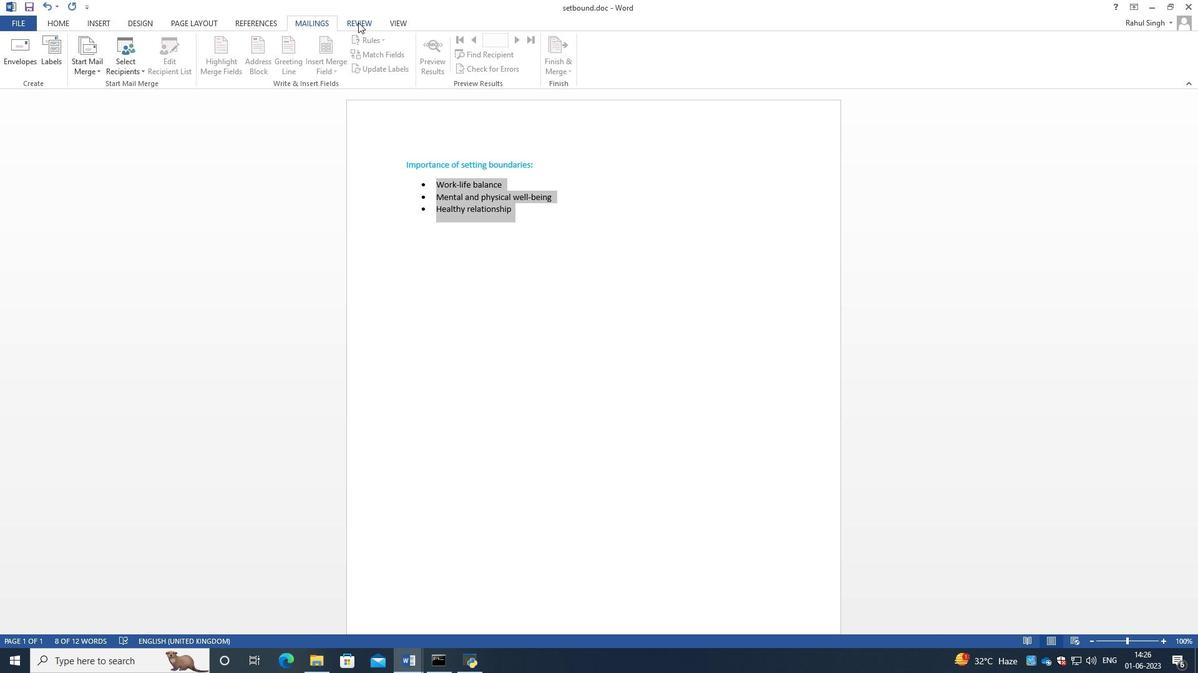 
Action: Mouse moved to (399, 23)
Screenshot: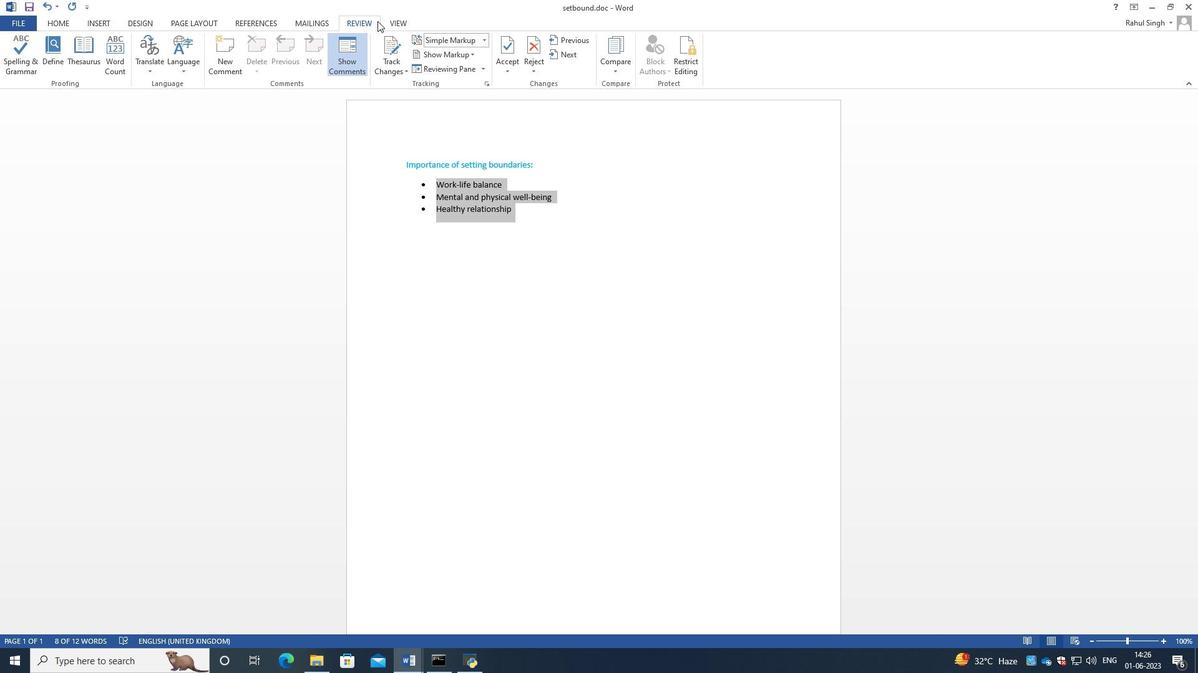 
Action: Mouse pressed left at (399, 23)
Screenshot: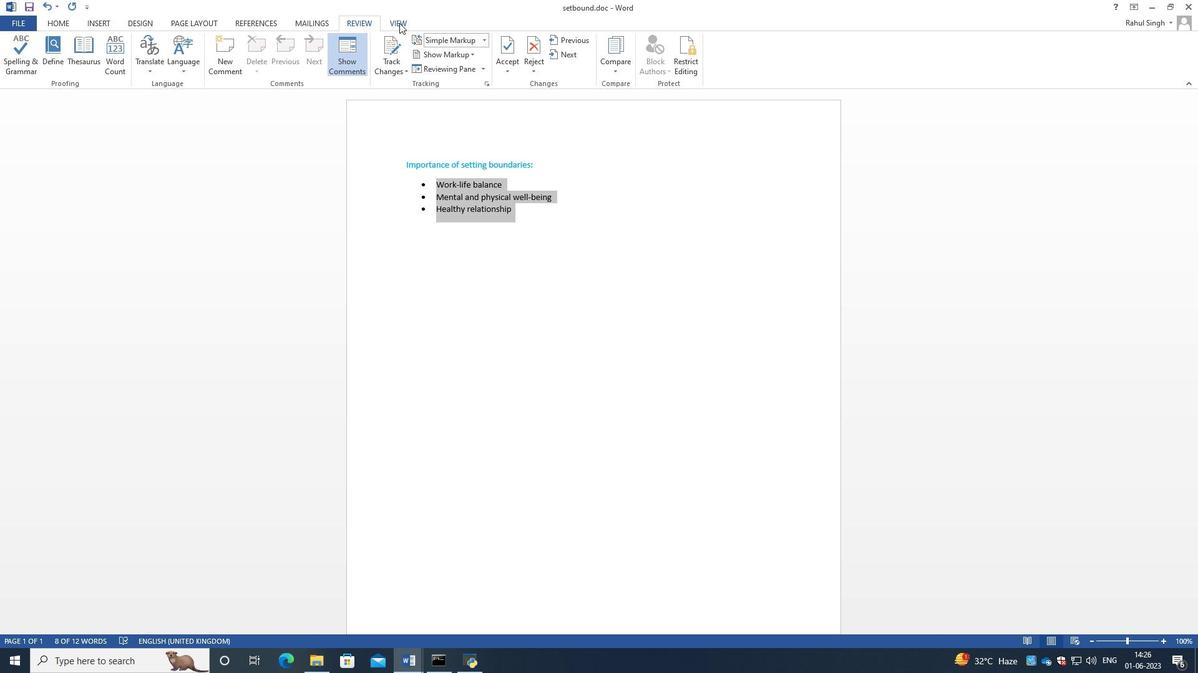 
Action: Mouse moved to (64, 26)
Screenshot: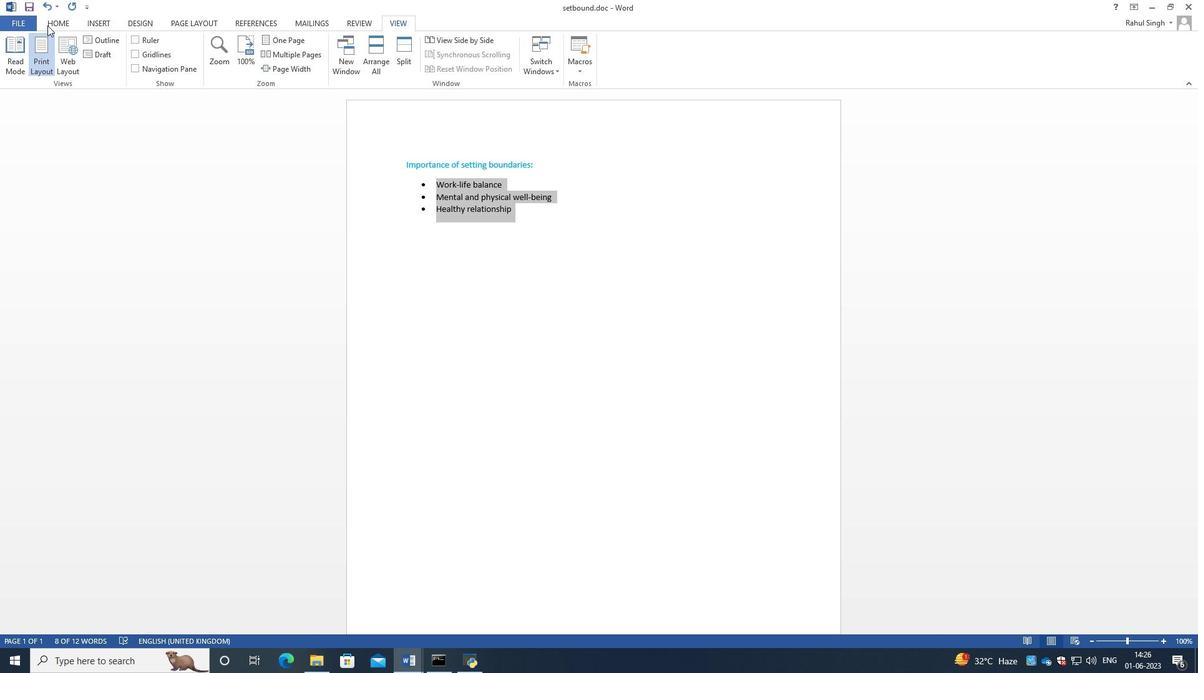 
Action: Mouse pressed left at (64, 26)
Screenshot: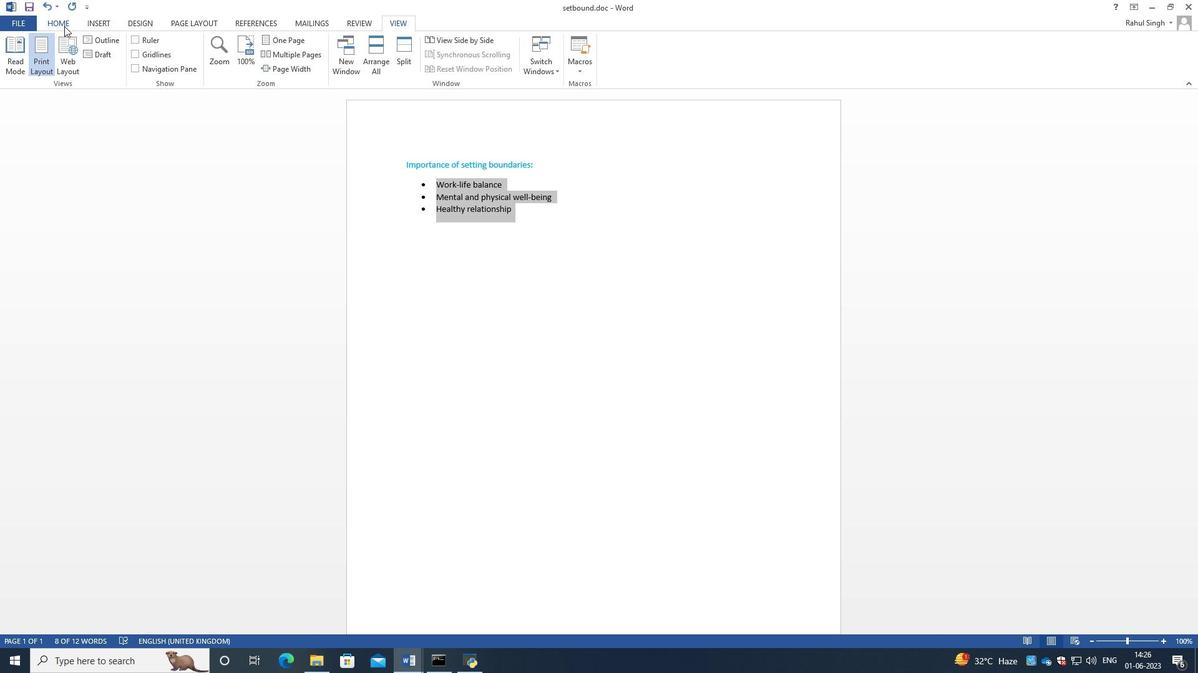 
Action: Mouse moved to (389, 66)
Screenshot: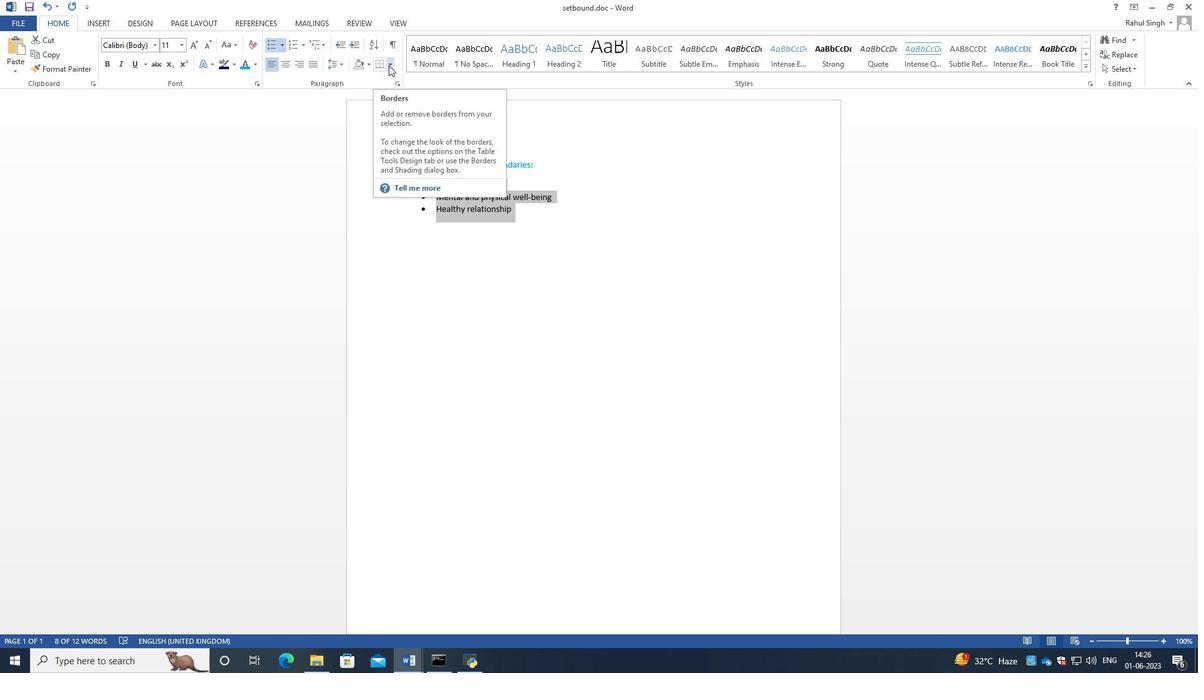
Action: Mouse pressed left at (389, 66)
Screenshot: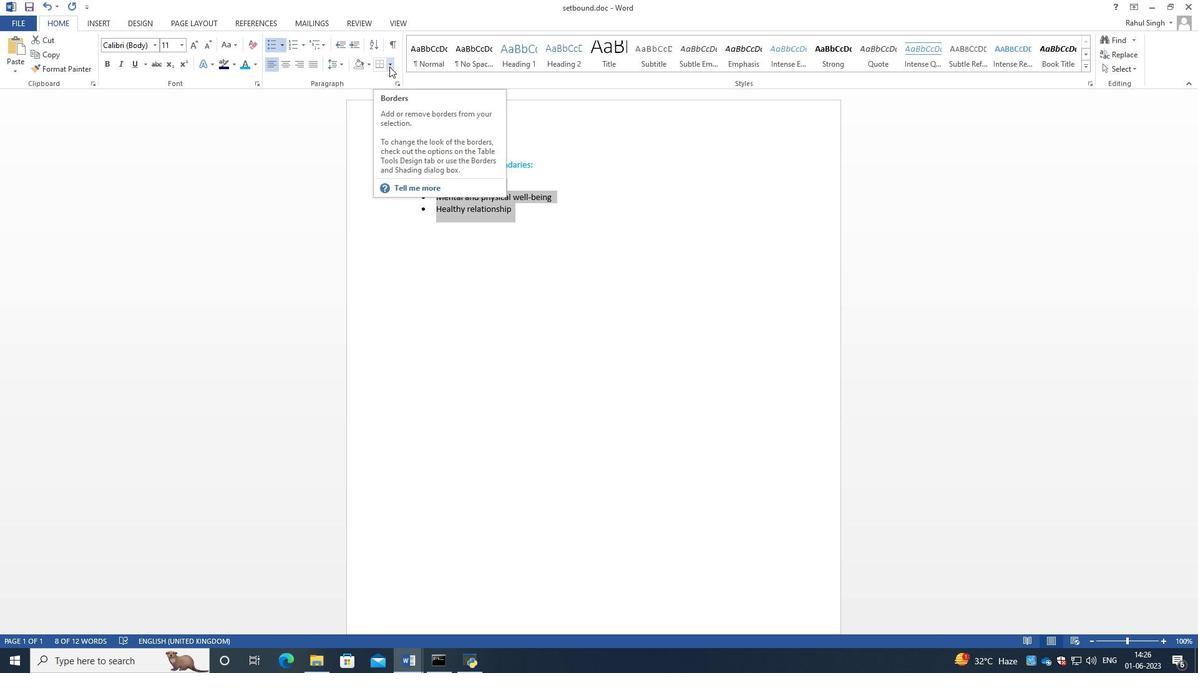 
Action: Mouse moved to (419, 172)
Screenshot: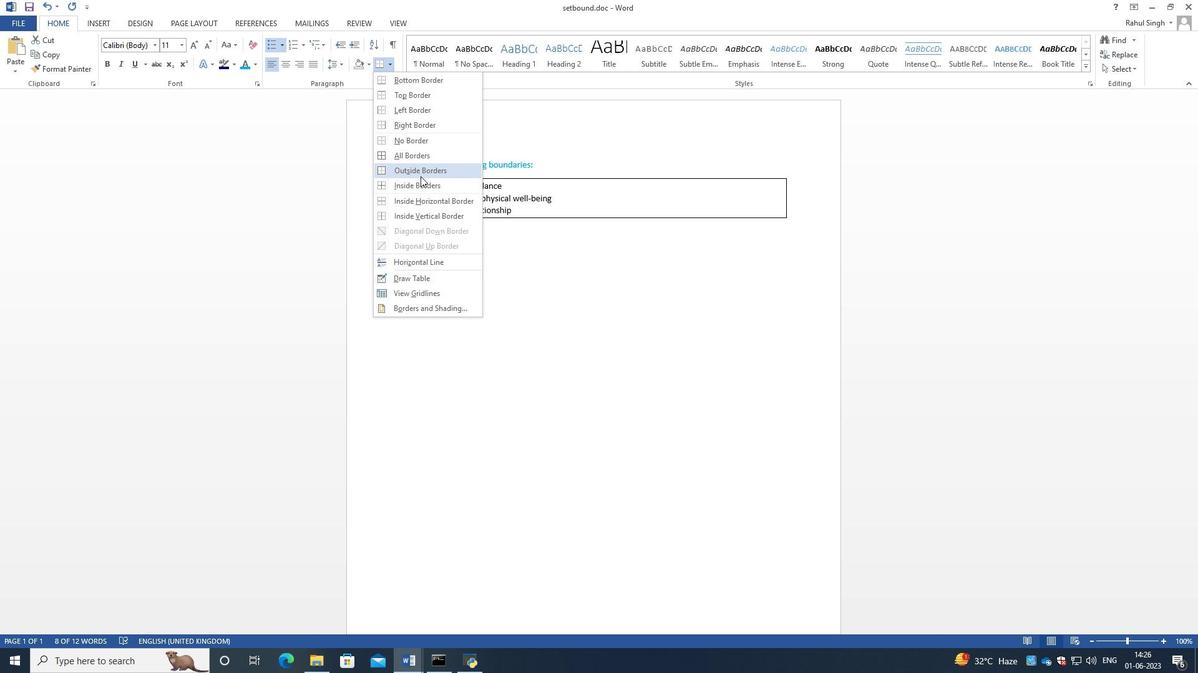
Action: Mouse pressed left at (419, 172)
Screenshot: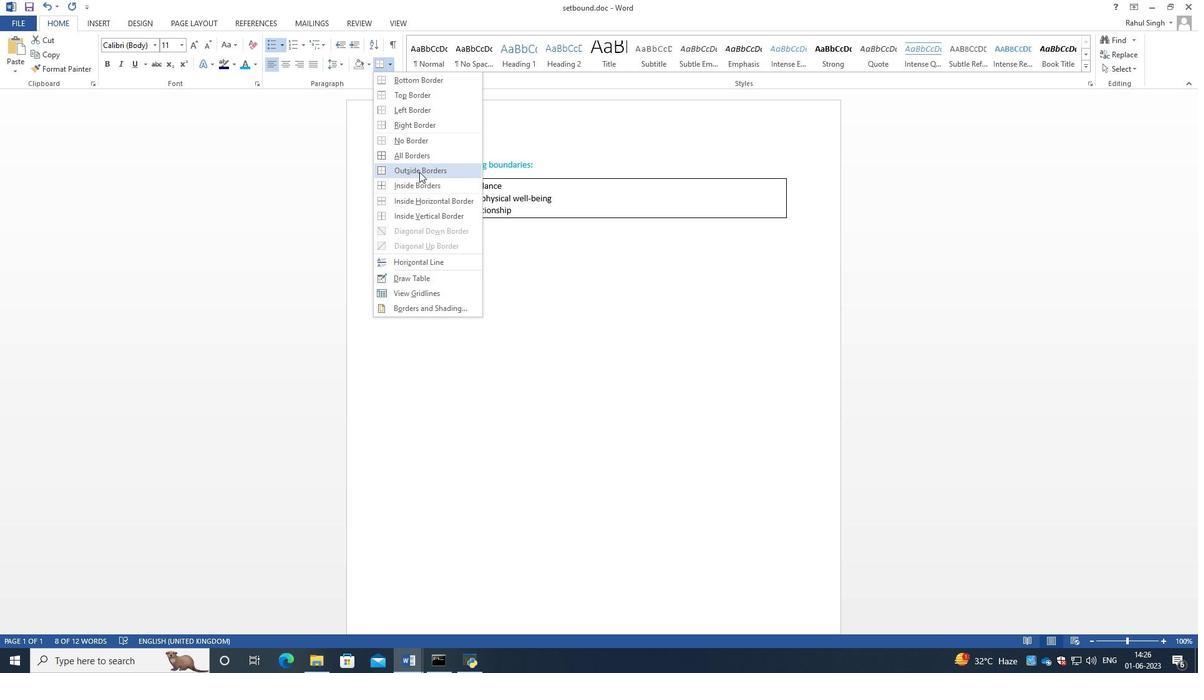 
Action: Mouse moved to (433, 284)
Screenshot: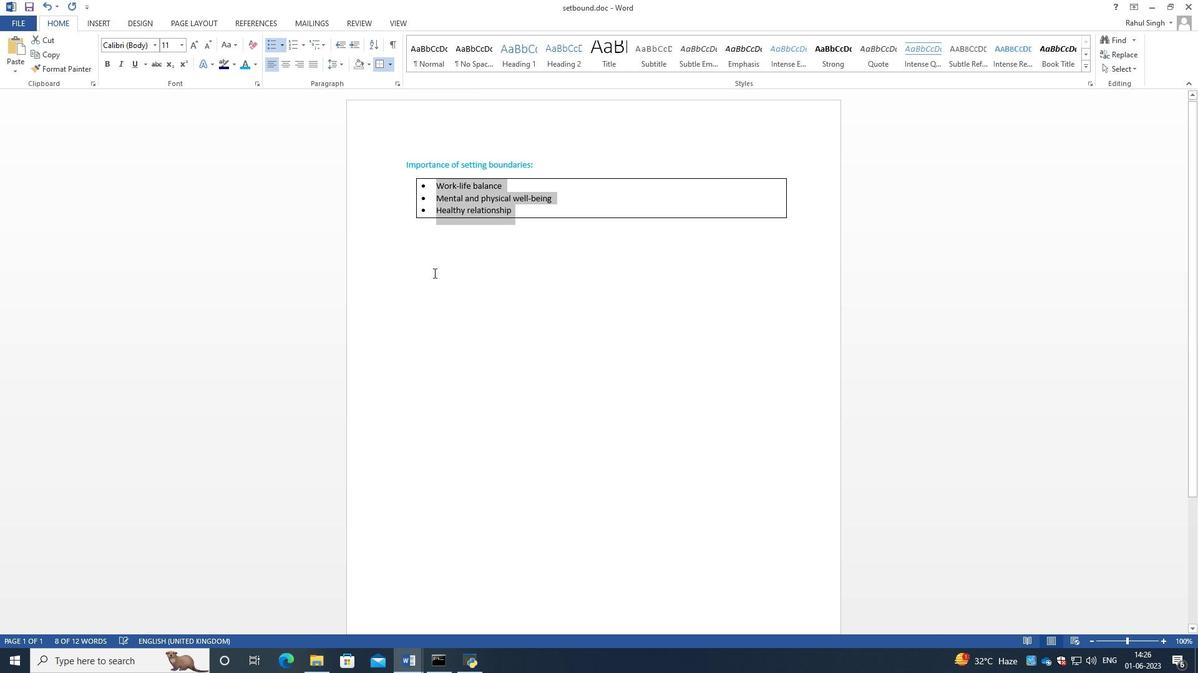 
Action: Mouse pressed left at (433, 284)
Screenshot: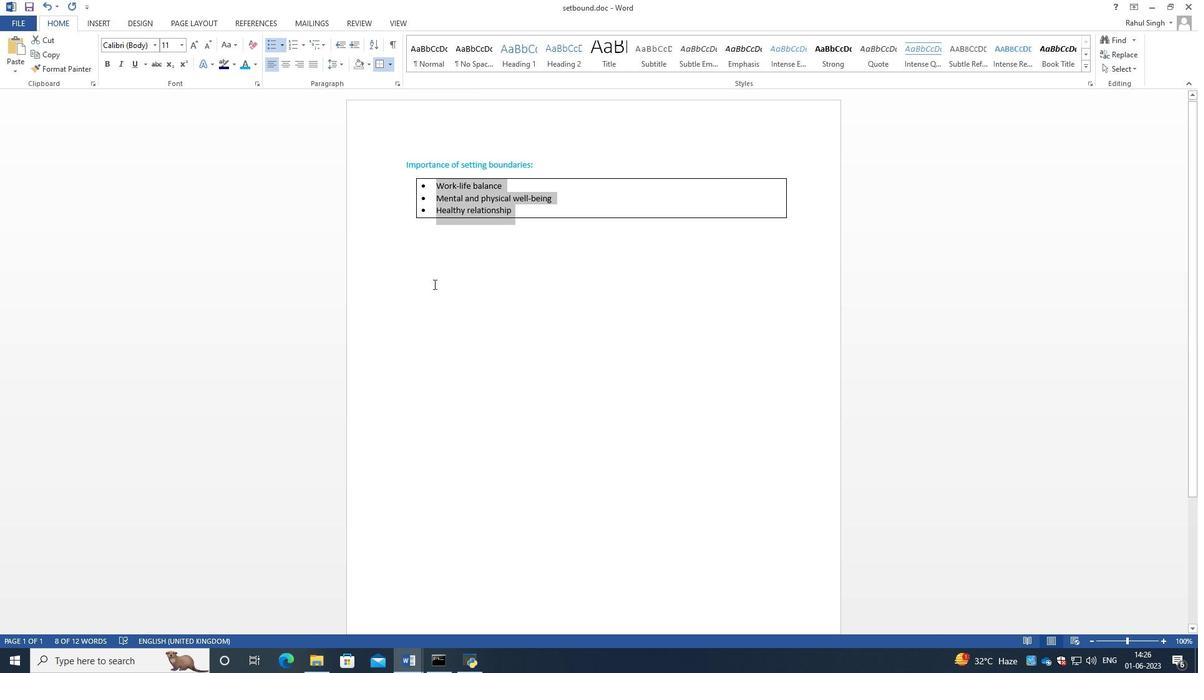 
Action: Mouse moved to (536, 161)
Screenshot: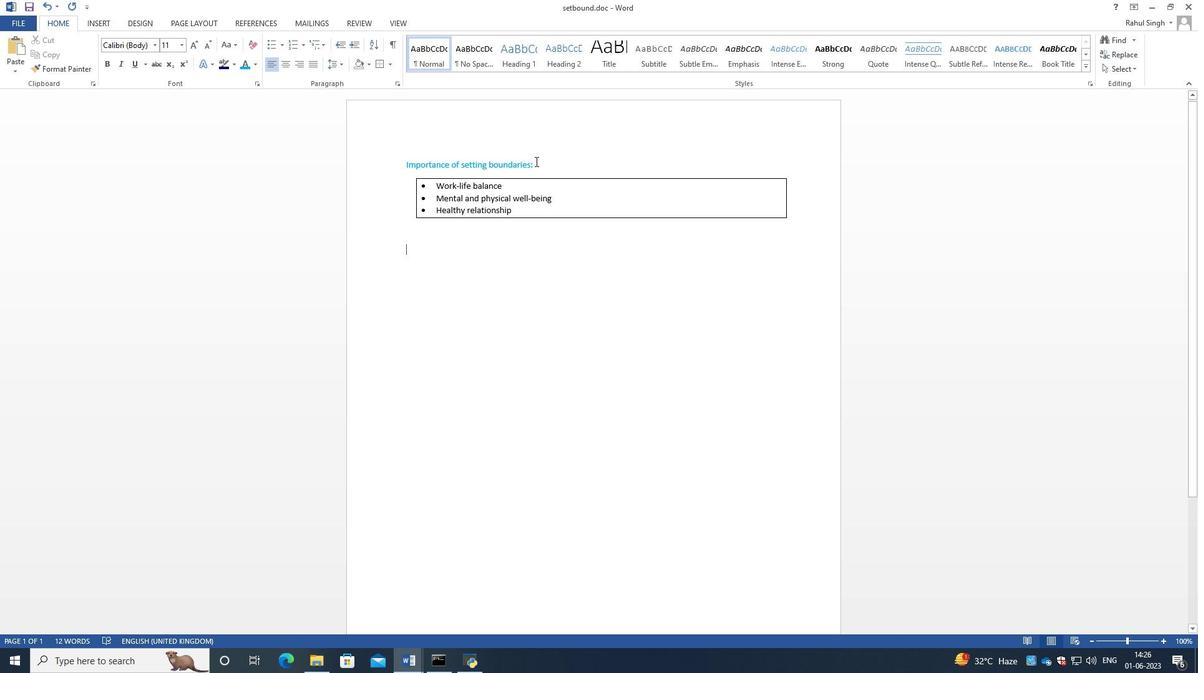 
Action: Mouse pressed left at (536, 161)
Screenshot: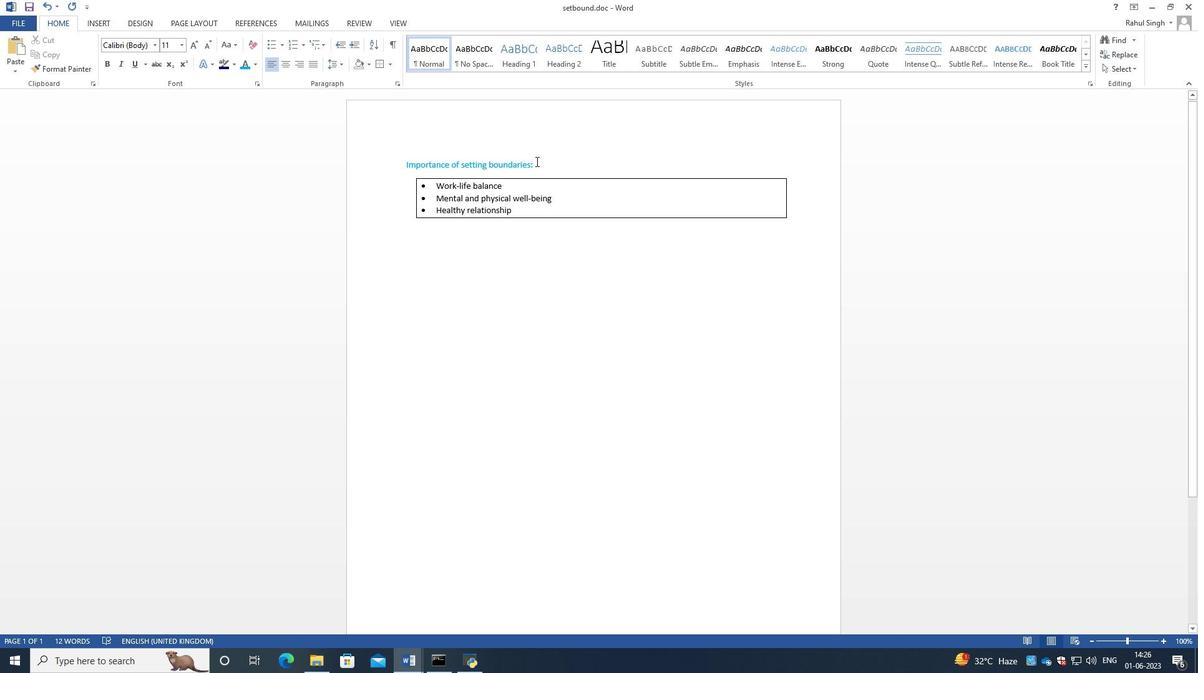 
Action: Mouse moved to (185, 46)
Screenshot: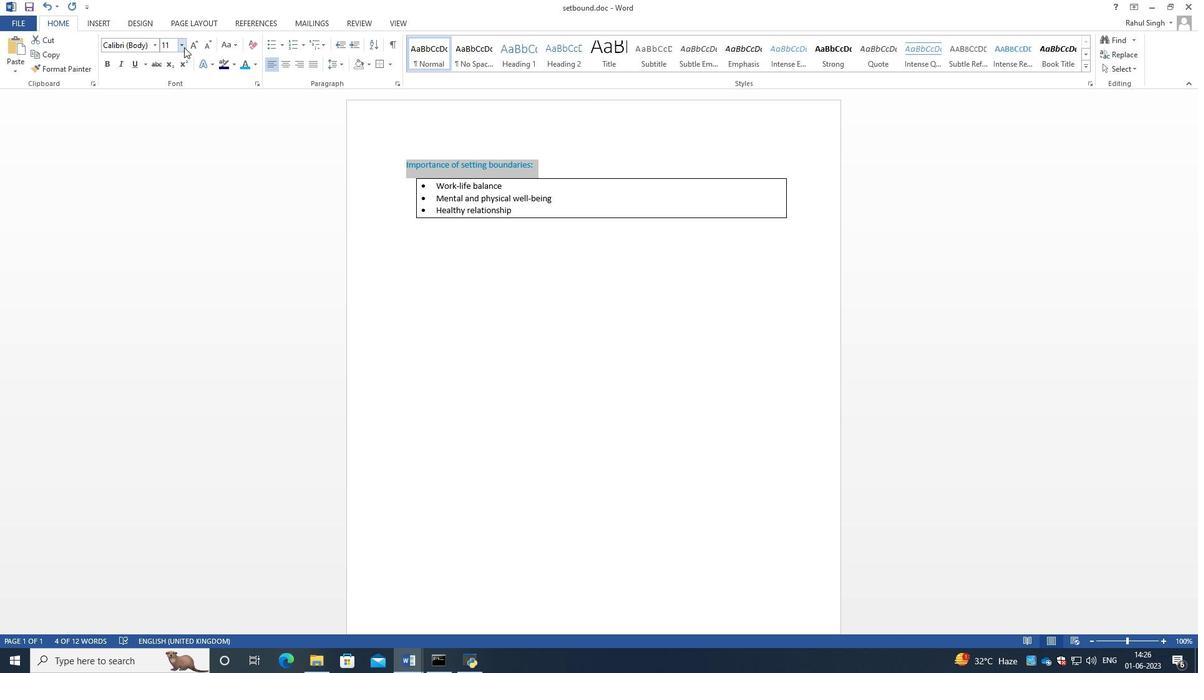 
Action: Mouse pressed left at (185, 46)
Screenshot: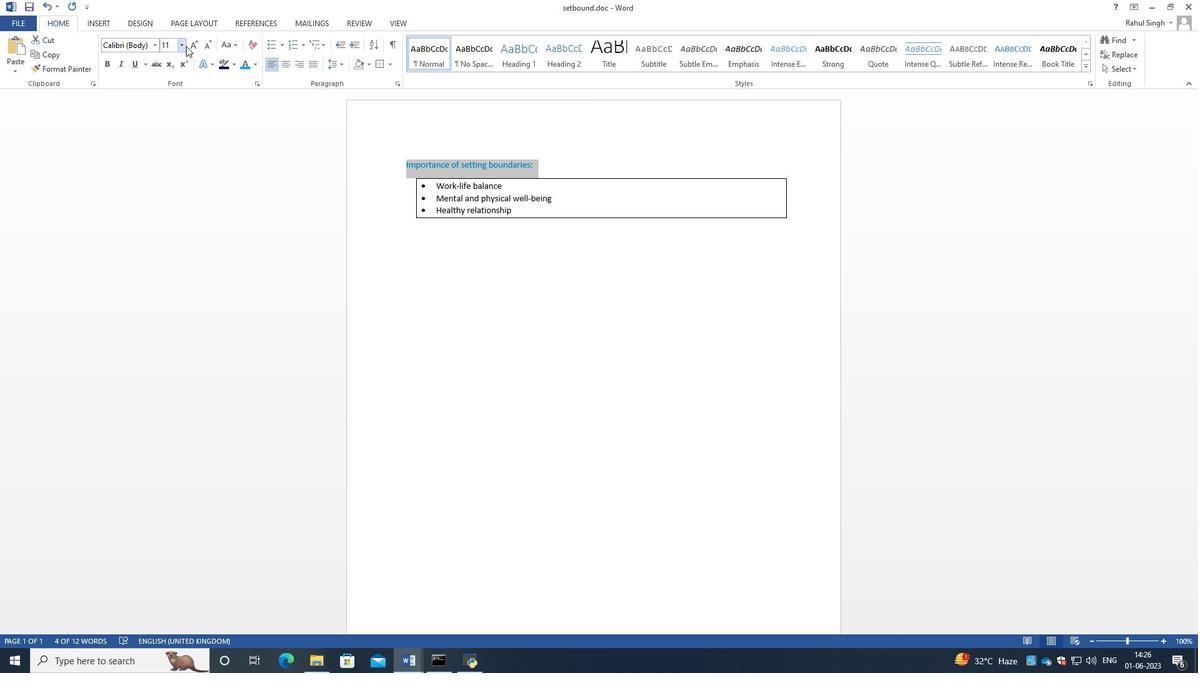 
Action: Mouse moved to (172, 139)
Screenshot: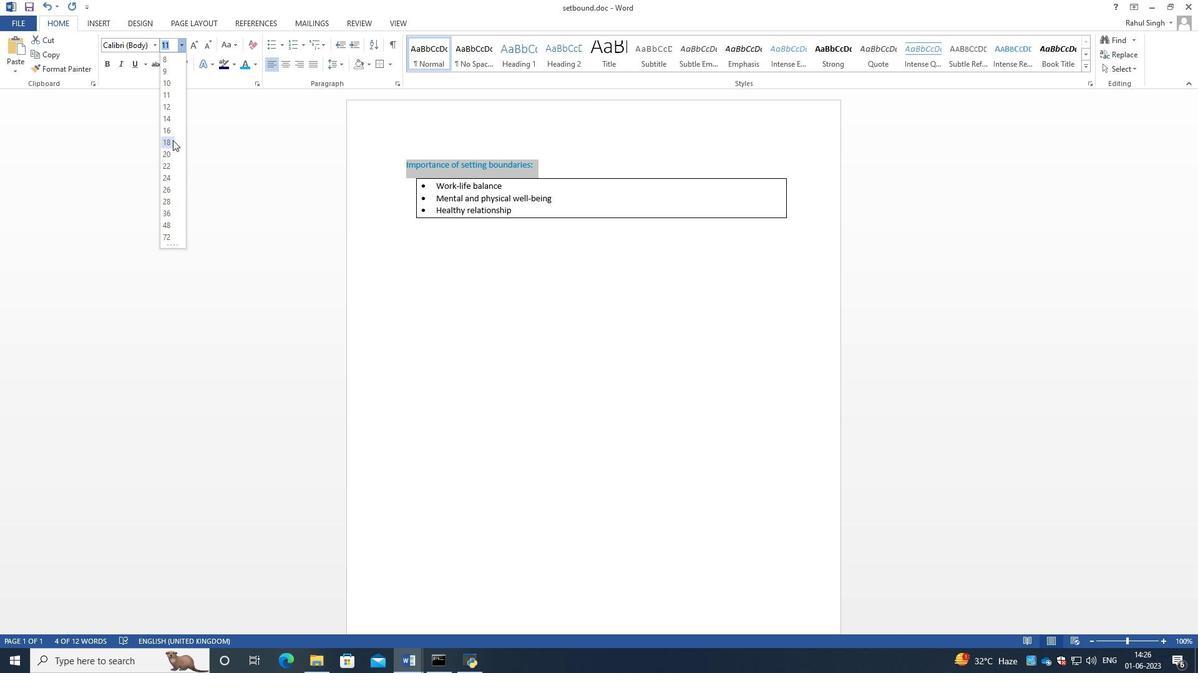 
Action: Mouse pressed left at (172, 139)
Screenshot: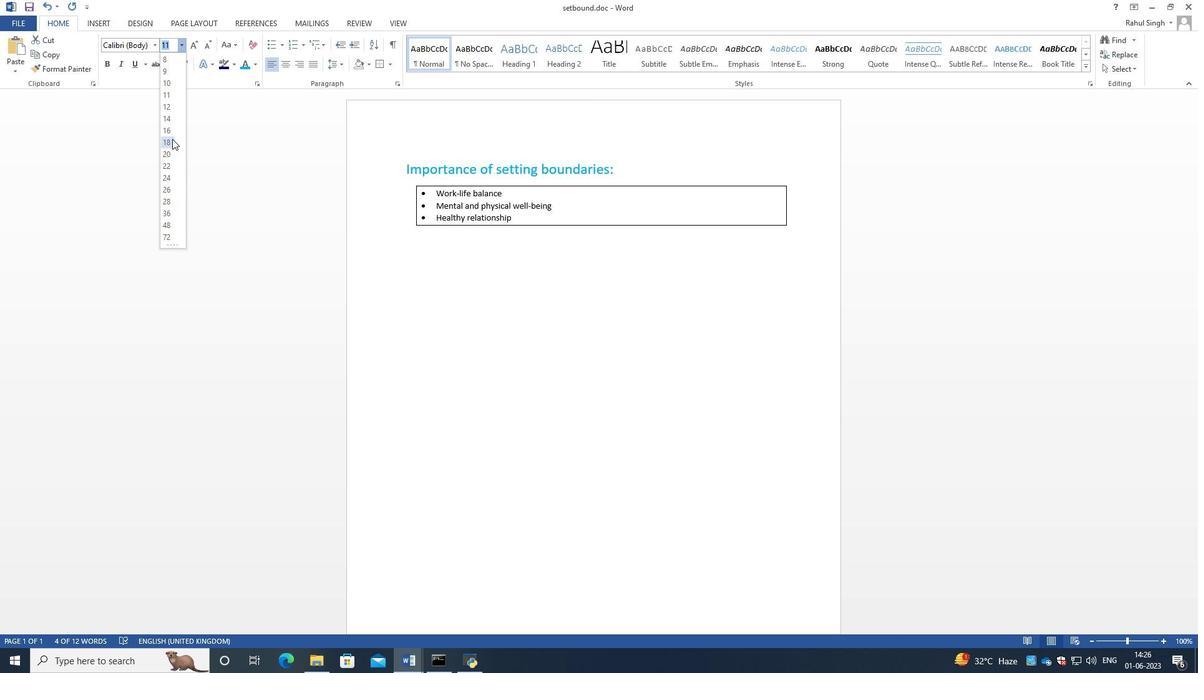 
Action: Mouse moved to (549, 253)
Screenshot: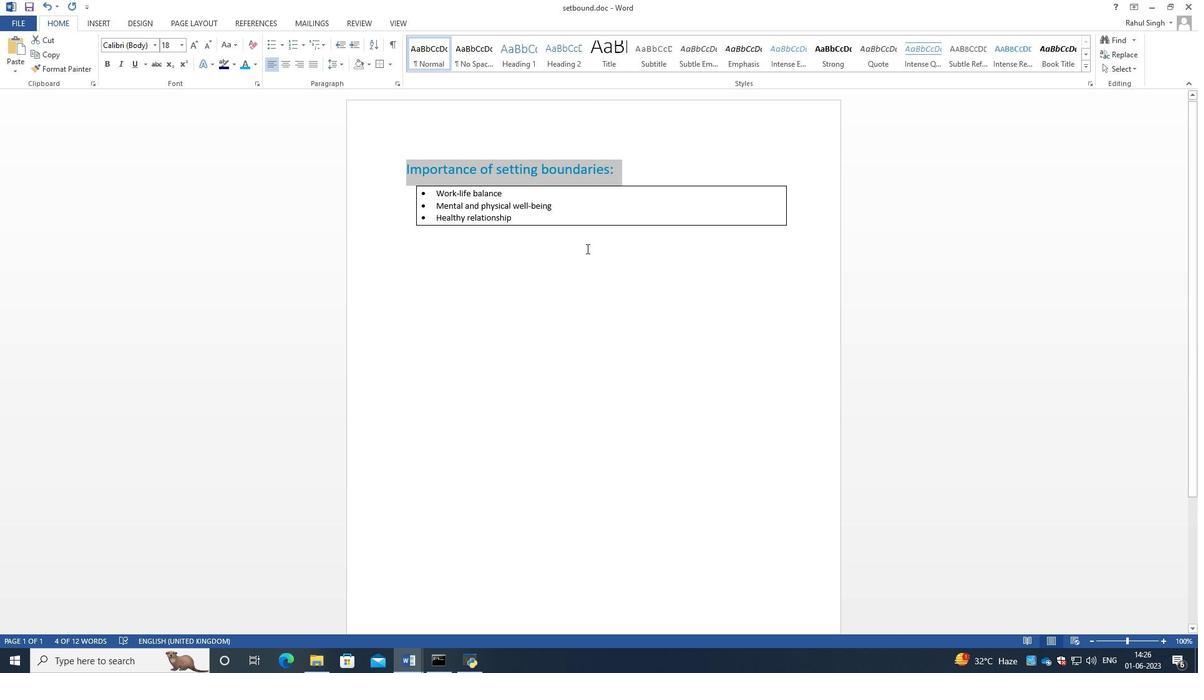 
Action: Mouse pressed left at (549, 253)
Screenshot: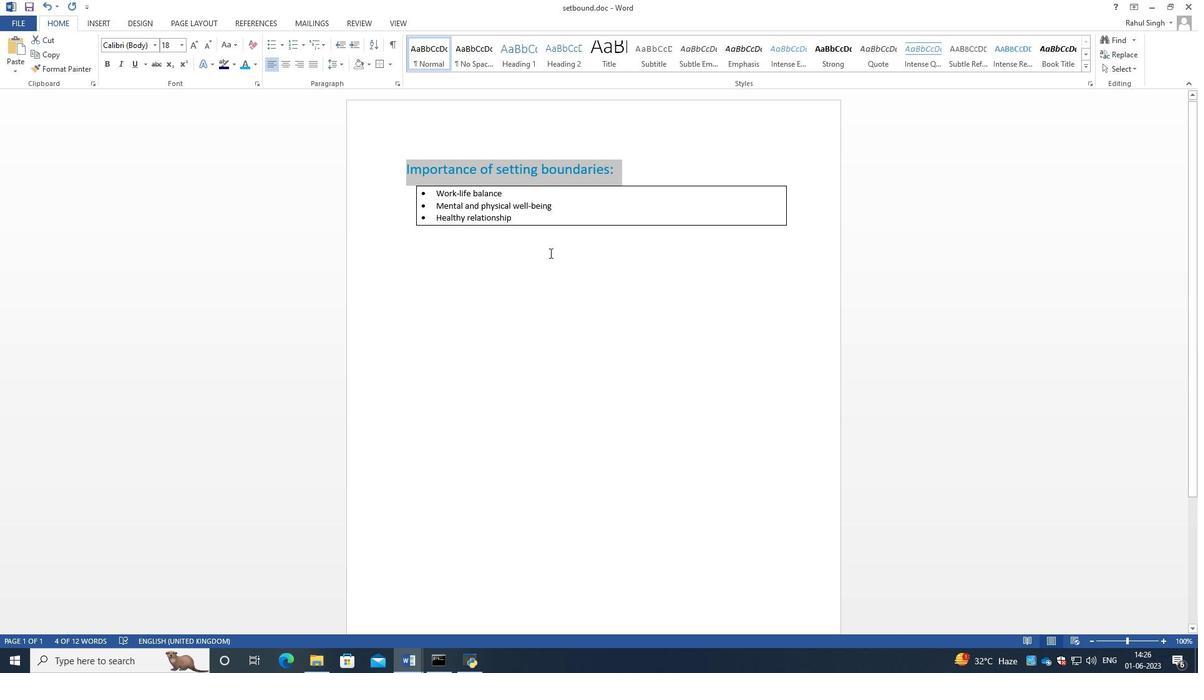 
Action: Mouse moved to (426, 192)
Screenshot: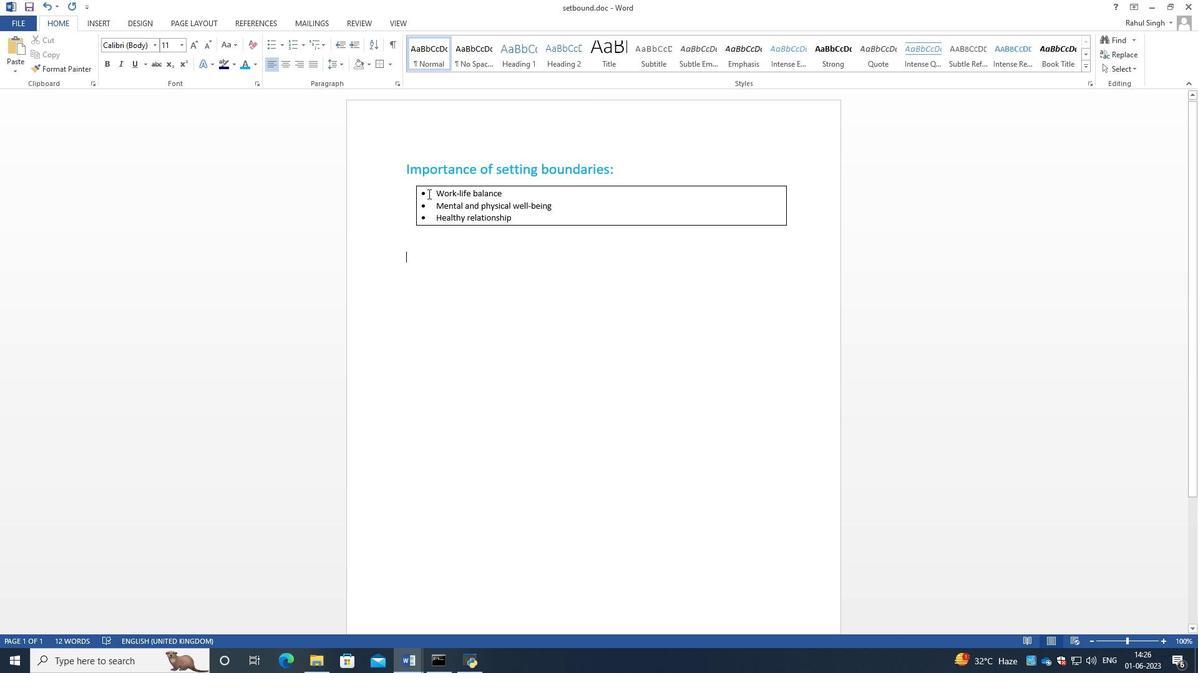 
Action: Mouse pressed left at (426, 192)
Screenshot: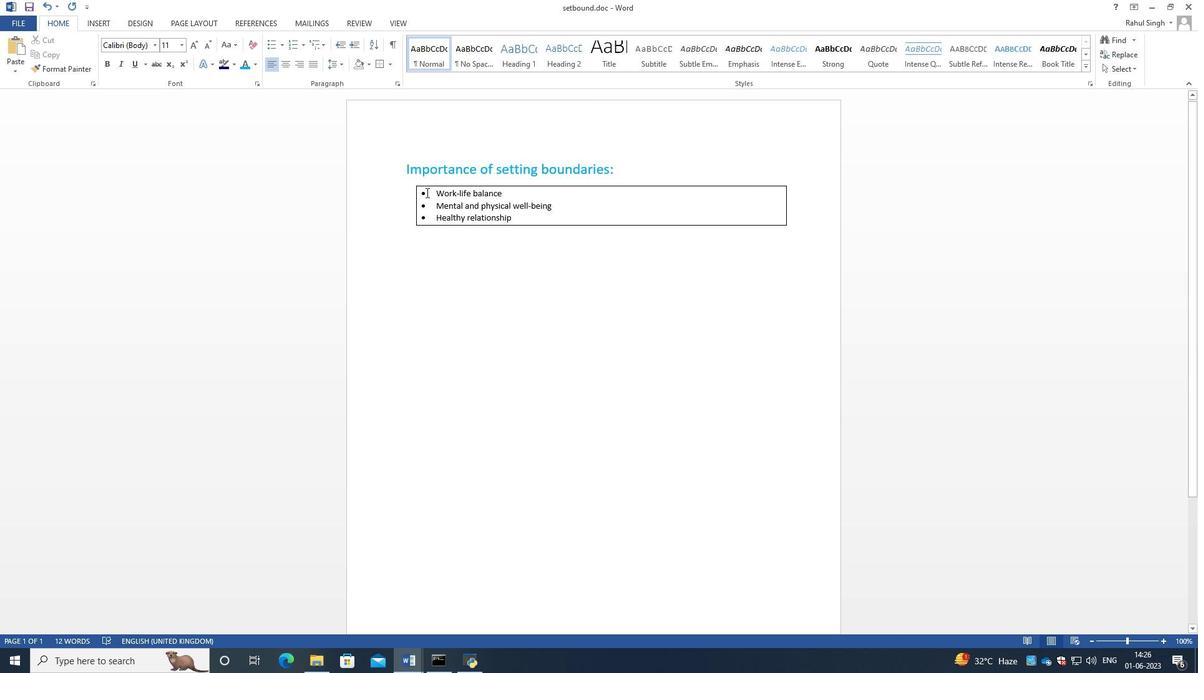 
Action: Mouse moved to (180, 49)
Screenshot: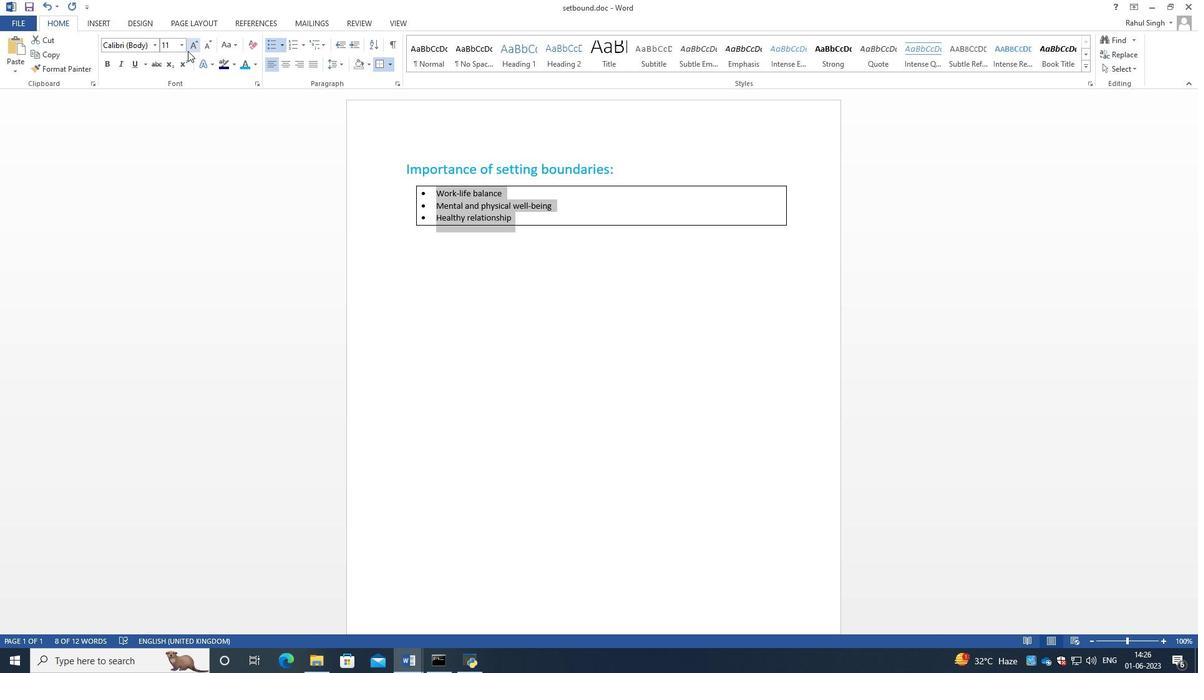 
Action: Mouse pressed left at (180, 49)
Screenshot: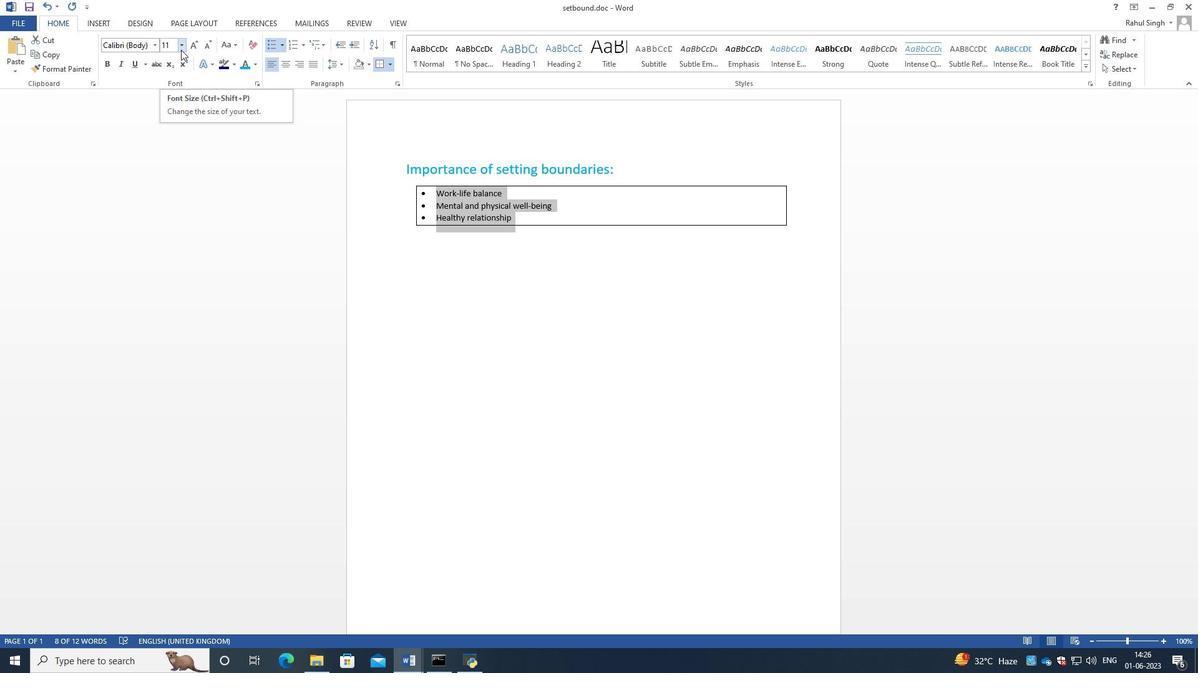 
Action: Mouse moved to (166, 141)
Screenshot: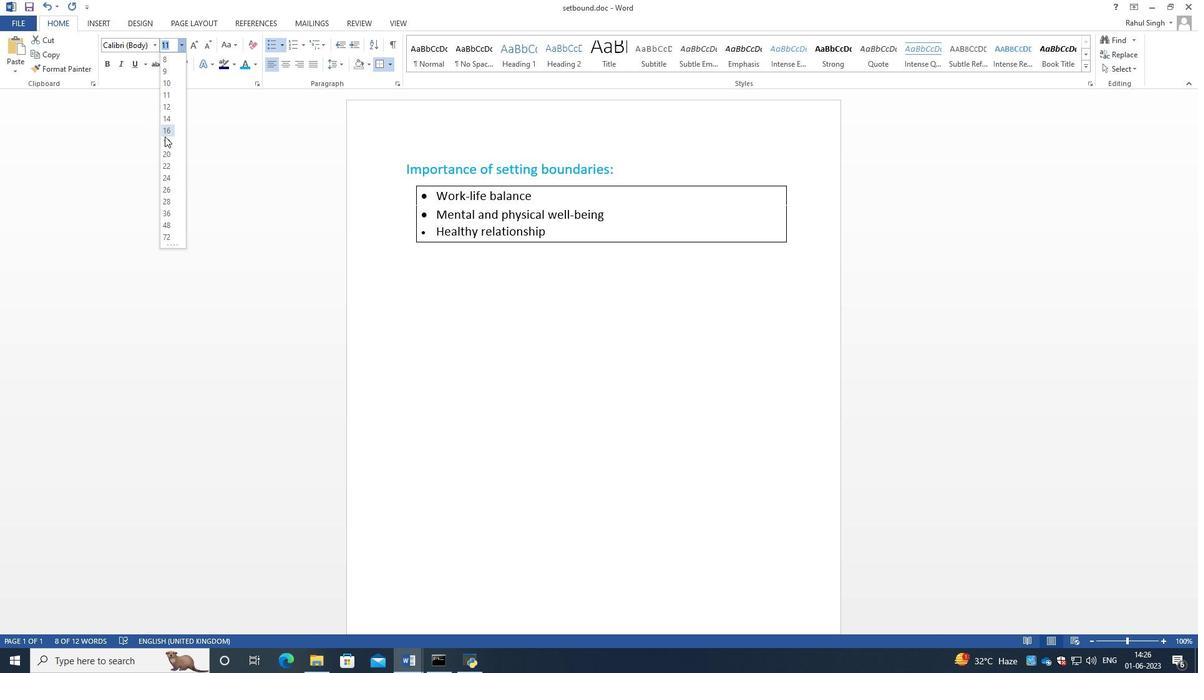 
Action: Mouse pressed left at (166, 141)
Screenshot: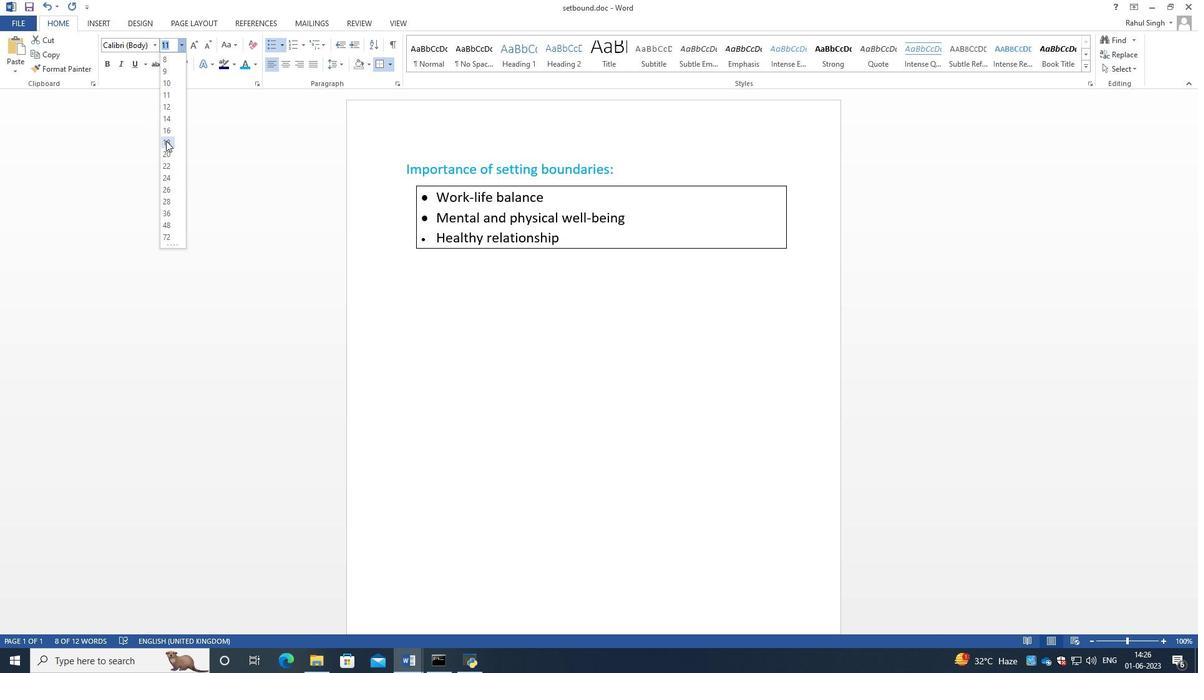 
Action: Mouse moved to (525, 332)
Screenshot: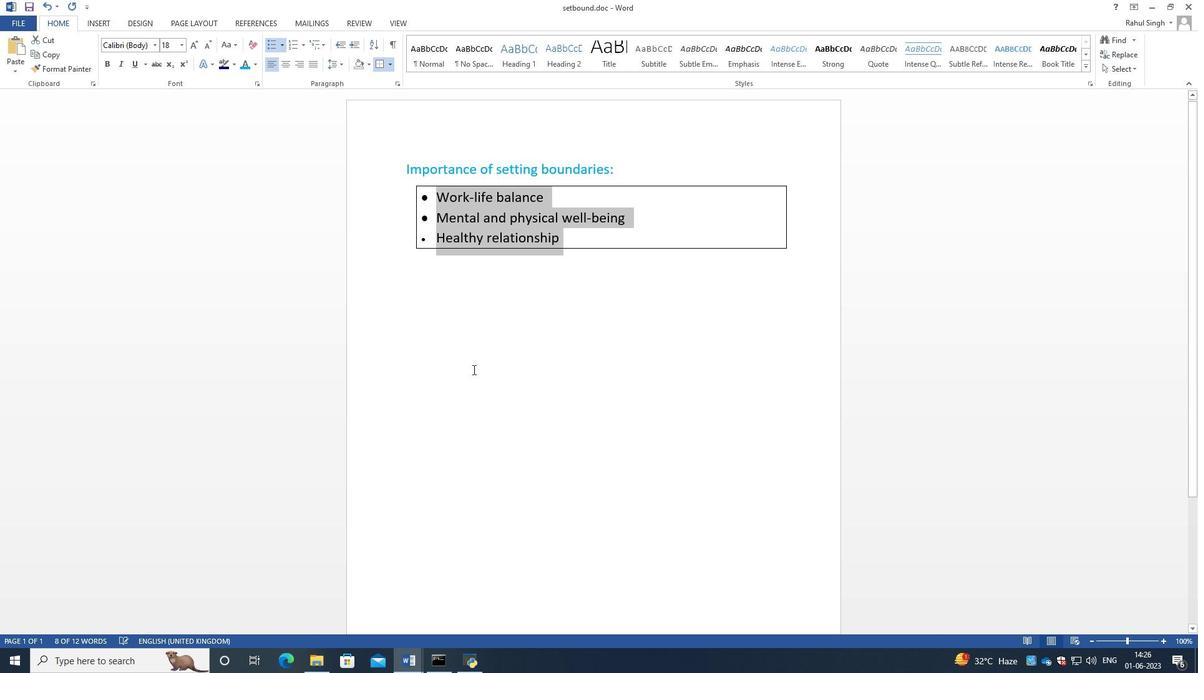 
Action: Mouse pressed left at (525, 332)
Screenshot: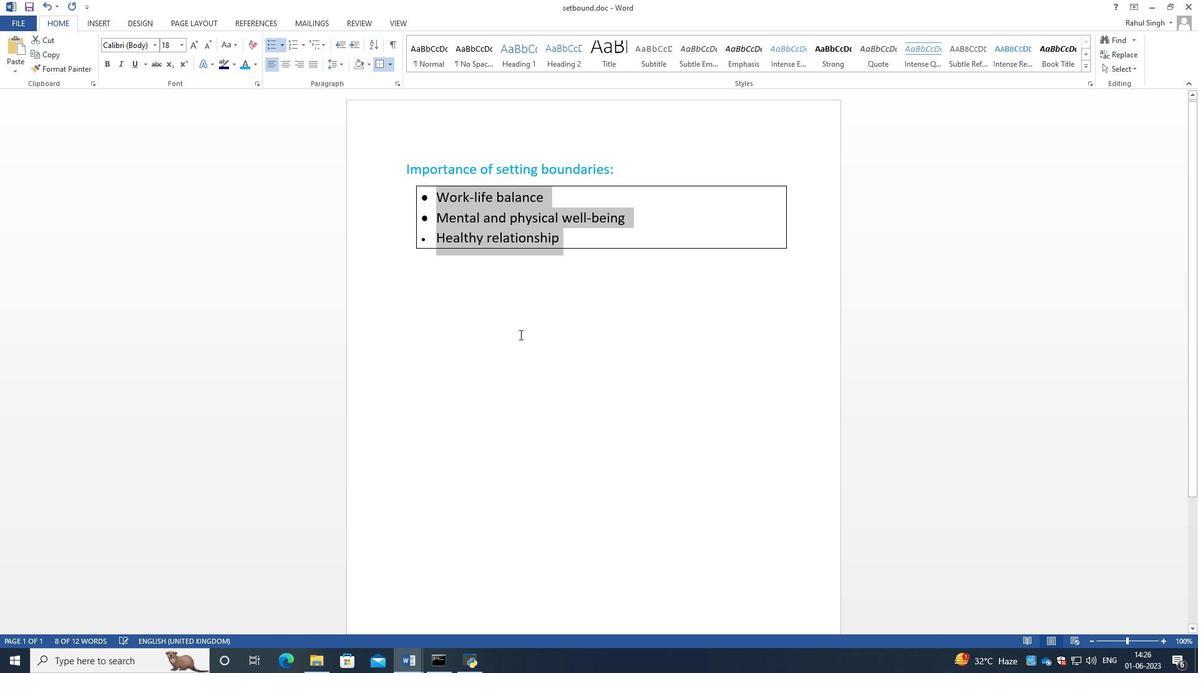 
Action: Mouse moved to (525, 332)
Screenshot: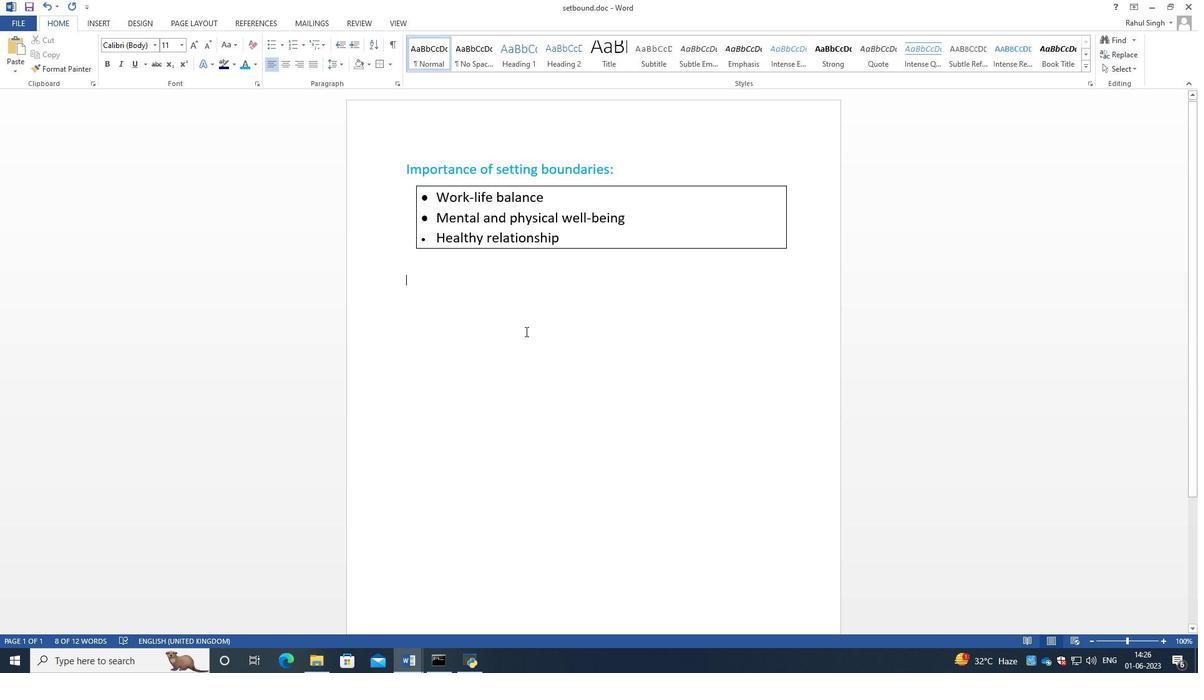 
